 Task: Create a due date automation trigger when advanced on, on the monday of the week before a card is due add dates due in less than 1 days at 11:00 AM.
Action: Mouse moved to (1105, 340)
Screenshot: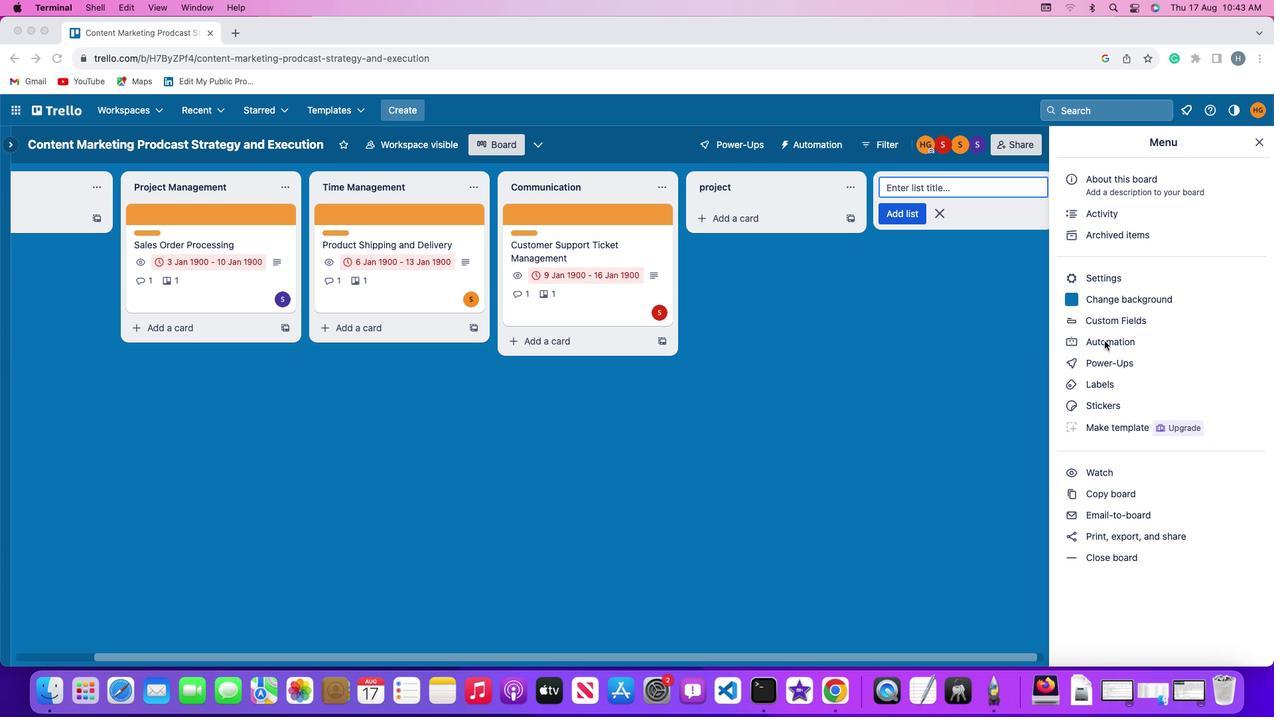 
Action: Mouse pressed left at (1105, 340)
Screenshot: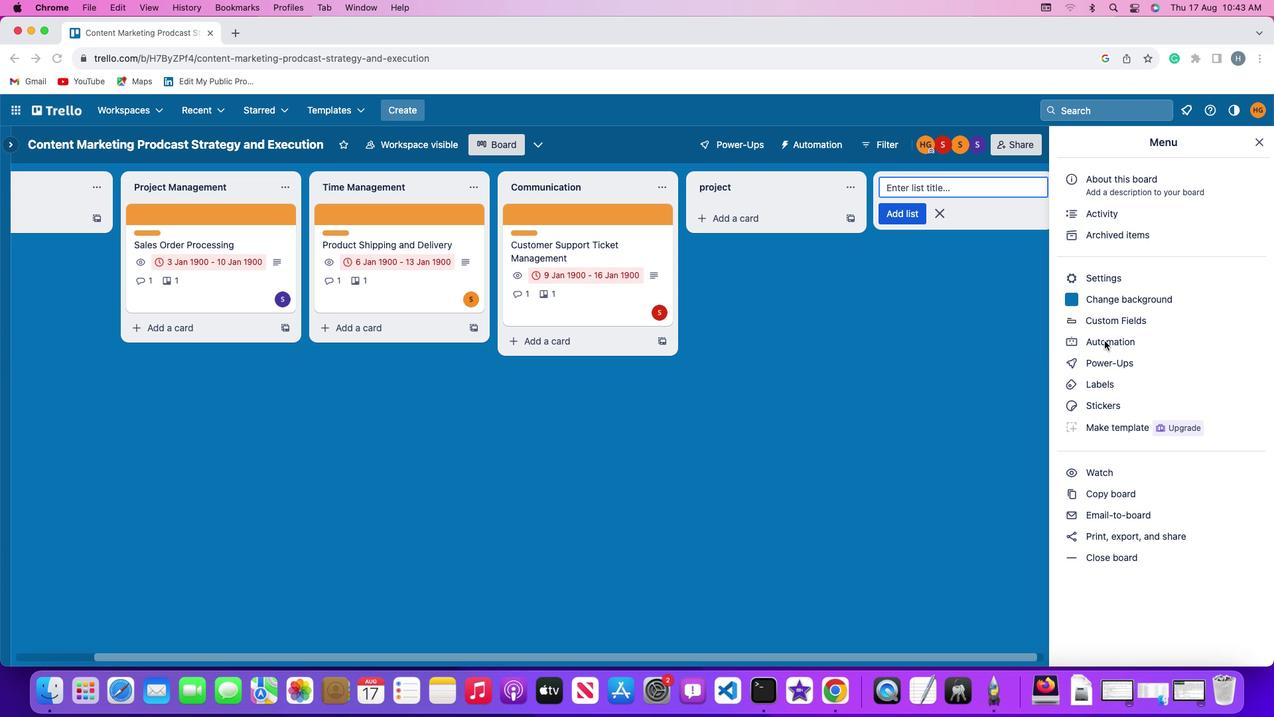 
Action: Mouse pressed left at (1105, 340)
Screenshot: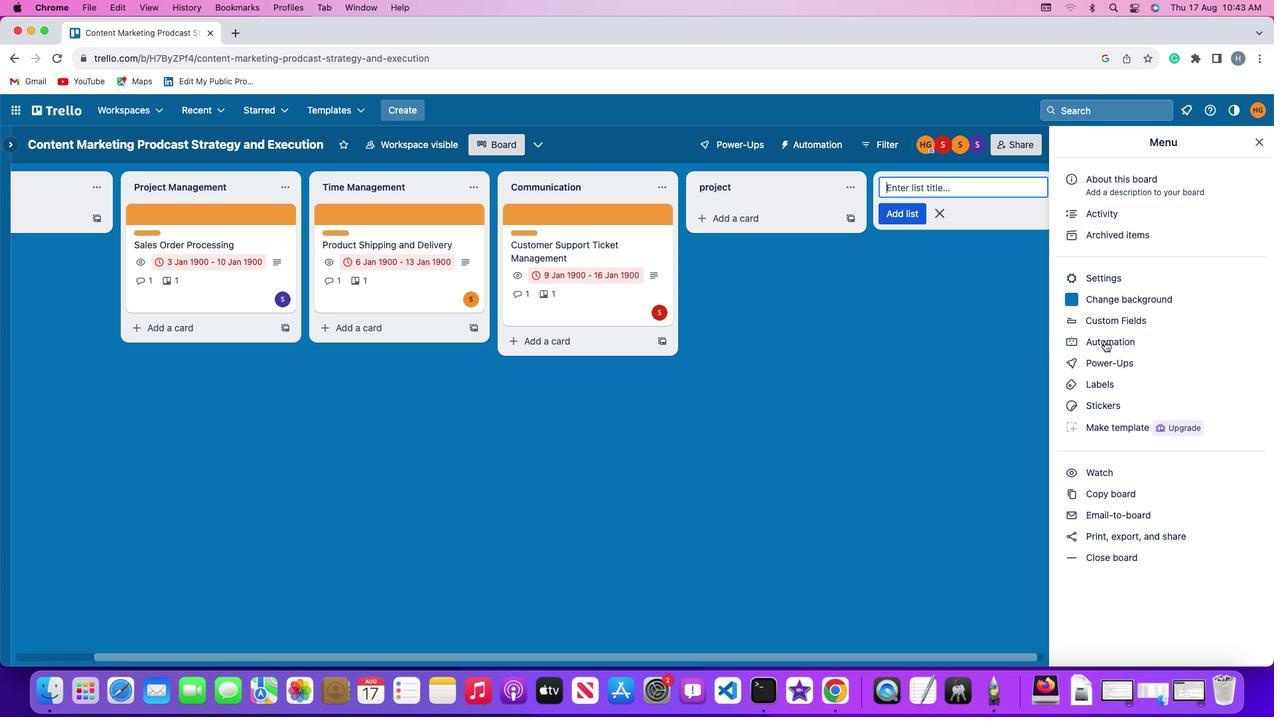 
Action: Mouse moved to (58, 314)
Screenshot: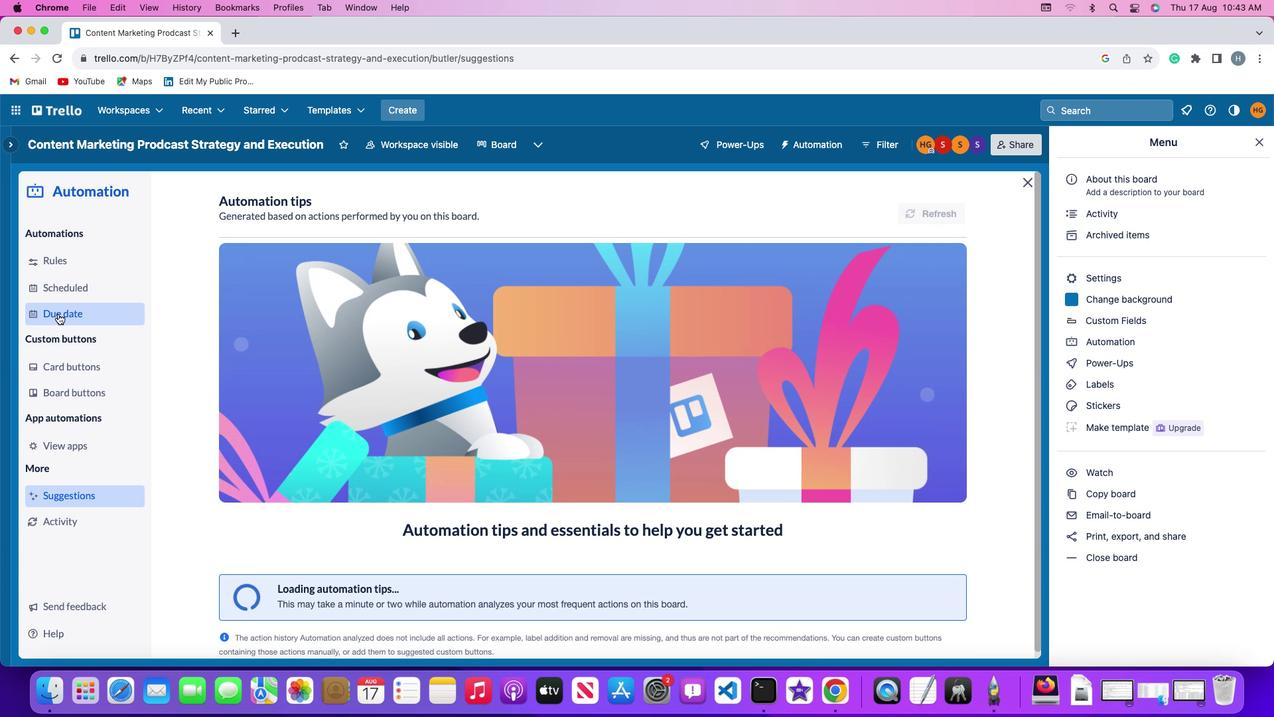 
Action: Mouse pressed left at (58, 314)
Screenshot: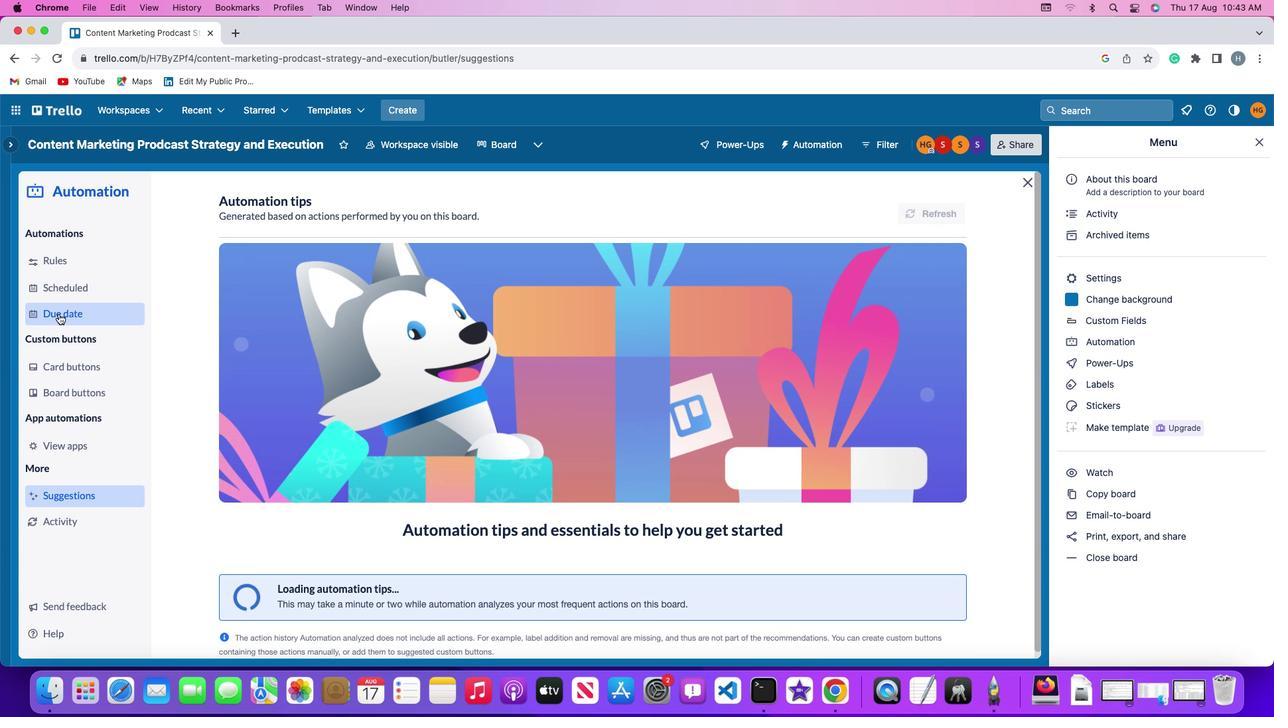 
Action: Mouse moved to (886, 202)
Screenshot: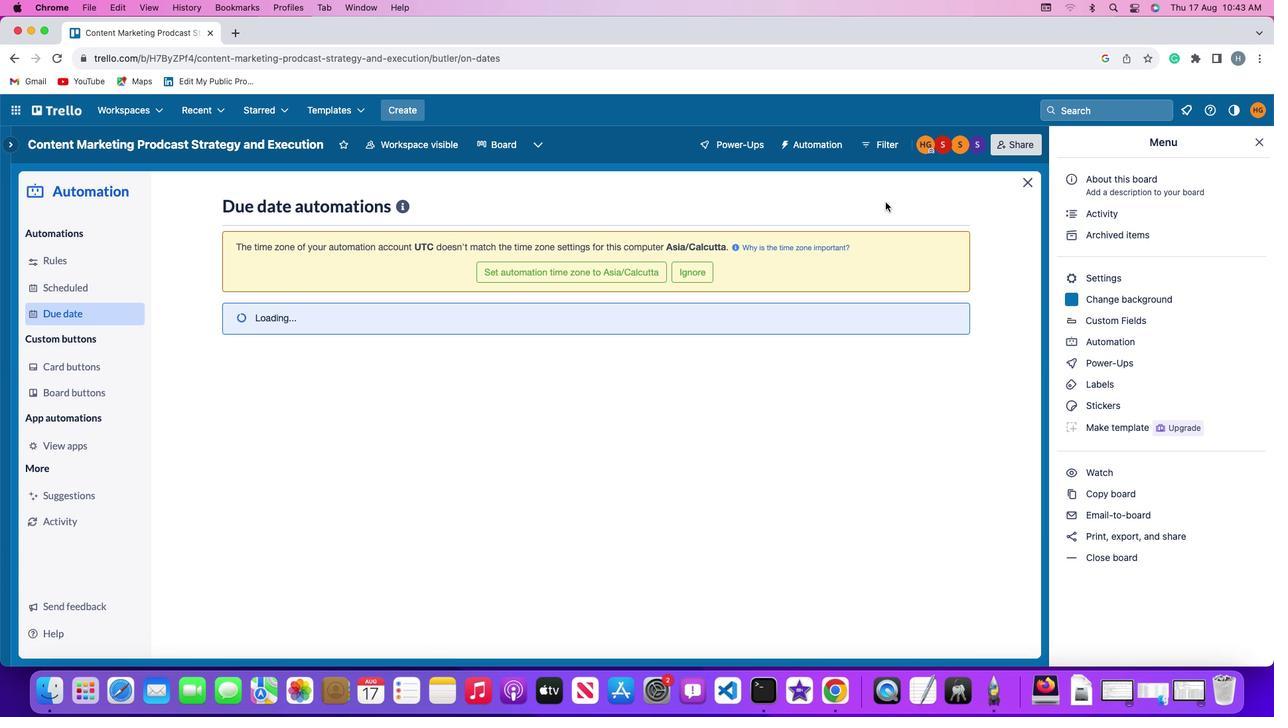 
Action: Mouse pressed left at (886, 202)
Screenshot: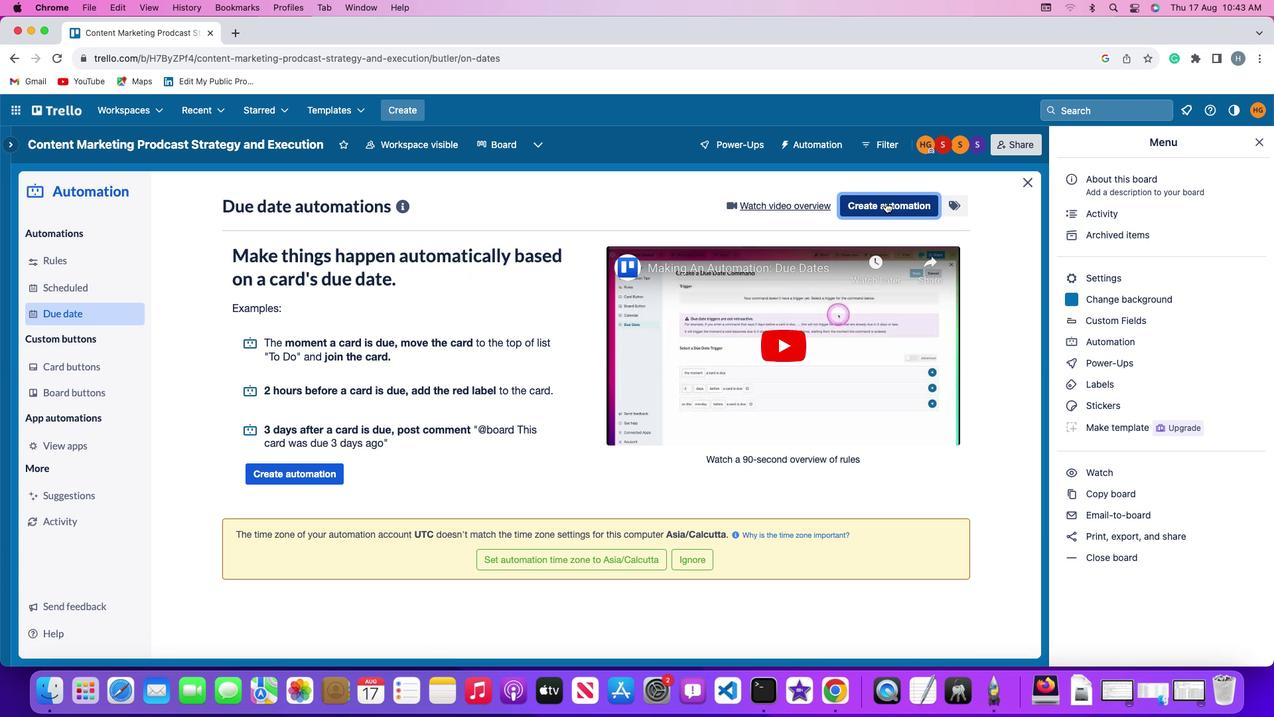 
Action: Mouse moved to (252, 326)
Screenshot: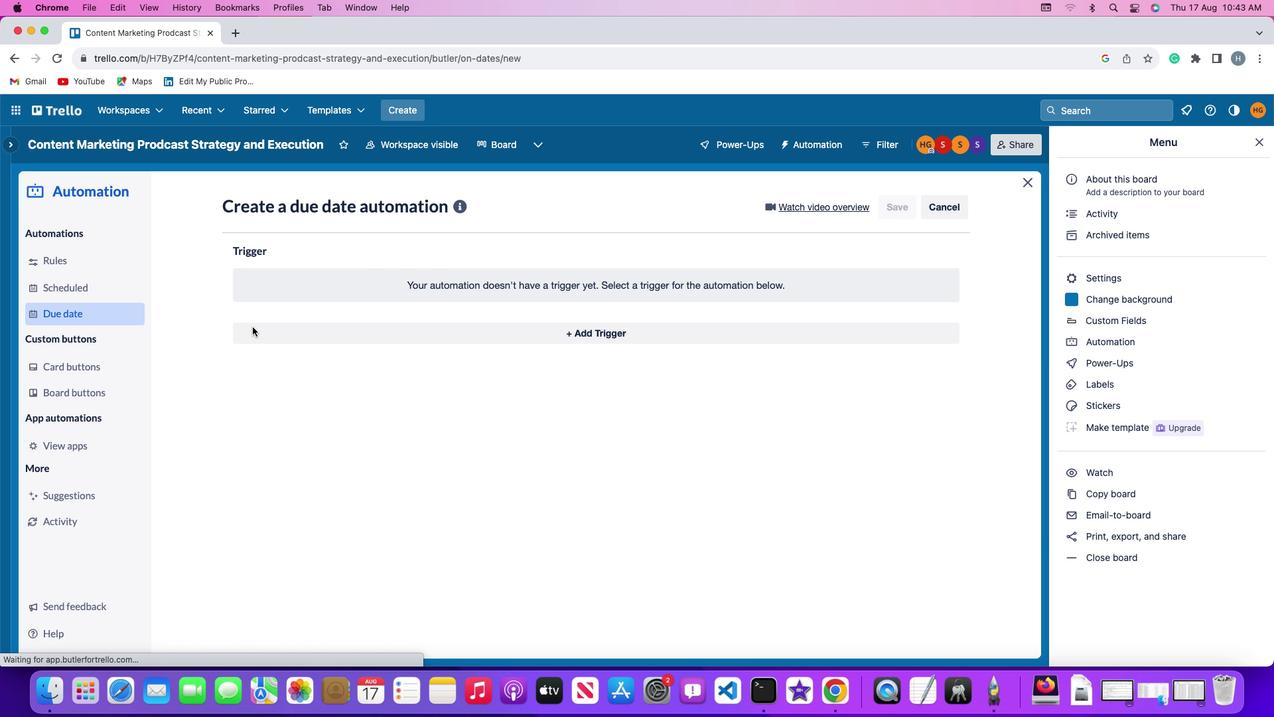 
Action: Mouse pressed left at (252, 326)
Screenshot: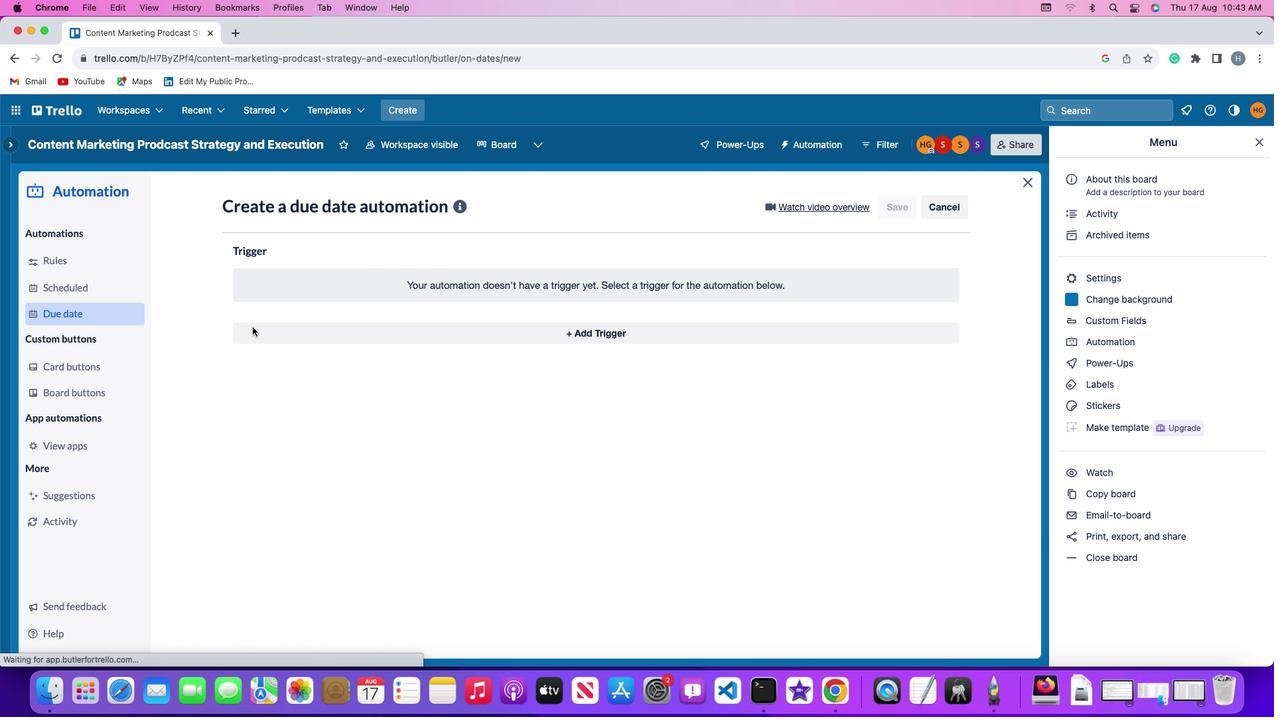 
Action: Mouse moved to (281, 577)
Screenshot: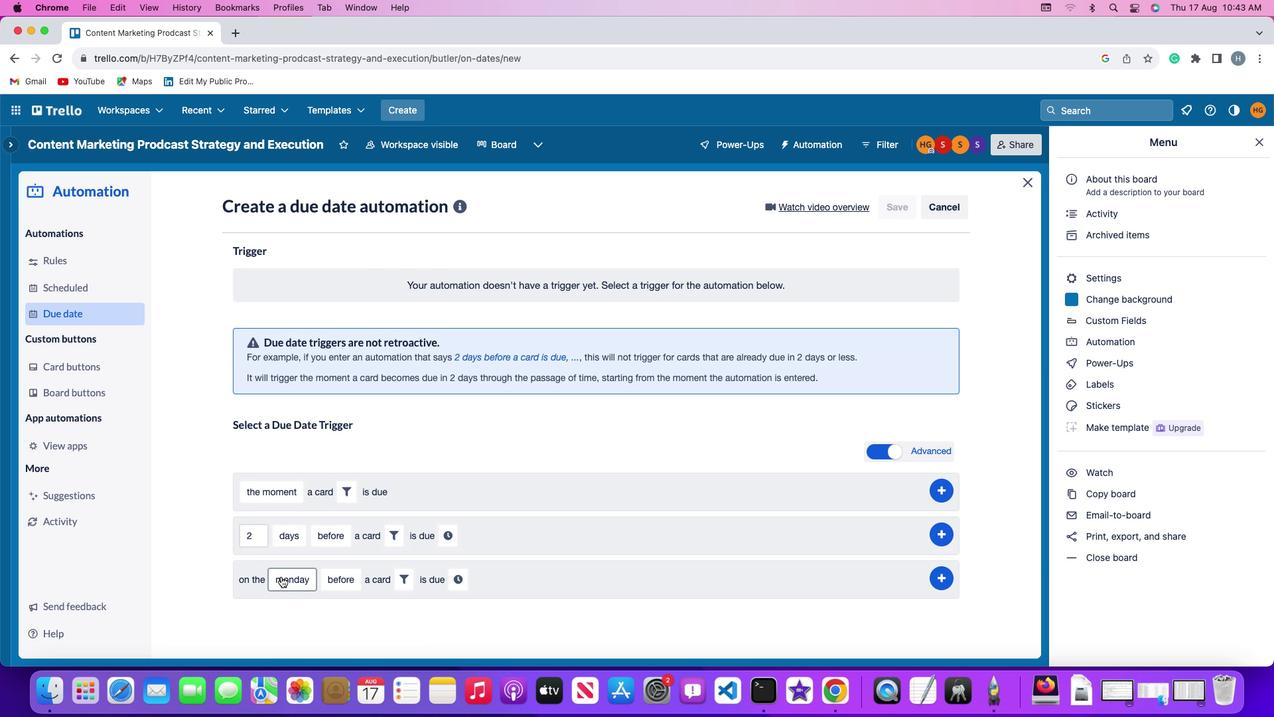 
Action: Mouse pressed left at (281, 577)
Screenshot: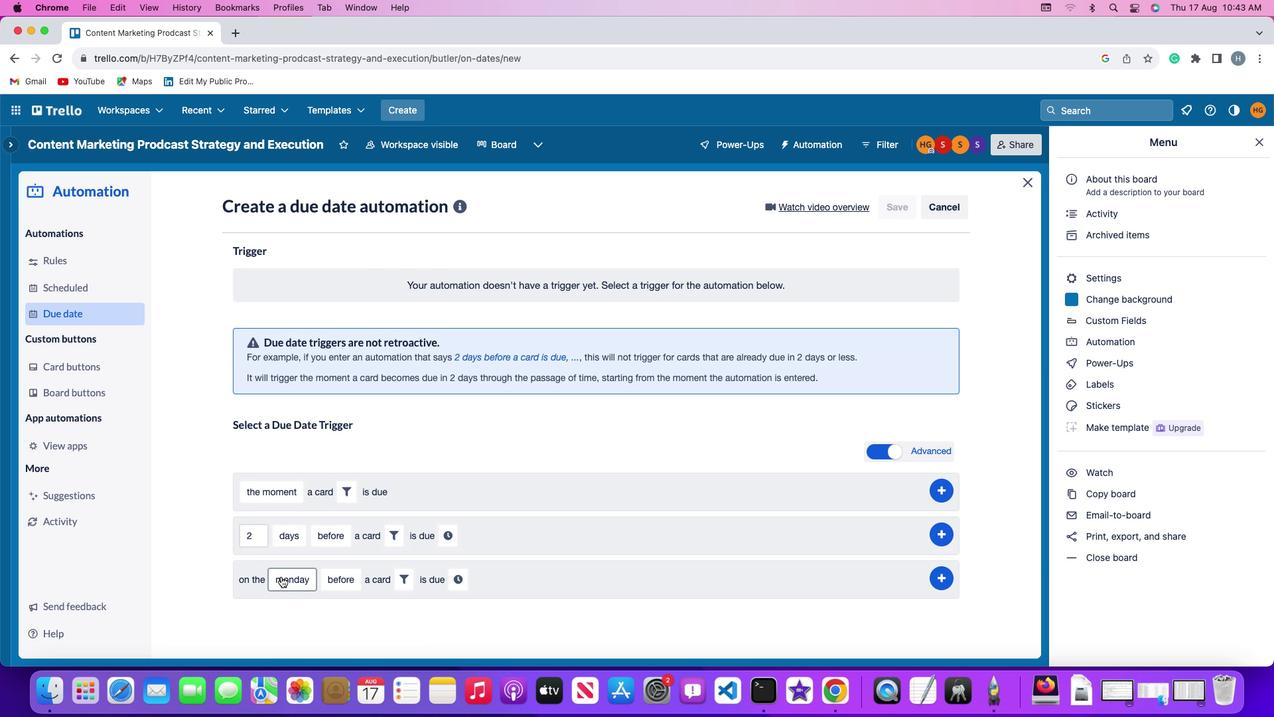
Action: Mouse moved to (298, 397)
Screenshot: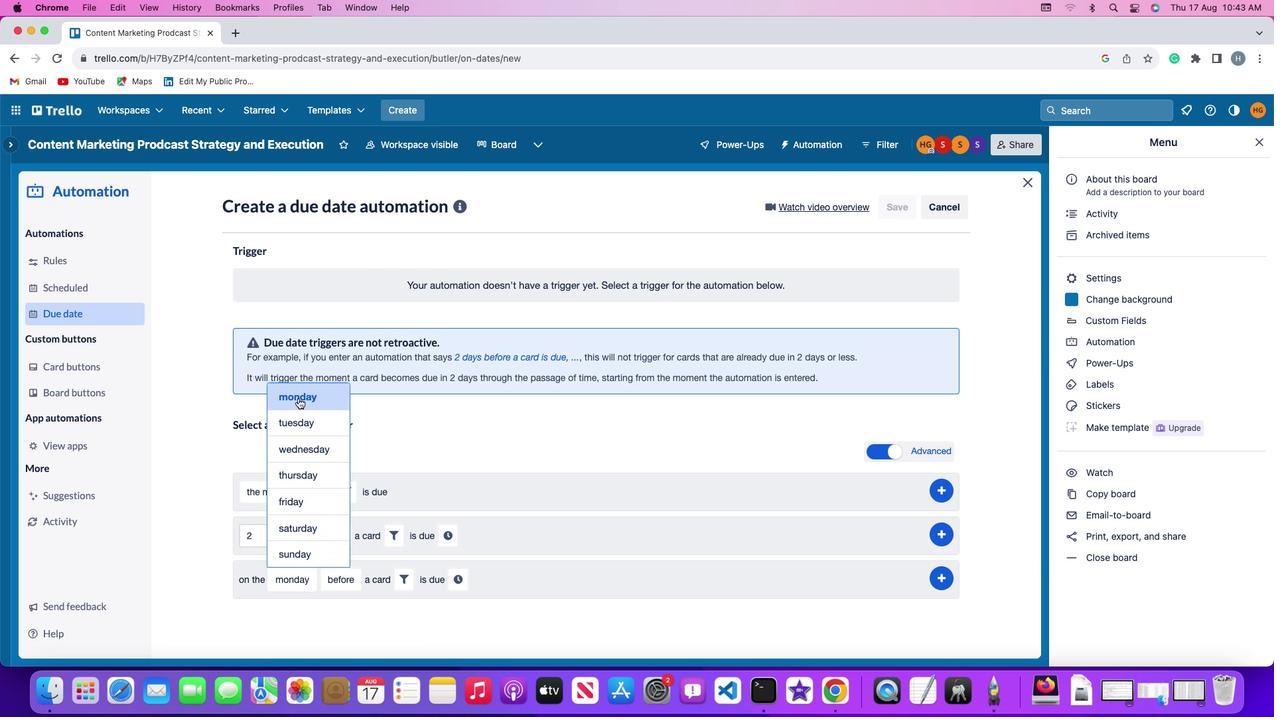 
Action: Mouse pressed left at (298, 397)
Screenshot: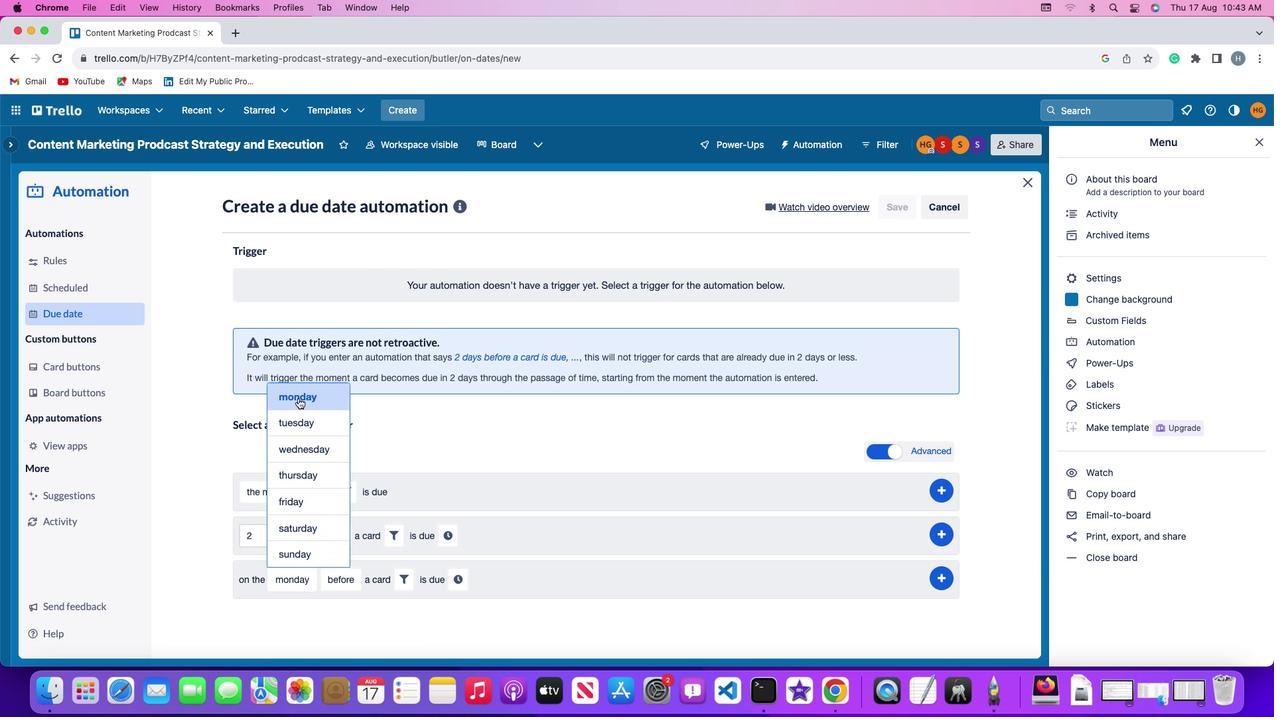
Action: Mouse moved to (333, 570)
Screenshot: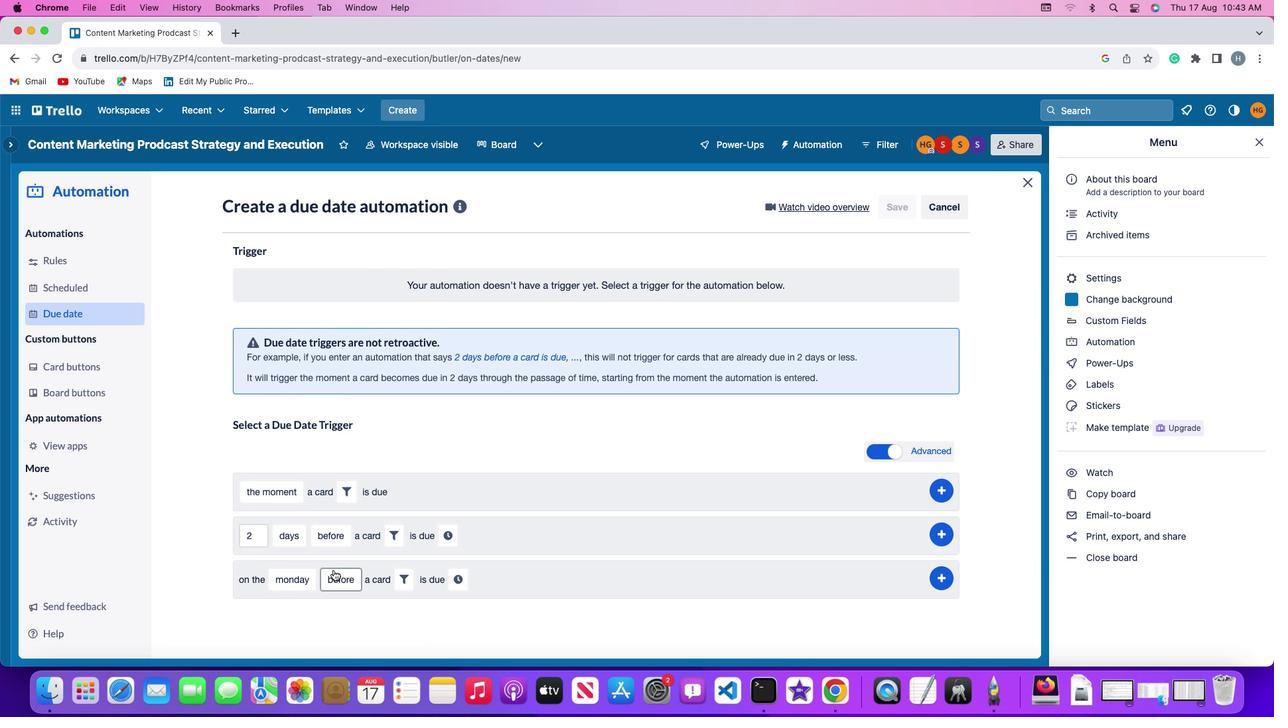 
Action: Mouse pressed left at (333, 570)
Screenshot: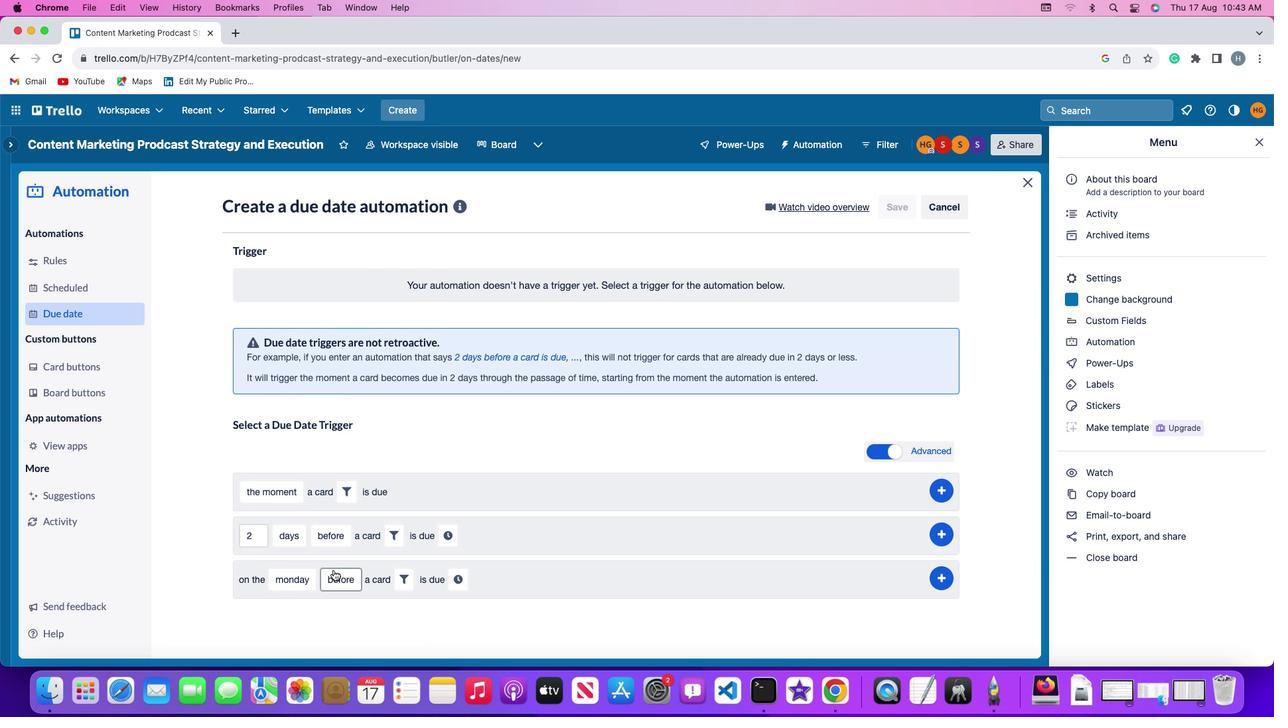 
Action: Mouse moved to (343, 545)
Screenshot: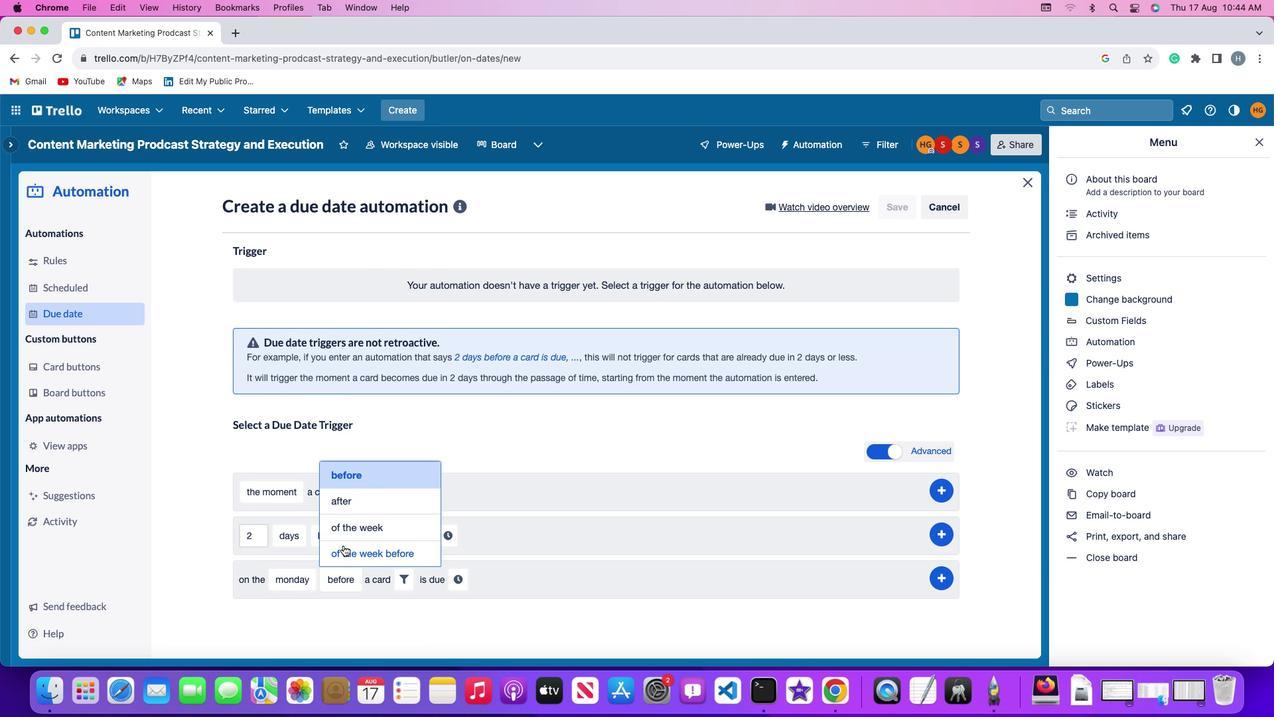 
Action: Mouse pressed left at (343, 545)
Screenshot: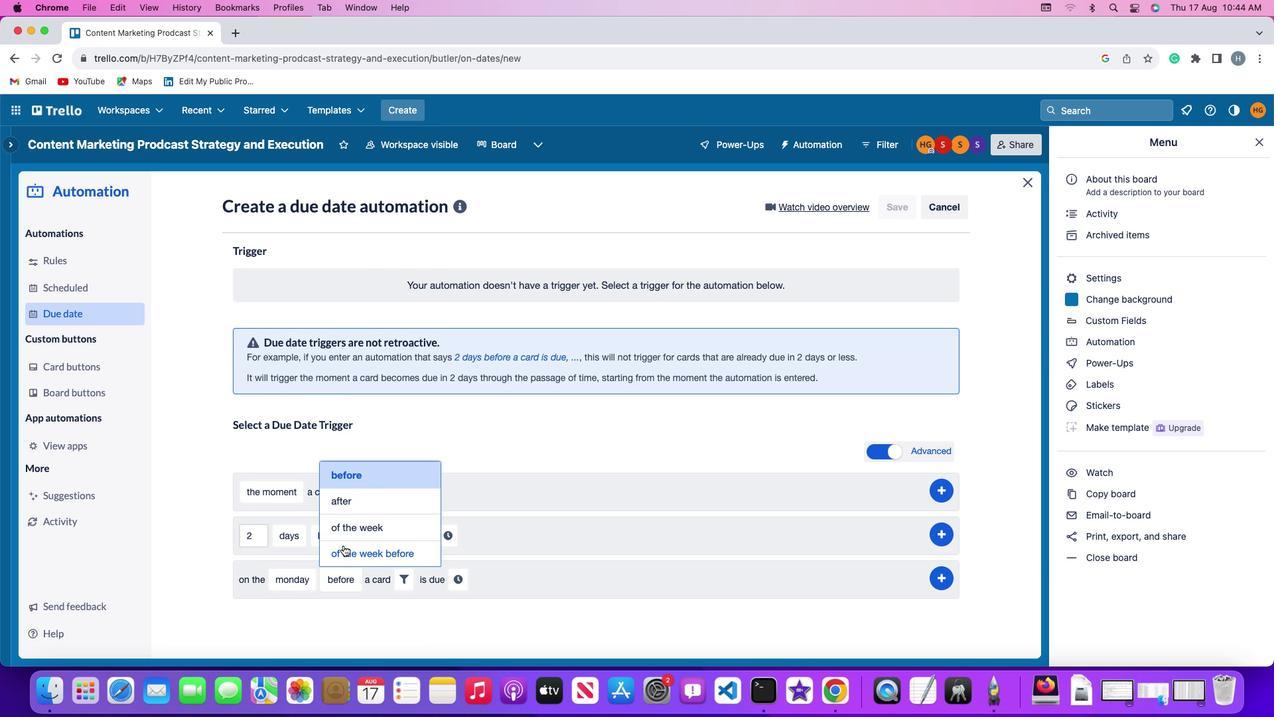 
Action: Mouse moved to (459, 580)
Screenshot: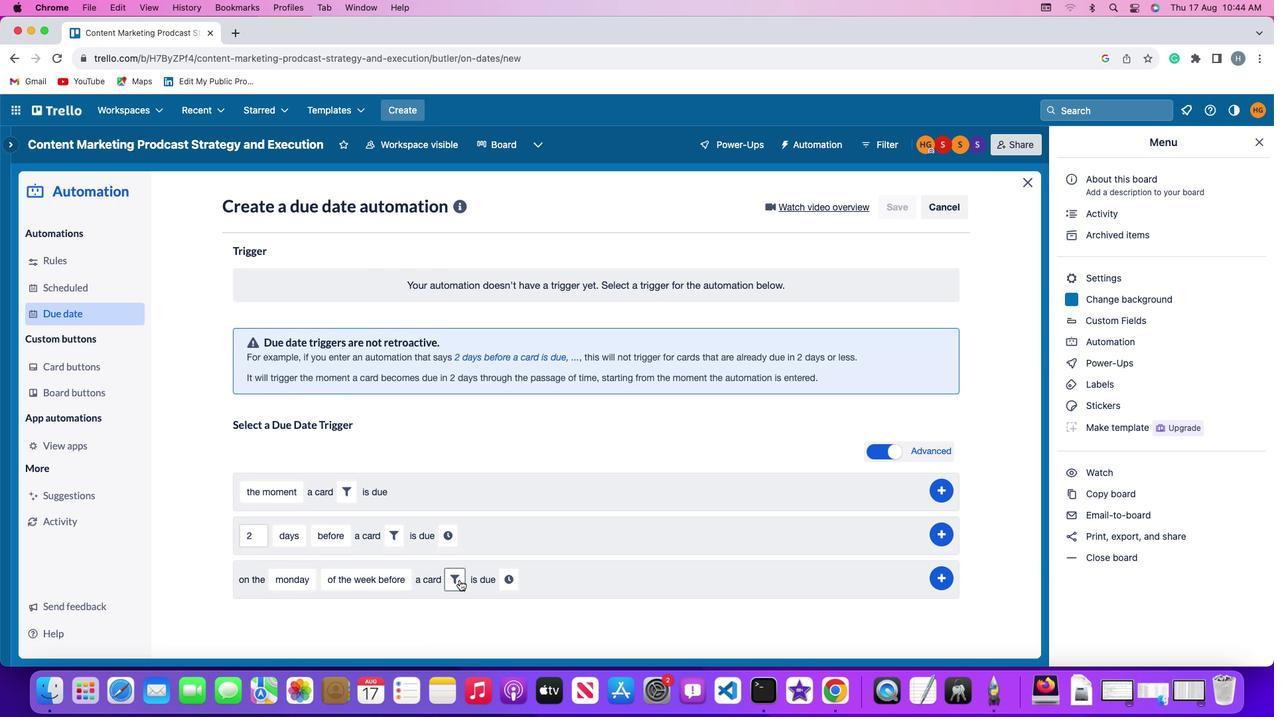 
Action: Mouse pressed left at (459, 580)
Screenshot: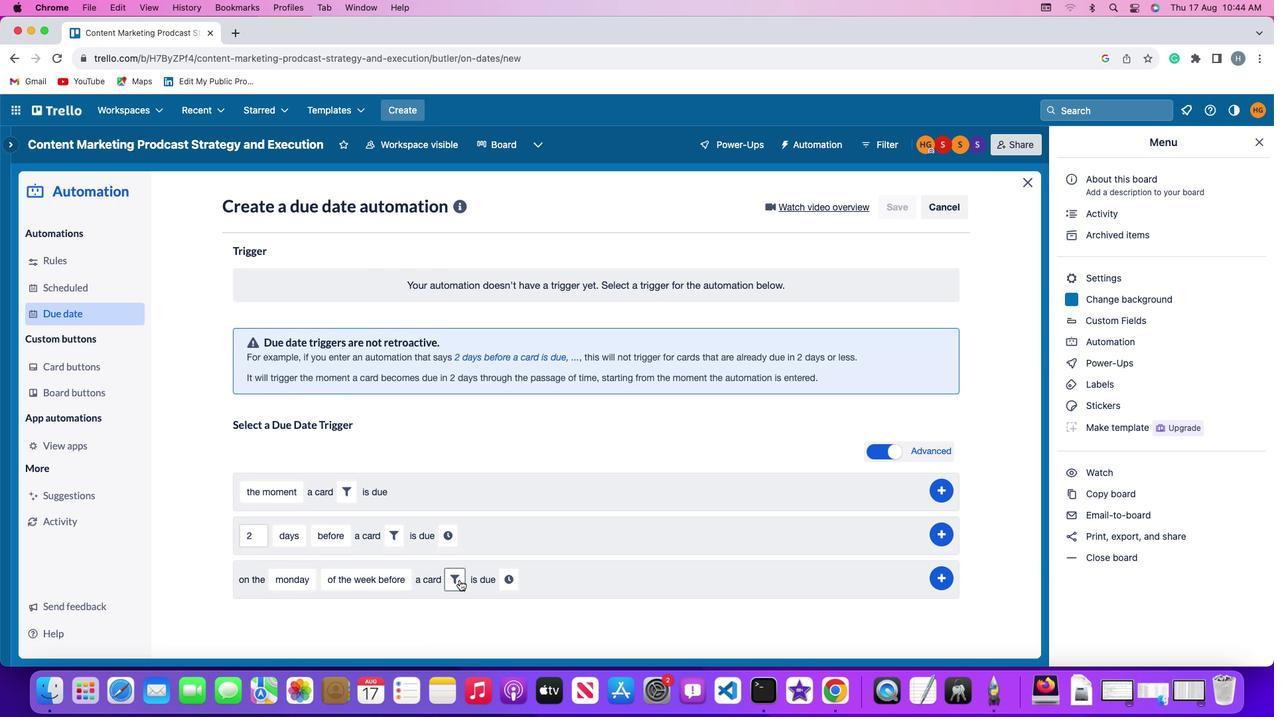 
Action: Mouse moved to (349, 611)
Screenshot: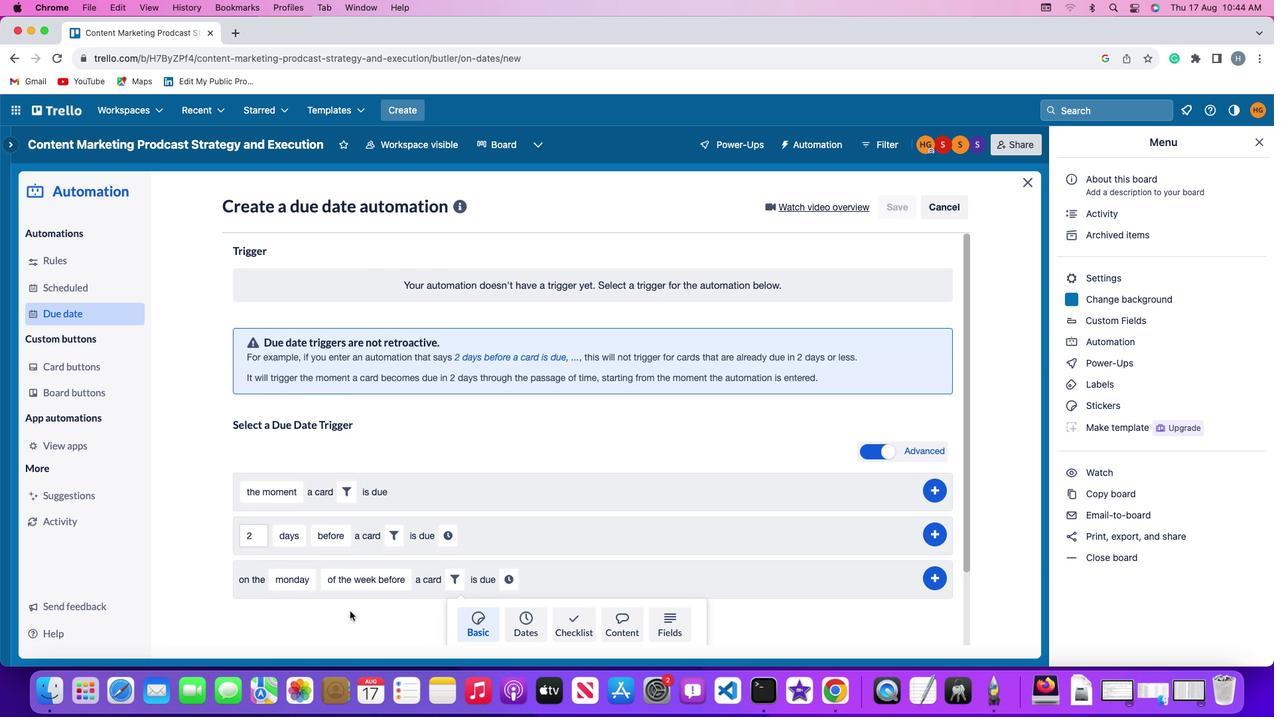 
Action: Mouse scrolled (349, 611) with delta (0, 0)
Screenshot: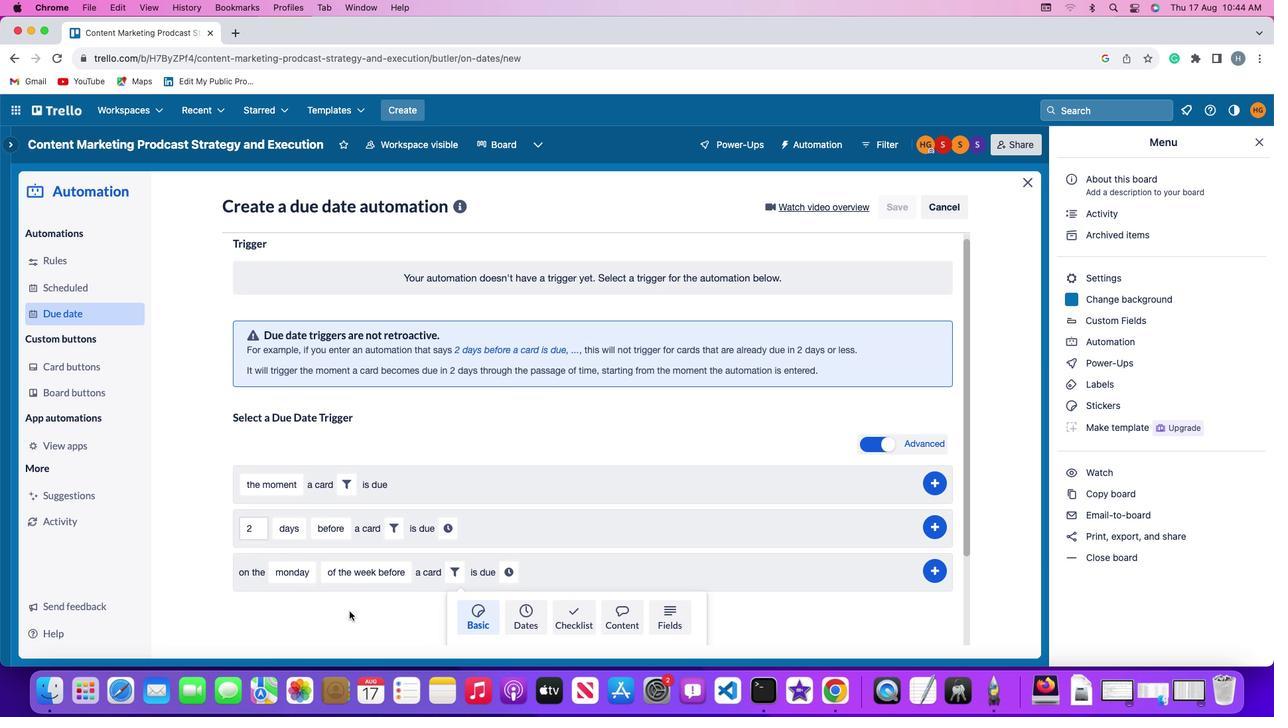 
Action: Mouse scrolled (349, 611) with delta (0, 0)
Screenshot: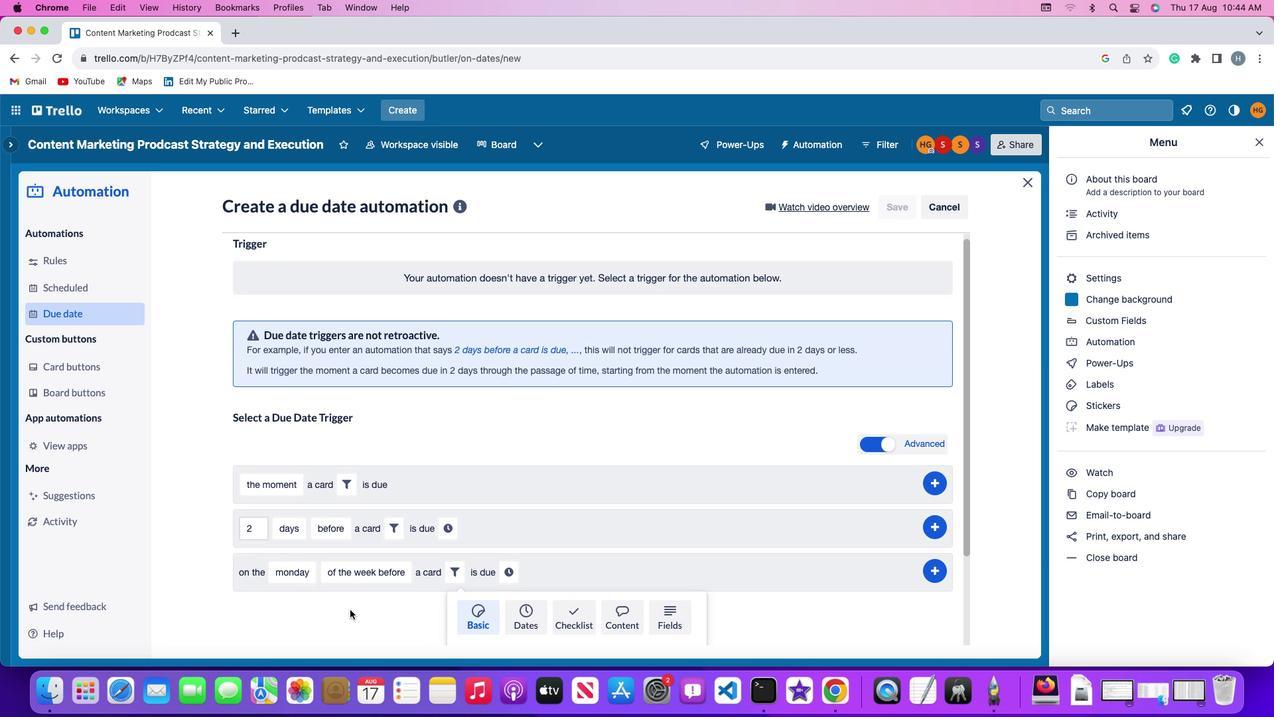 
Action: Mouse scrolled (349, 611) with delta (0, -1)
Screenshot: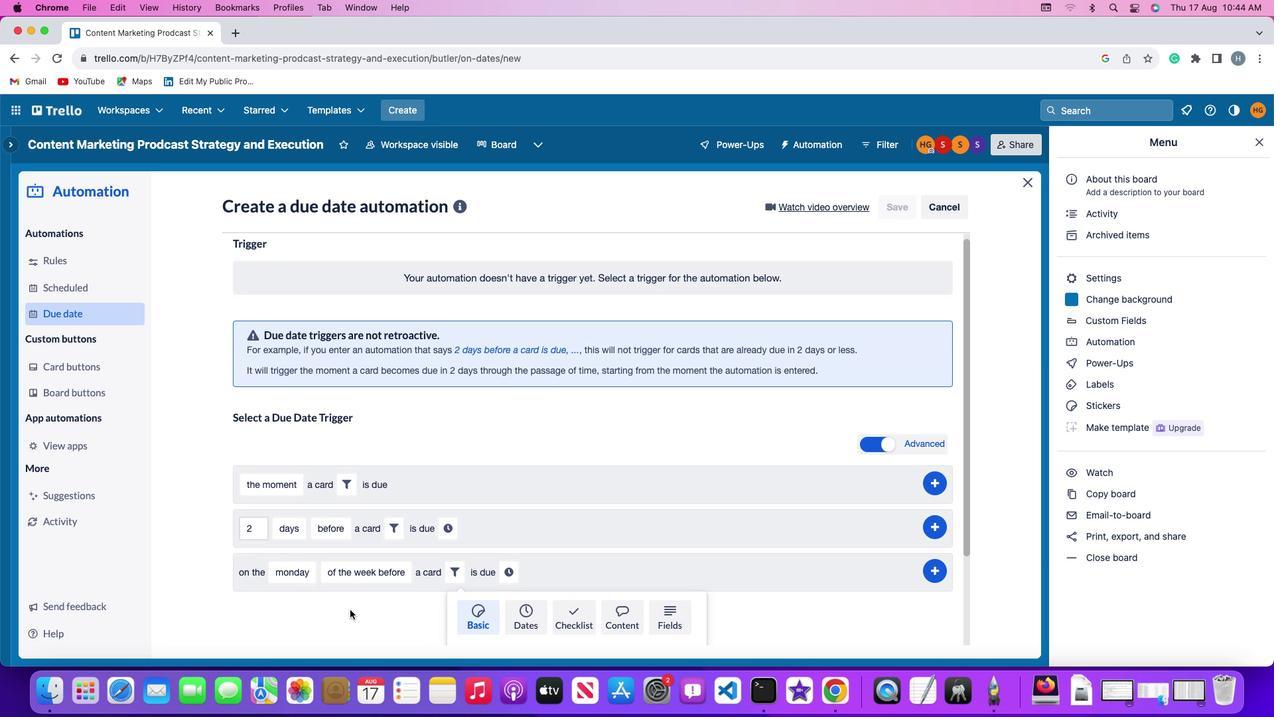 
Action: Mouse scrolled (349, 611) with delta (0, -3)
Screenshot: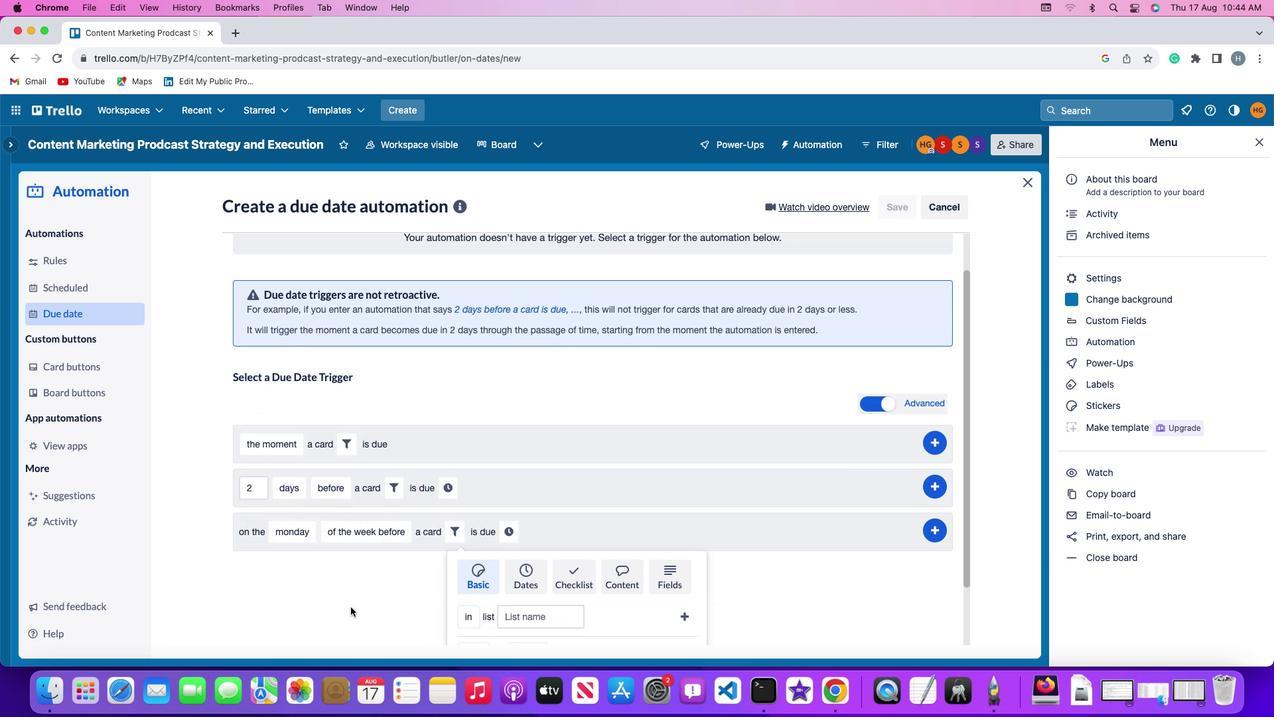 
Action: Mouse moved to (349, 610)
Screenshot: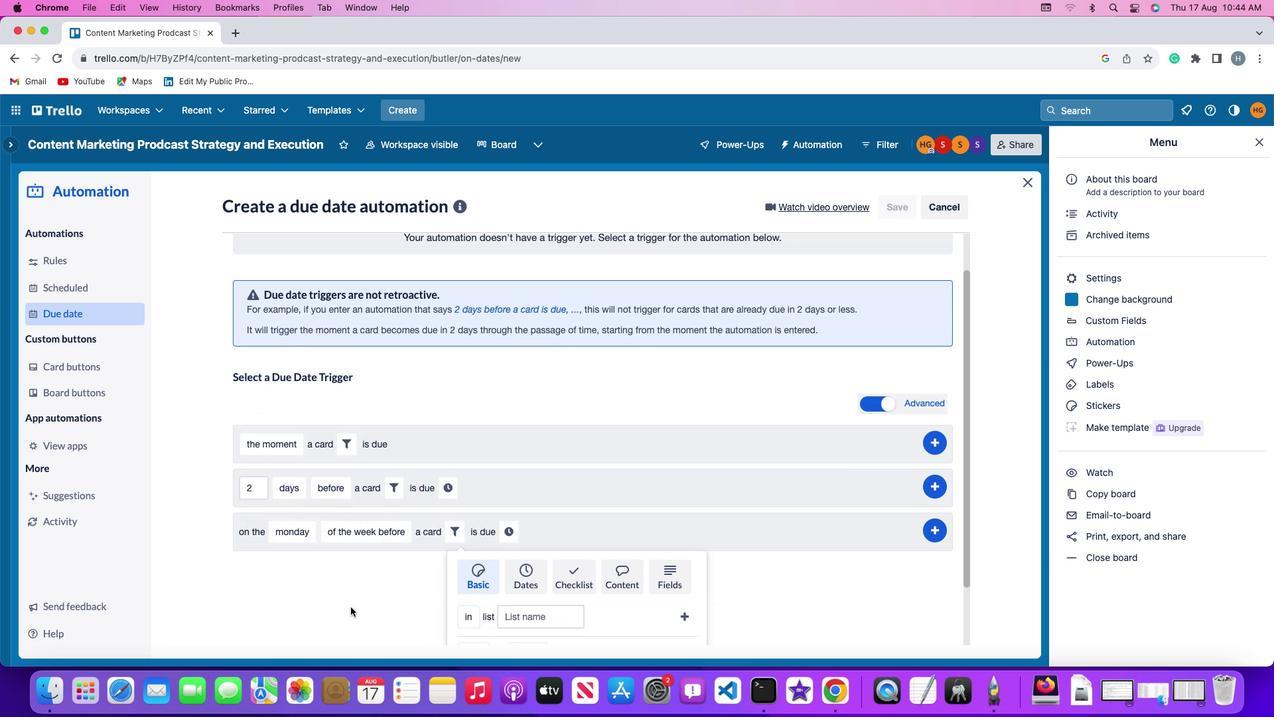 
Action: Mouse scrolled (349, 610) with delta (0, -3)
Screenshot: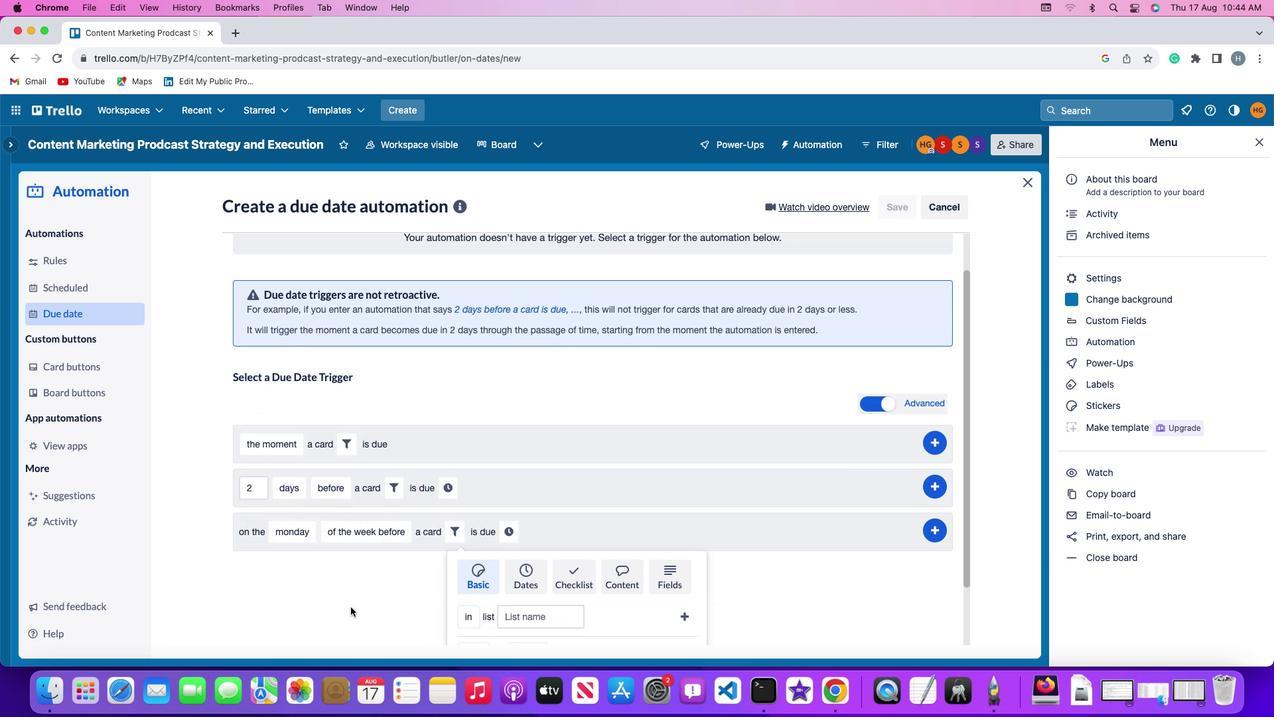 
Action: Mouse moved to (351, 606)
Screenshot: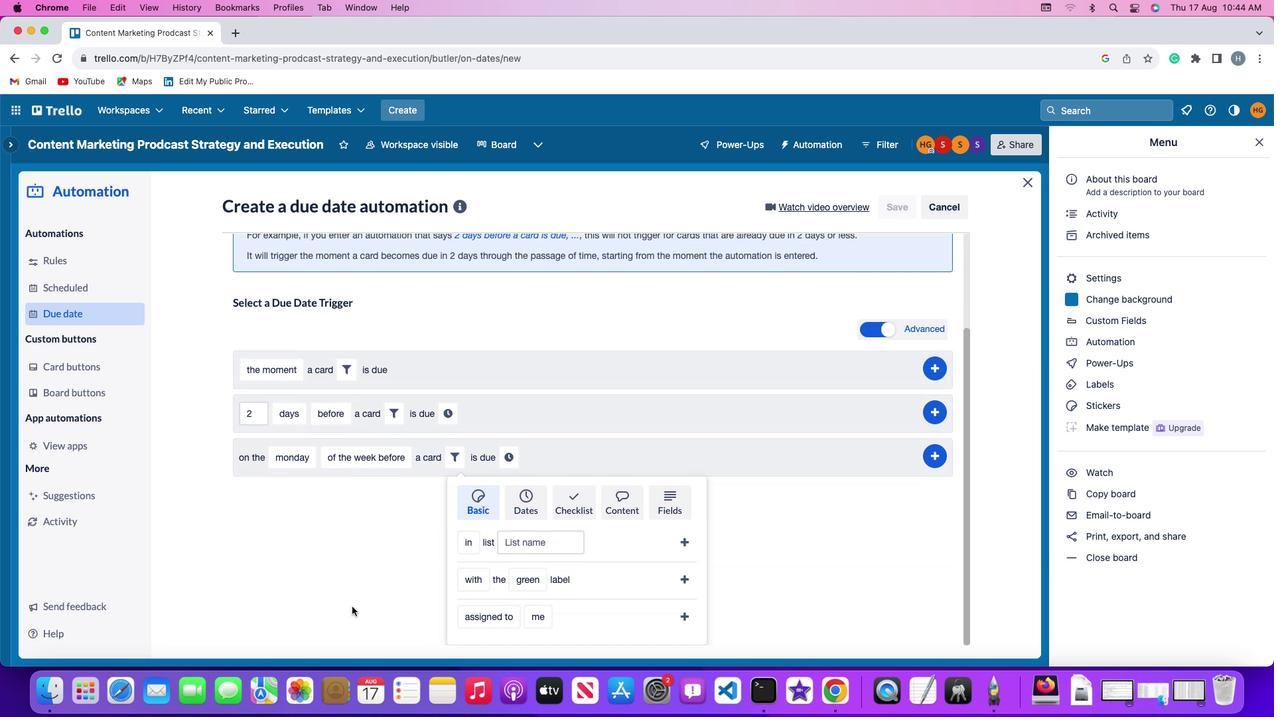 
Action: Mouse scrolled (351, 606) with delta (0, 0)
Screenshot: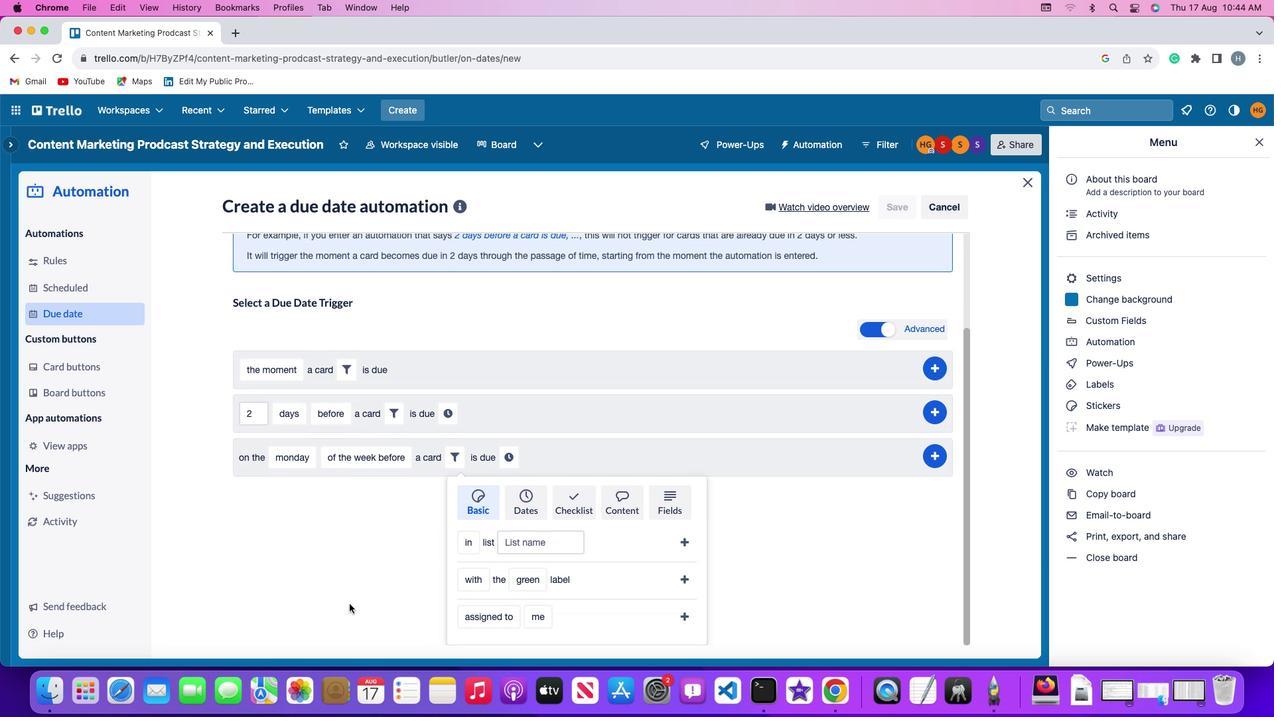 
Action: Mouse moved to (351, 606)
Screenshot: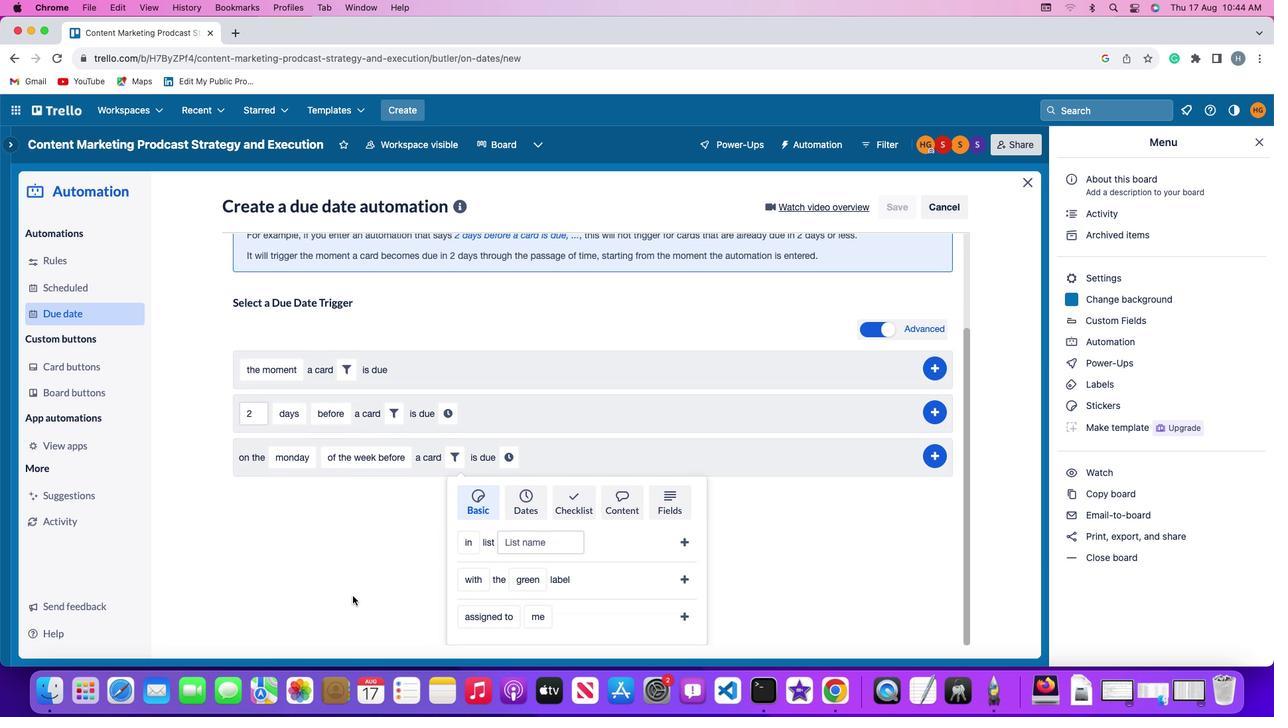 
Action: Mouse scrolled (351, 606) with delta (0, 0)
Screenshot: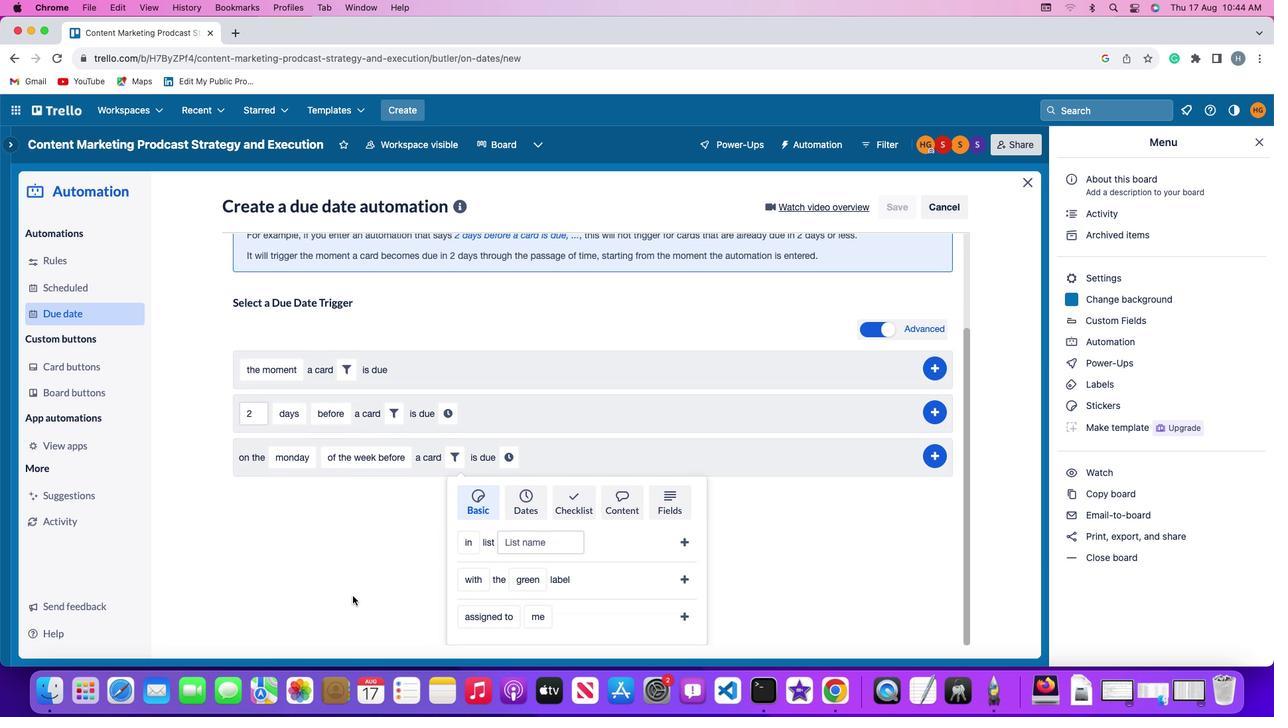 
Action: Mouse moved to (523, 508)
Screenshot: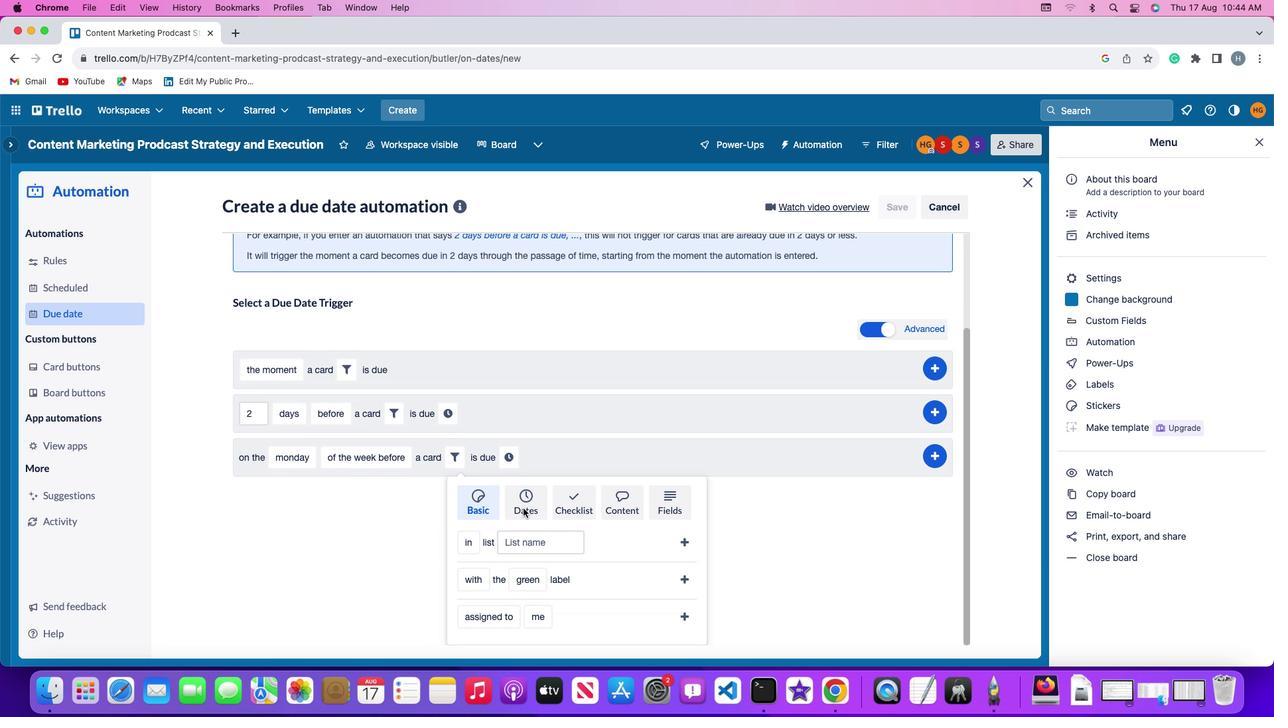 
Action: Mouse pressed left at (523, 508)
Screenshot: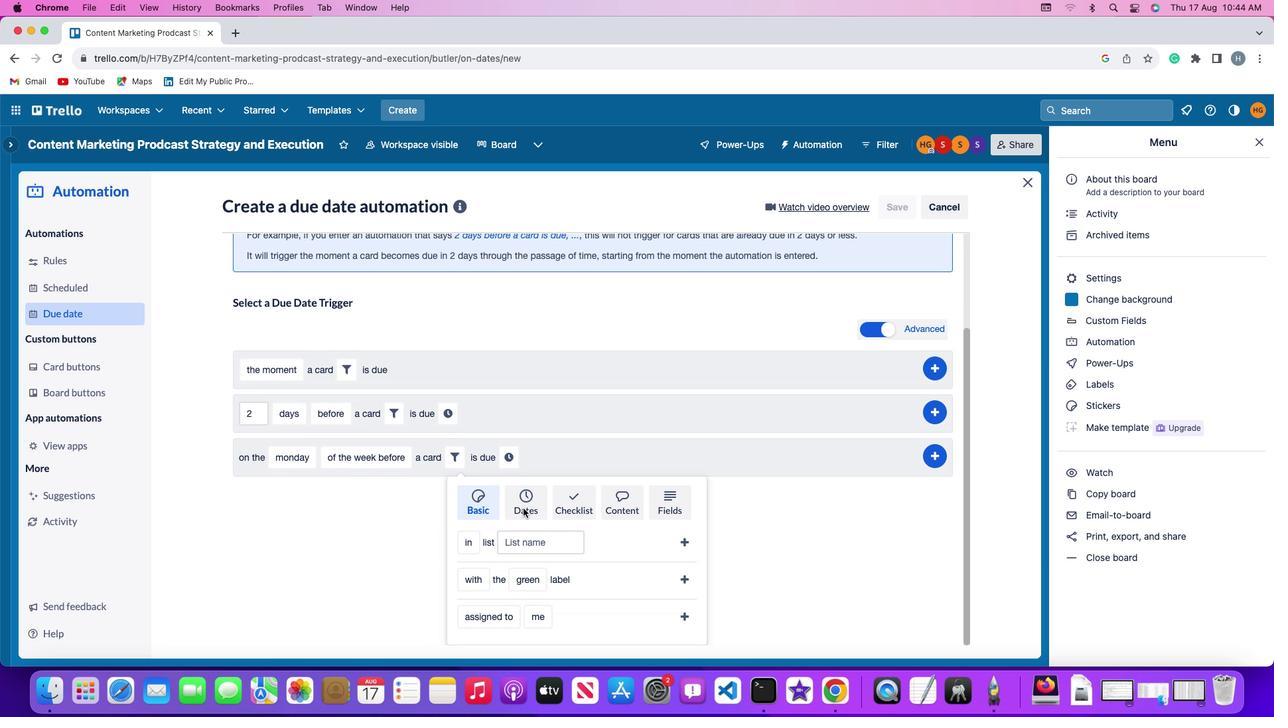 
Action: Mouse moved to (400, 529)
Screenshot: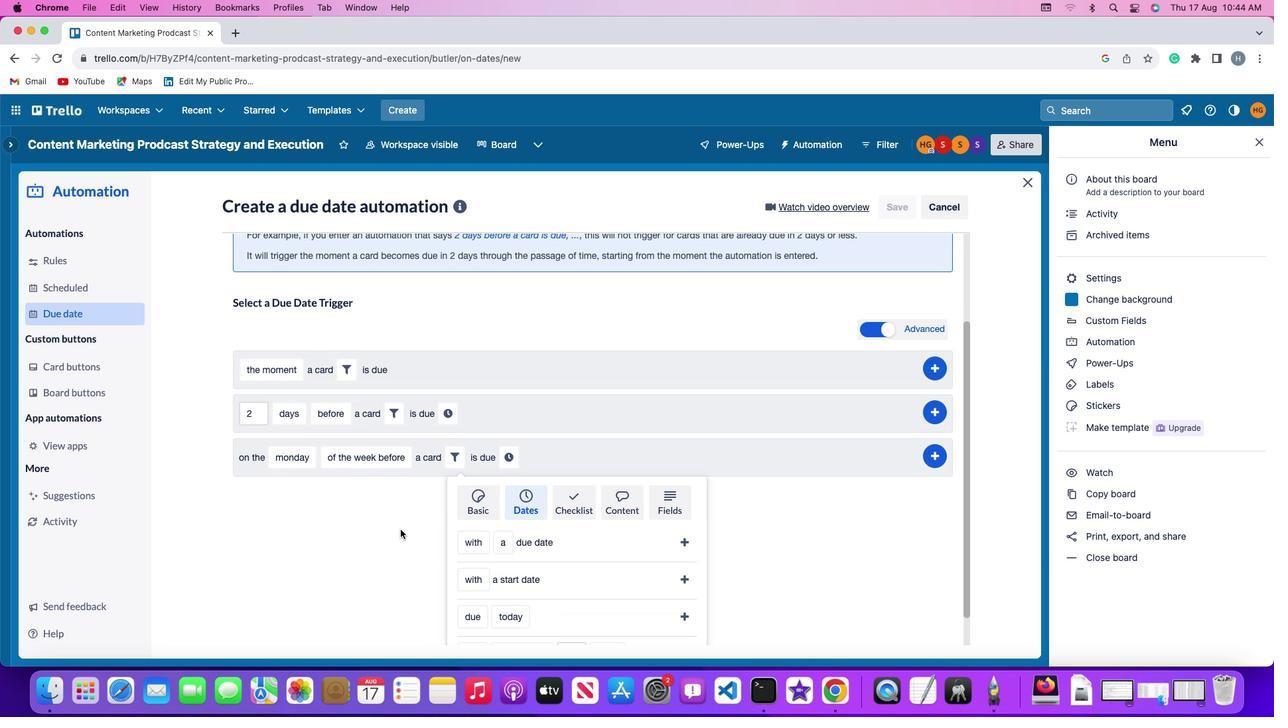 
Action: Mouse scrolled (400, 529) with delta (0, 0)
Screenshot: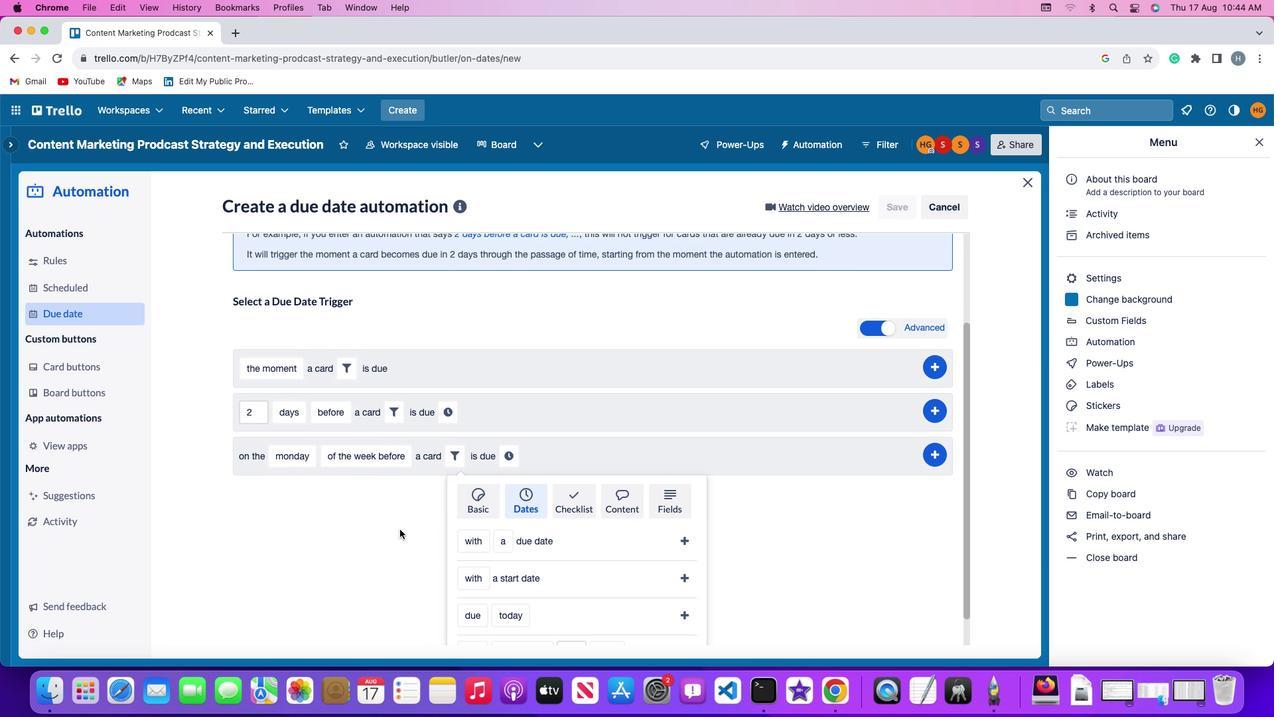 
Action: Mouse scrolled (400, 529) with delta (0, 0)
Screenshot: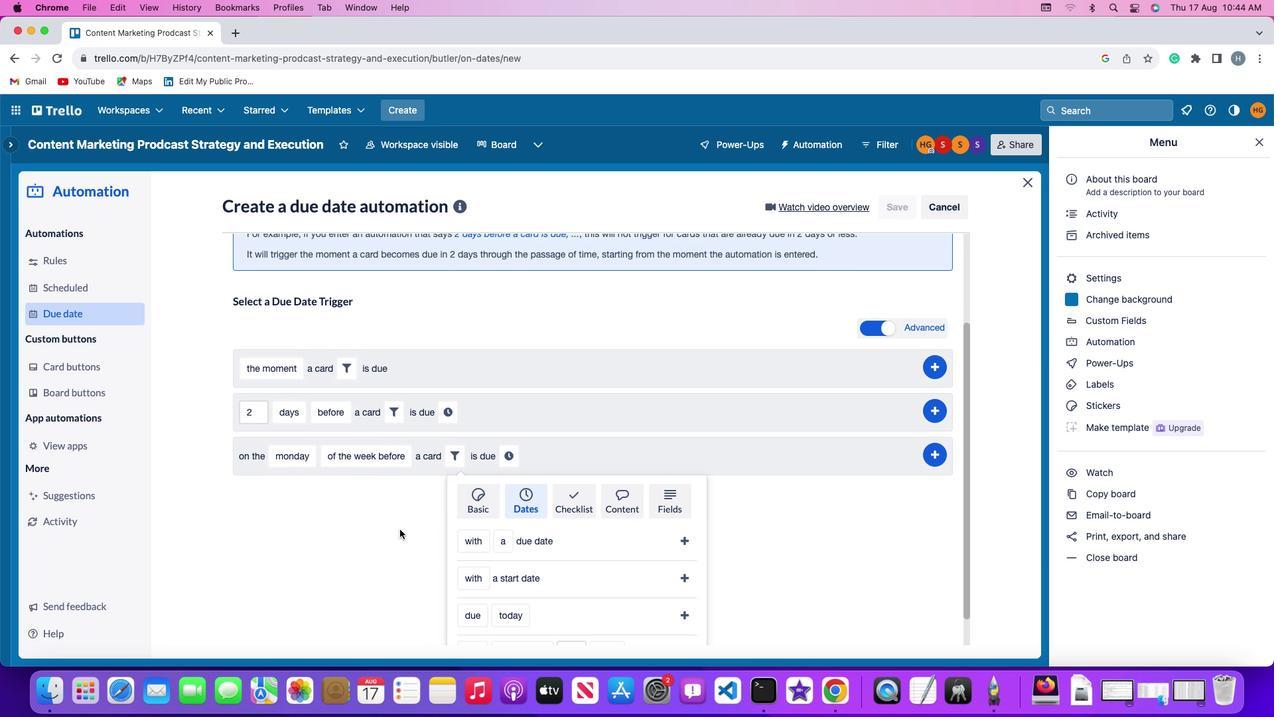 
Action: Mouse moved to (400, 529)
Screenshot: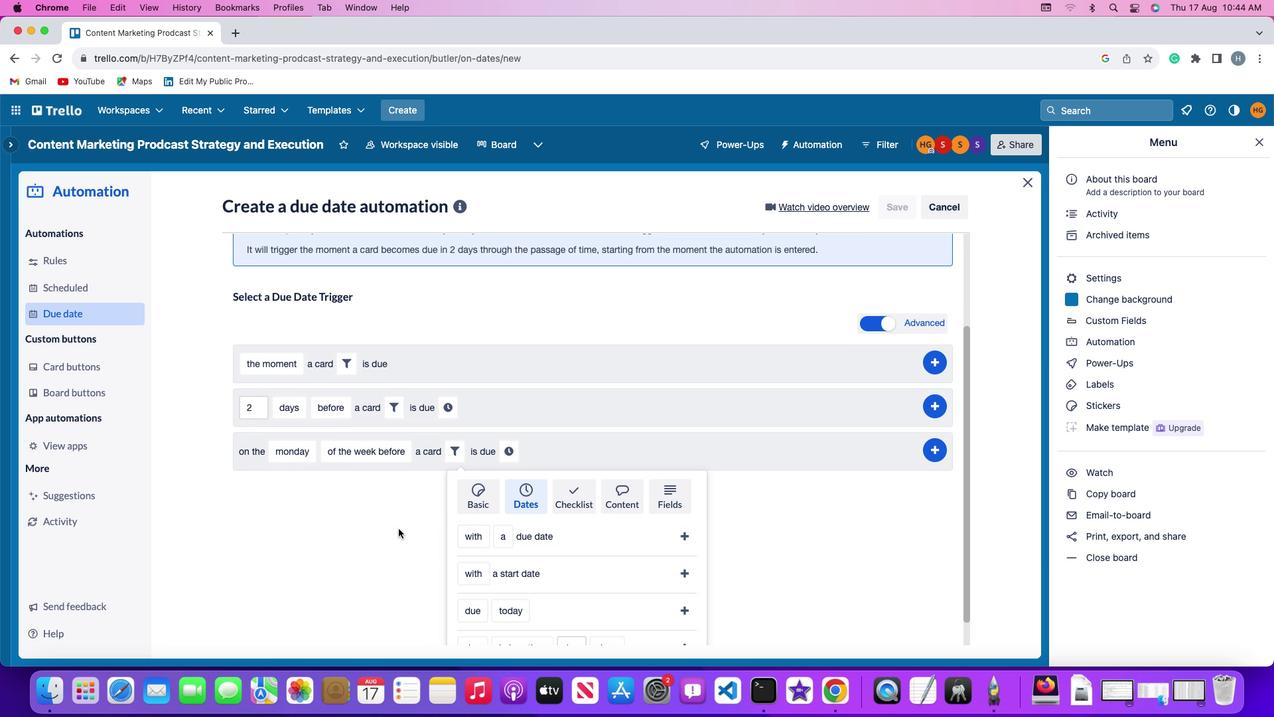
Action: Mouse scrolled (400, 529) with delta (0, -1)
Screenshot: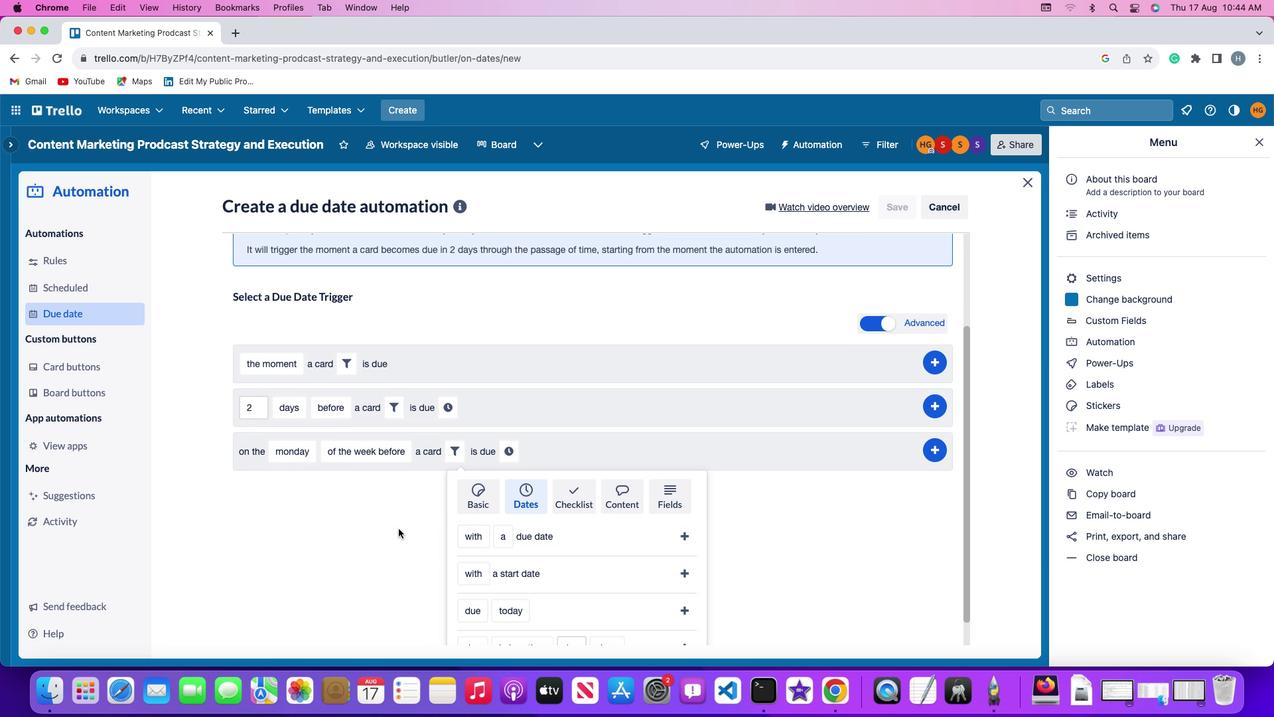 
Action: Mouse scrolled (400, 529) with delta (0, -3)
Screenshot: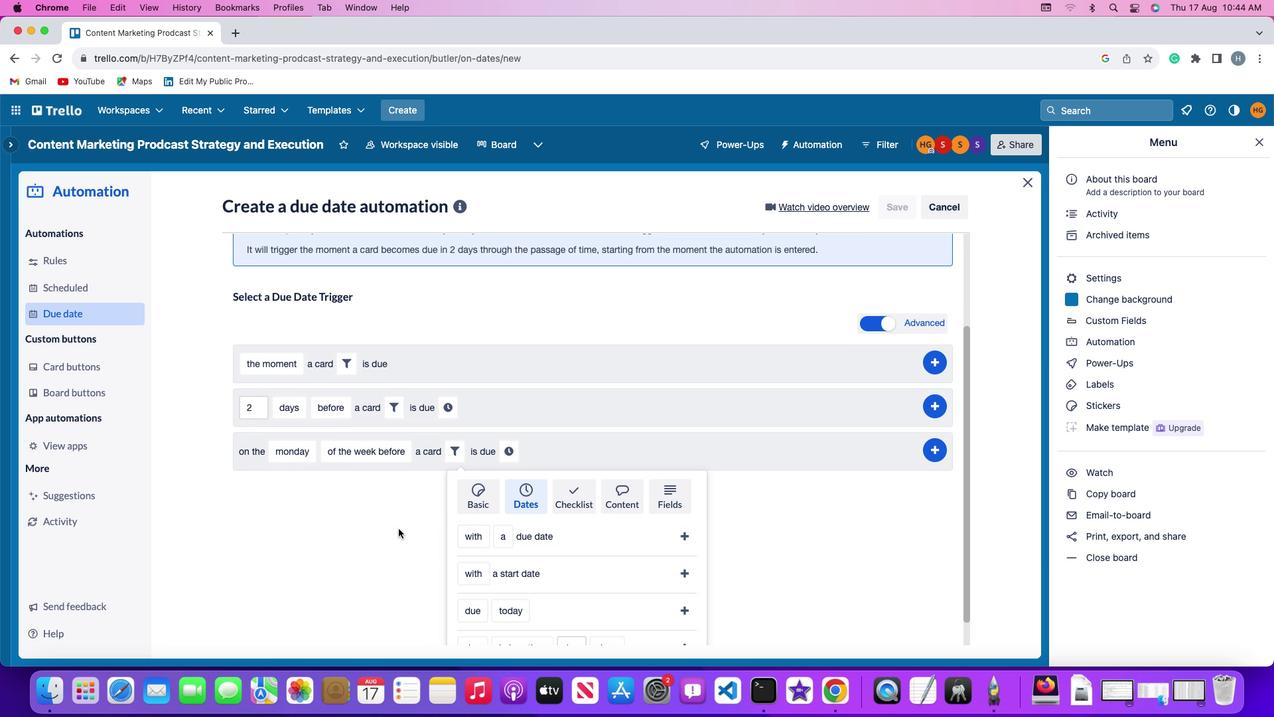 
Action: Mouse scrolled (400, 529) with delta (0, -3)
Screenshot: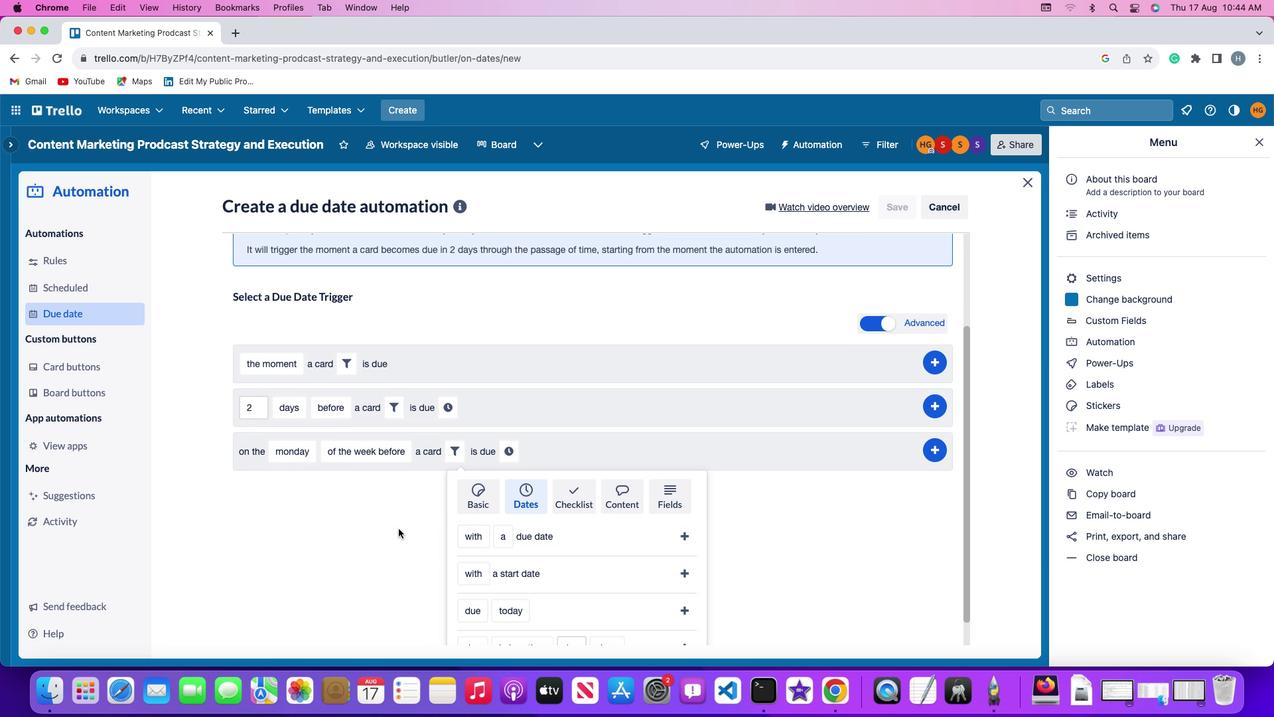 
Action: Mouse scrolled (400, 529) with delta (0, -4)
Screenshot: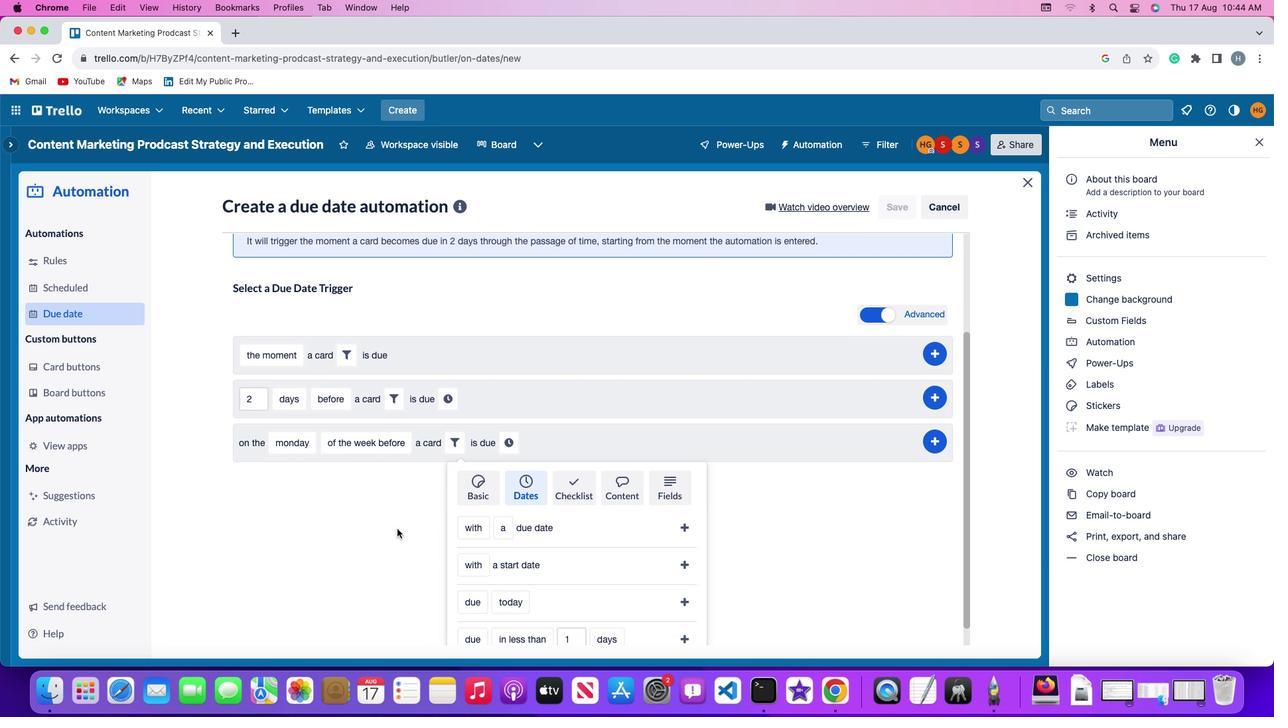 
Action: Mouse moved to (375, 541)
Screenshot: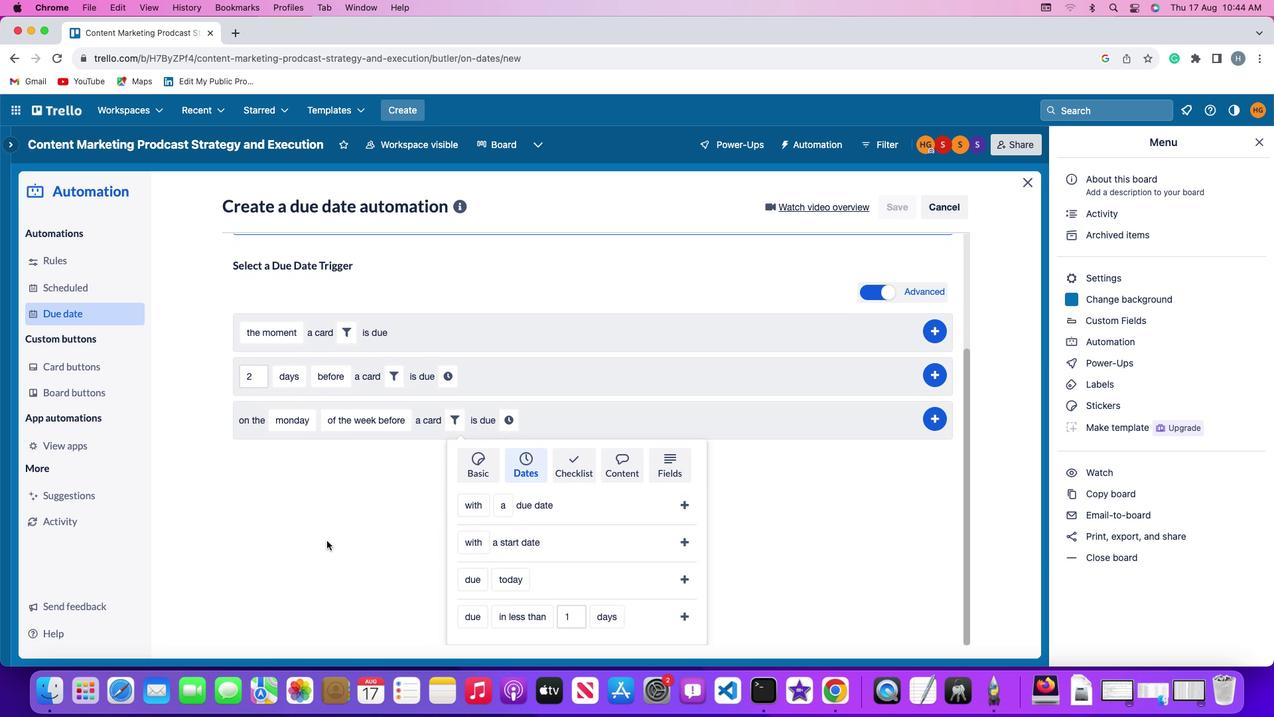 
Action: Mouse scrolled (375, 541) with delta (0, 0)
Screenshot: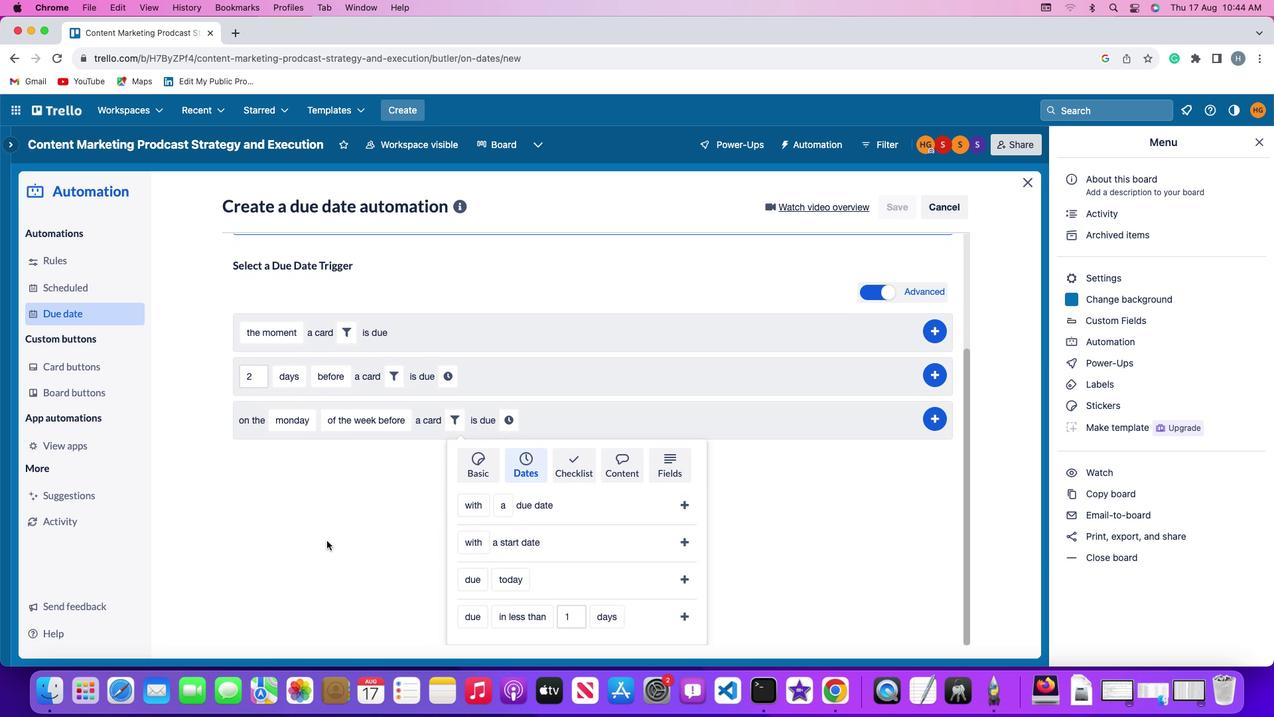 
Action: Mouse moved to (365, 541)
Screenshot: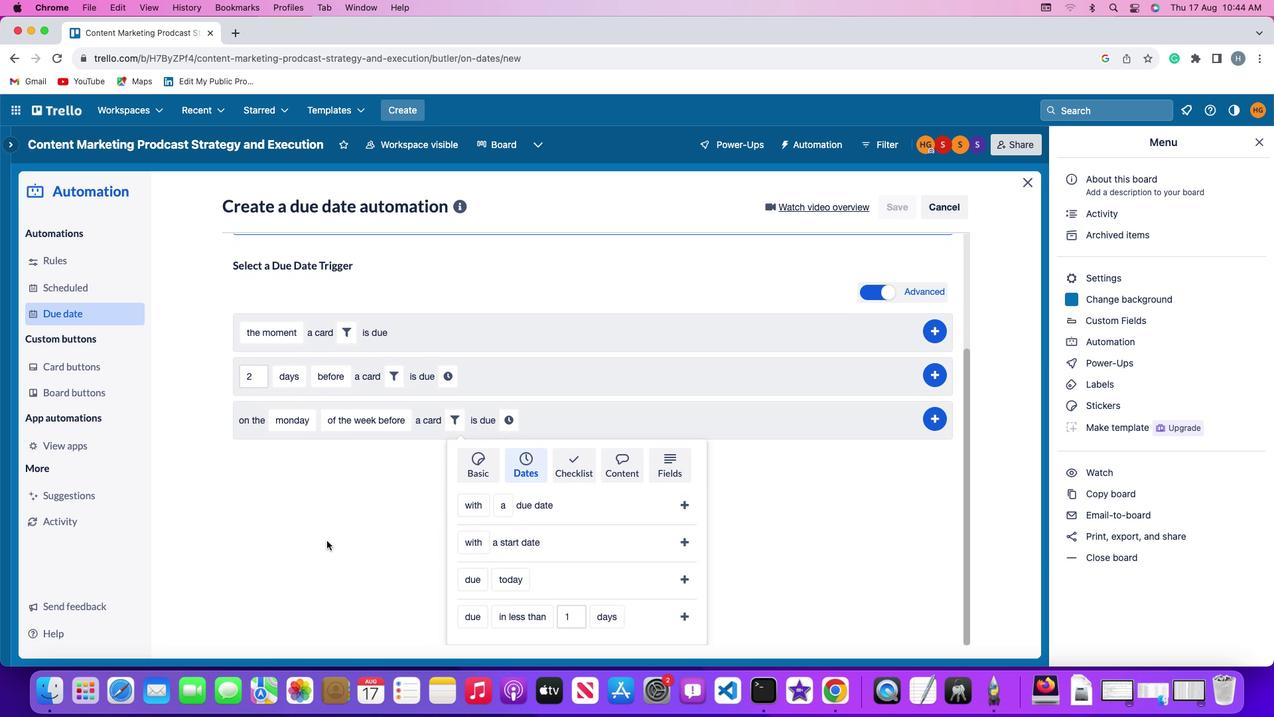 
Action: Mouse scrolled (365, 541) with delta (0, 0)
Screenshot: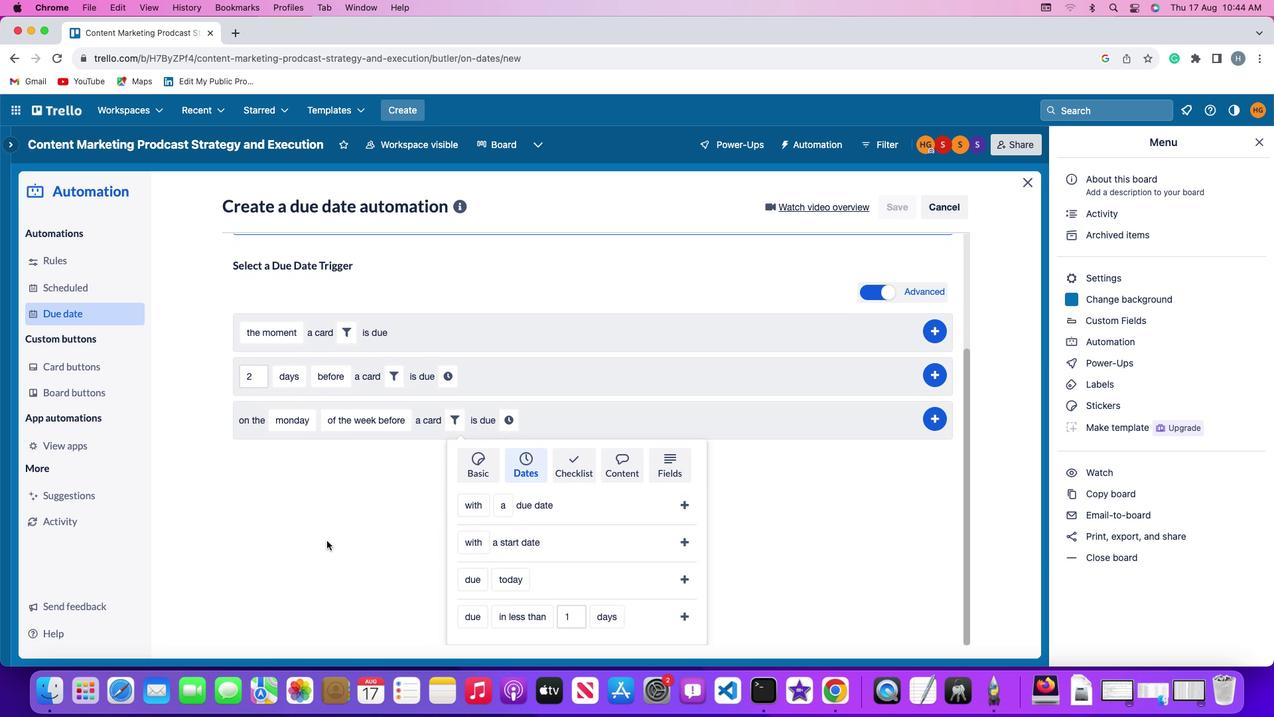 
Action: Mouse moved to (353, 541)
Screenshot: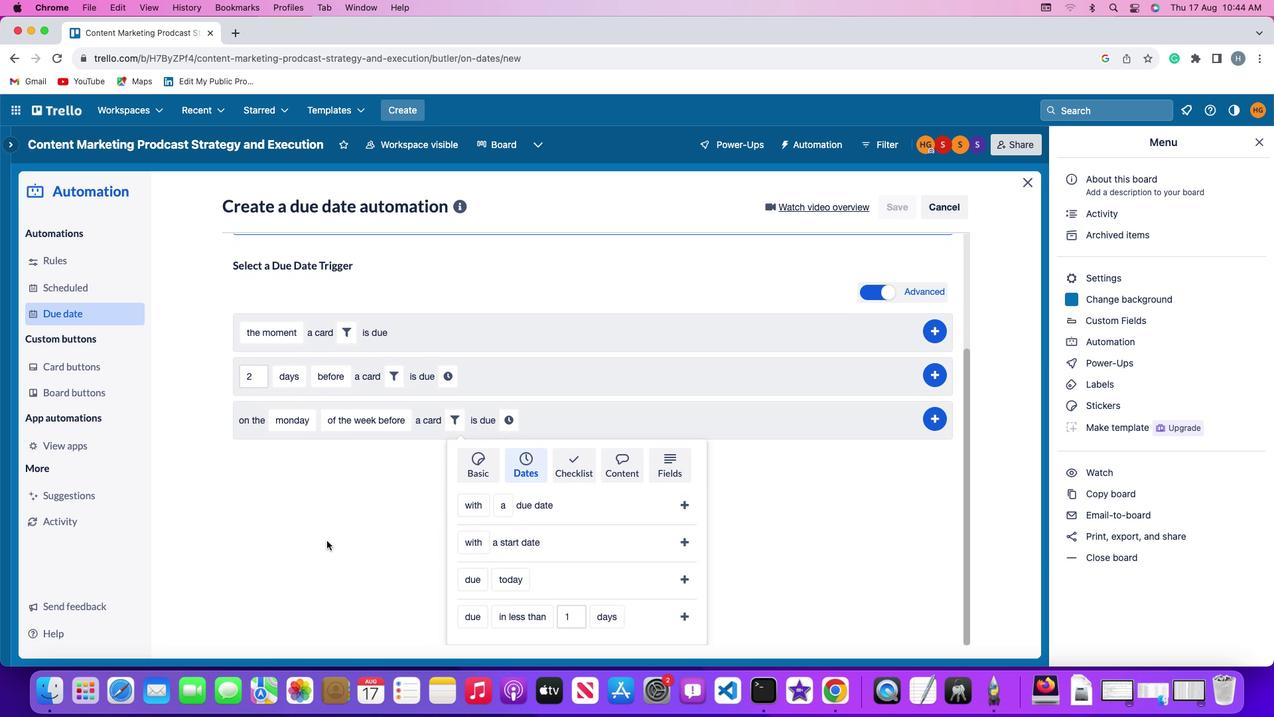 
Action: Mouse scrolled (353, 541) with delta (0, -1)
Screenshot: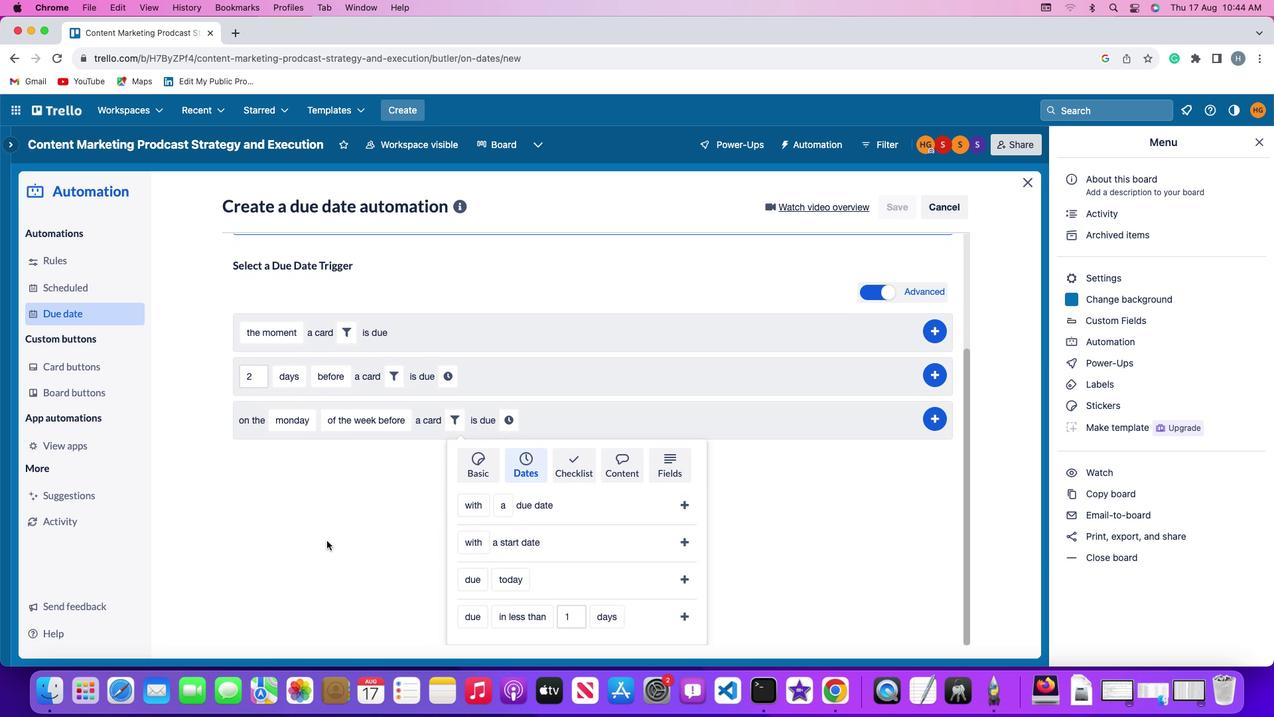 
Action: Mouse moved to (341, 540)
Screenshot: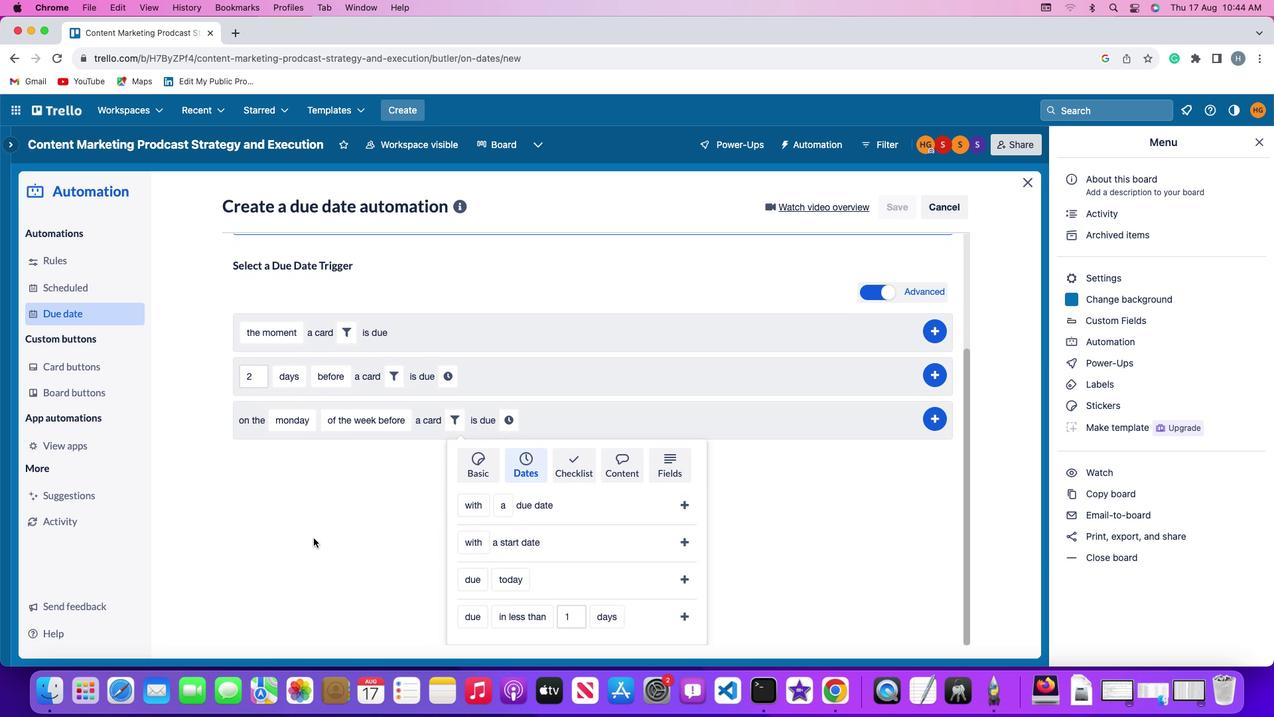 
Action: Mouse scrolled (341, 540) with delta (0, -3)
Screenshot: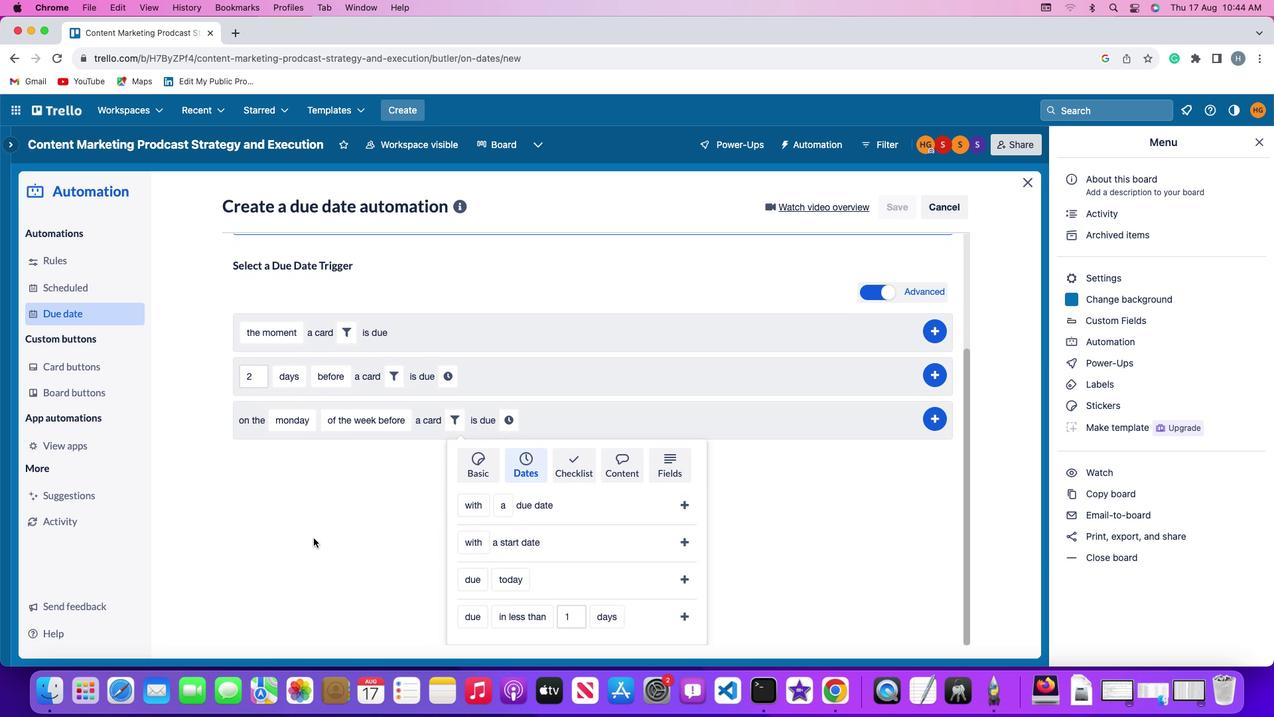 
Action: Mouse moved to (468, 616)
Screenshot: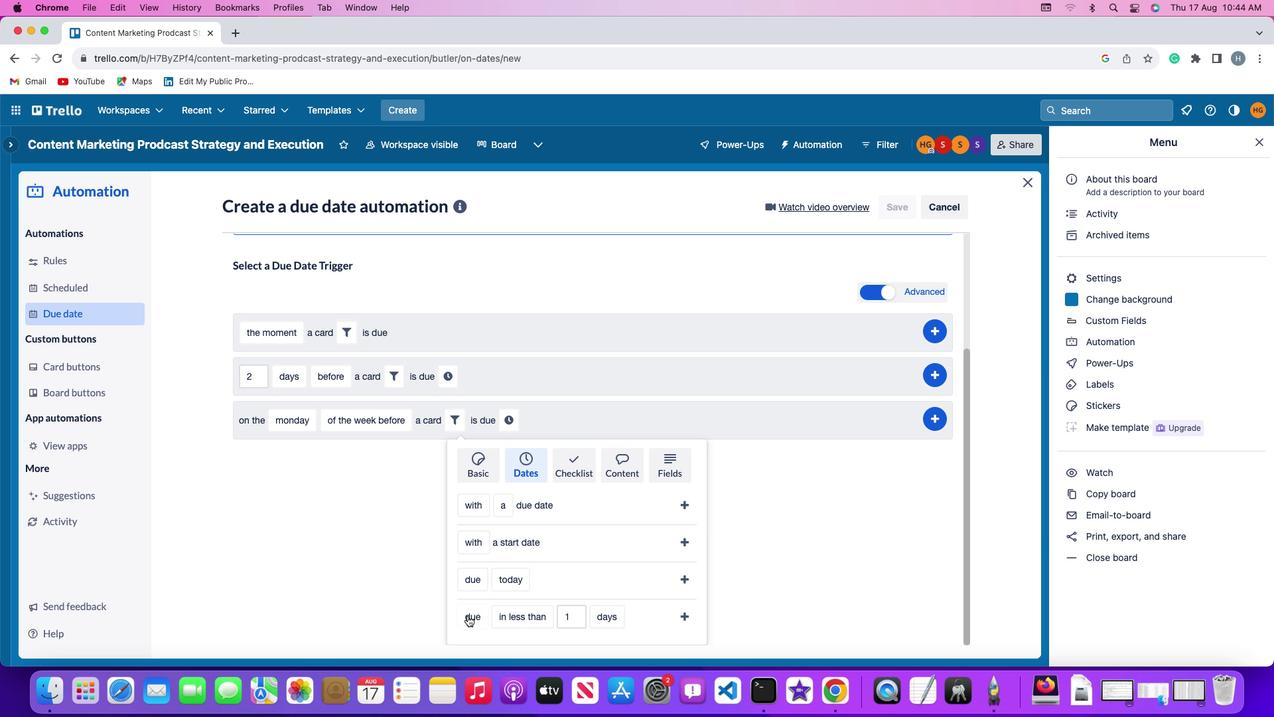 
Action: Mouse pressed left at (468, 616)
Screenshot: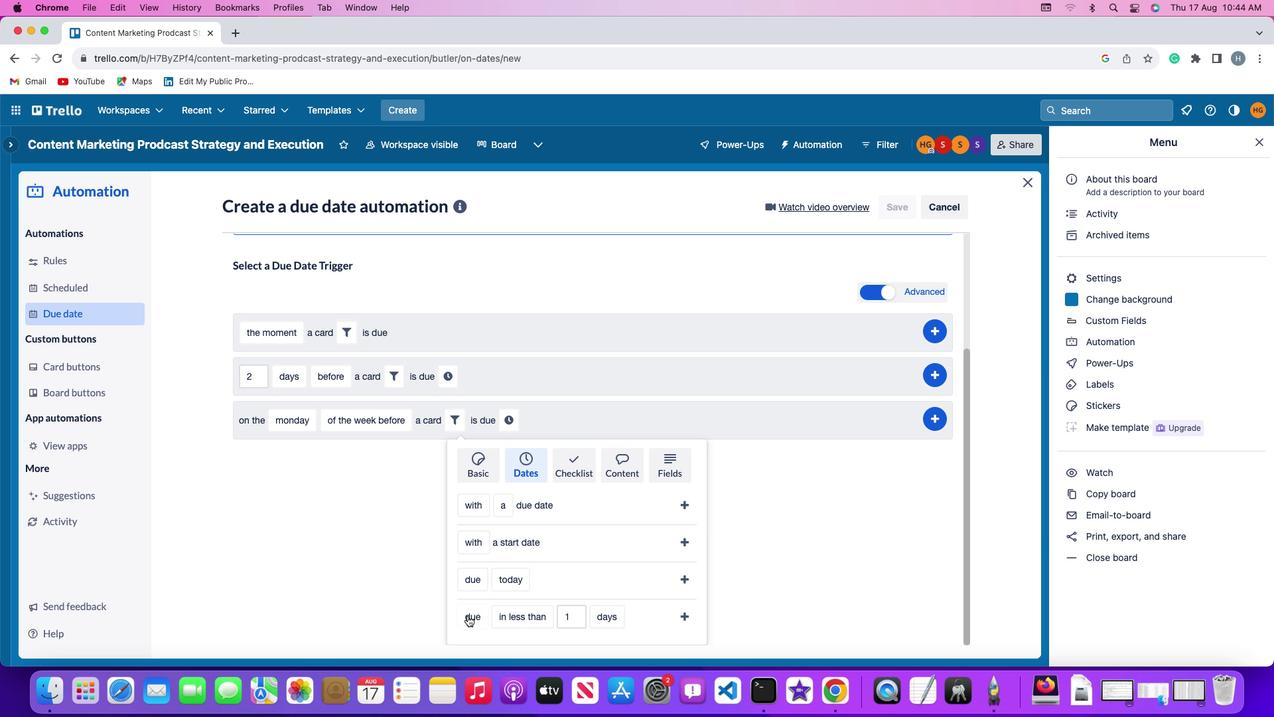 
Action: Mouse moved to (480, 569)
Screenshot: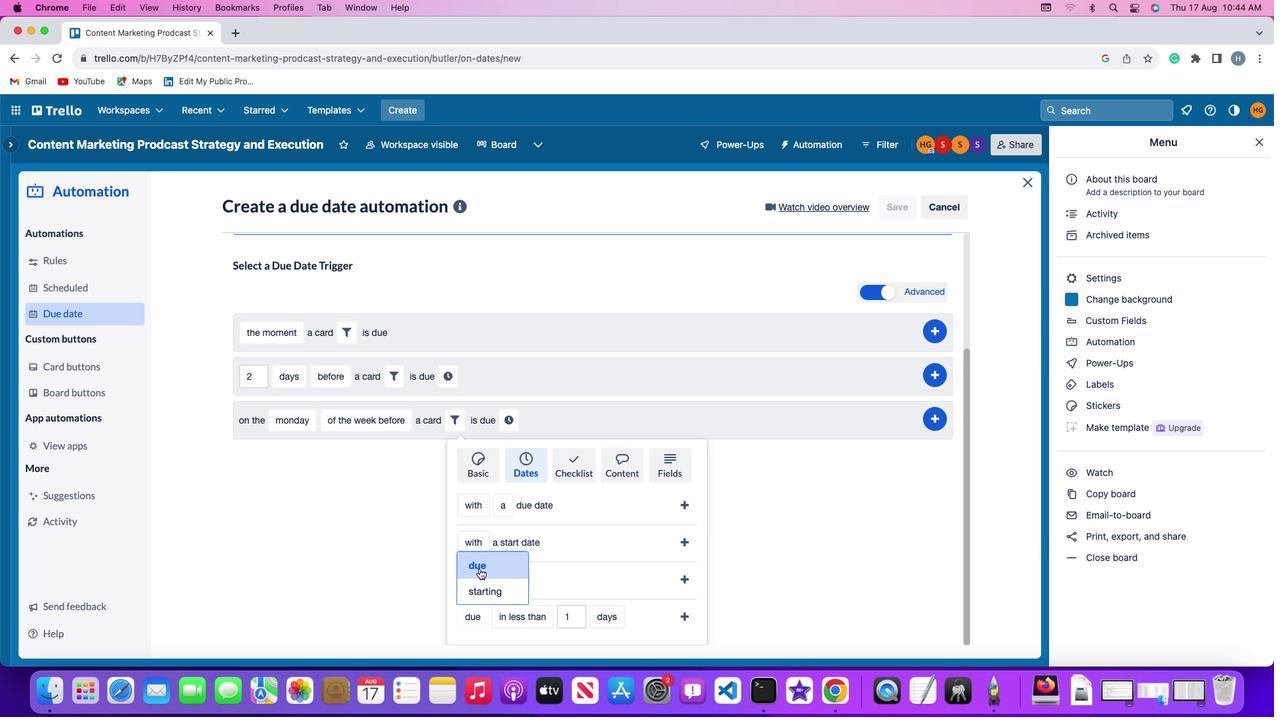 
Action: Mouse pressed left at (480, 569)
Screenshot: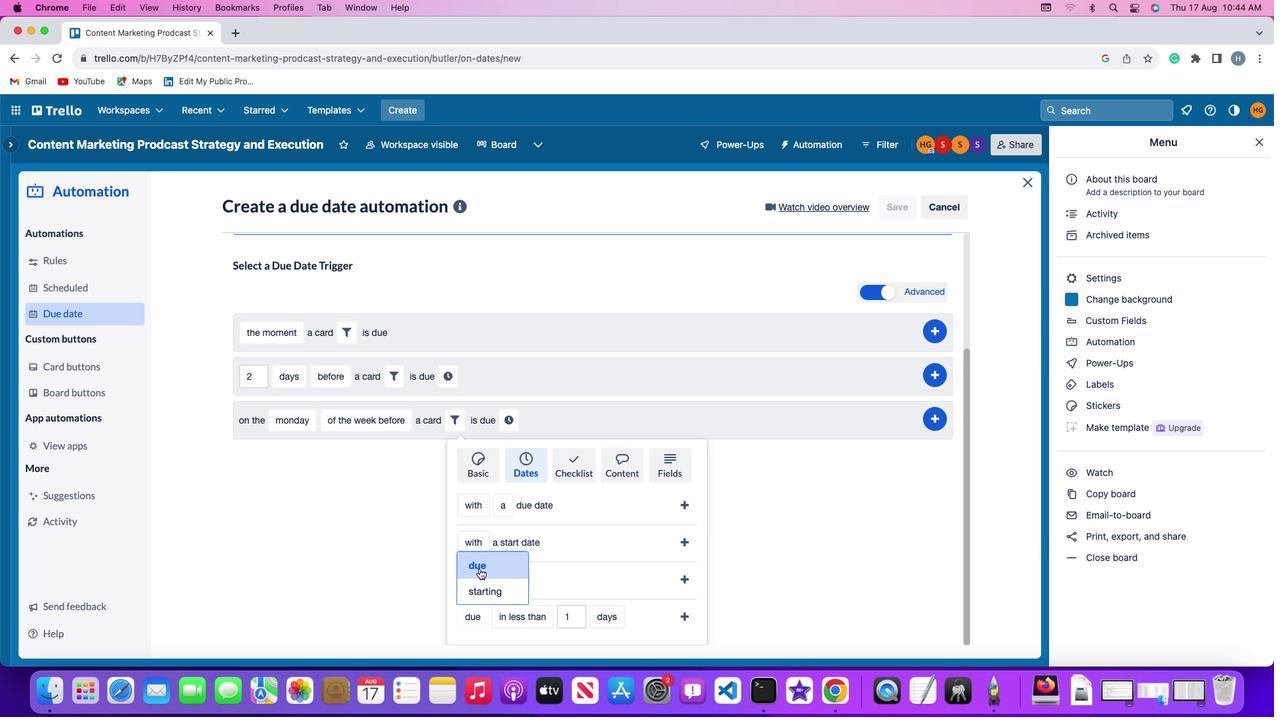 
Action: Mouse moved to (523, 619)
Screenshot: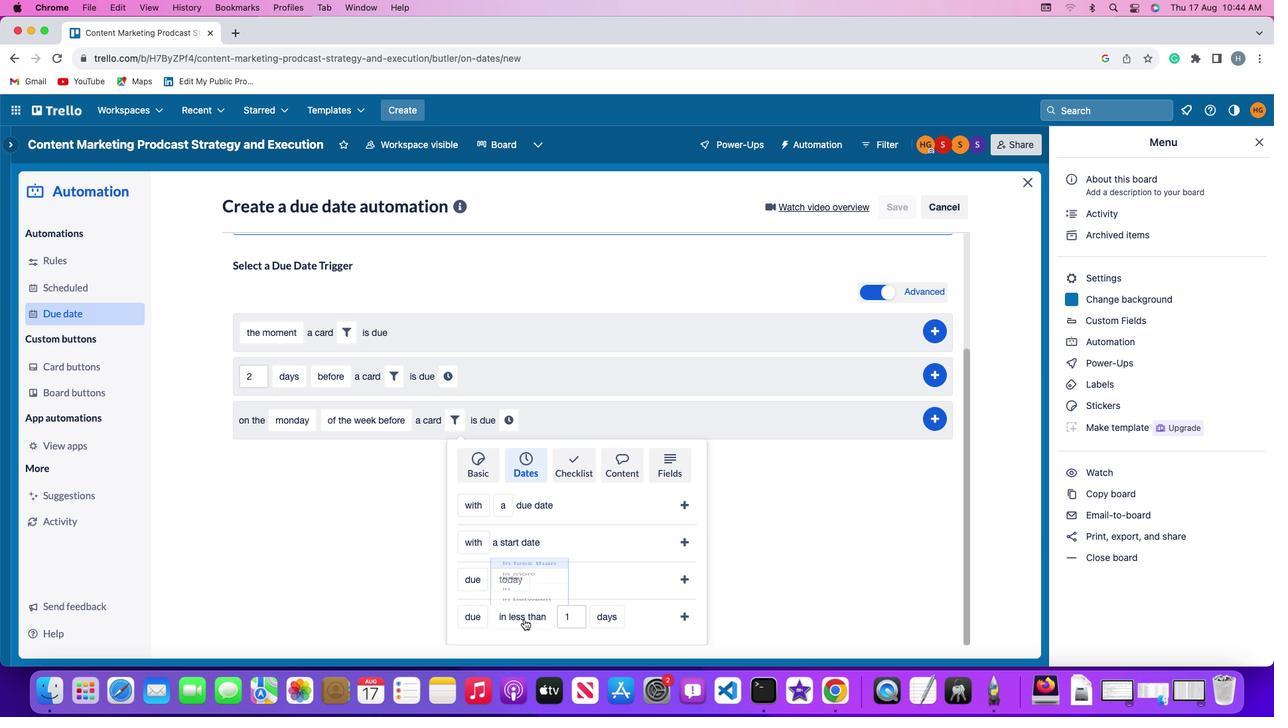 
Action: Mouse pressed left at (523, 619)
Screenshot: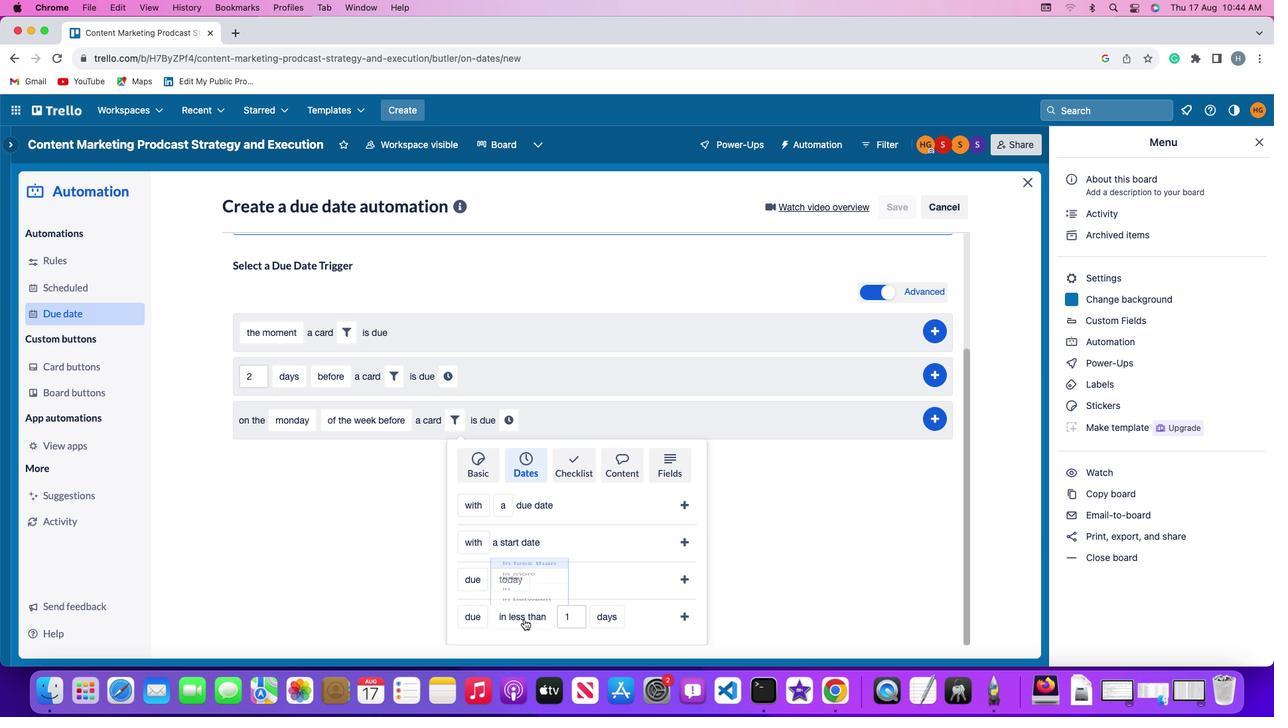 
Action: Mouse moved to (523, 509)
Screenshot: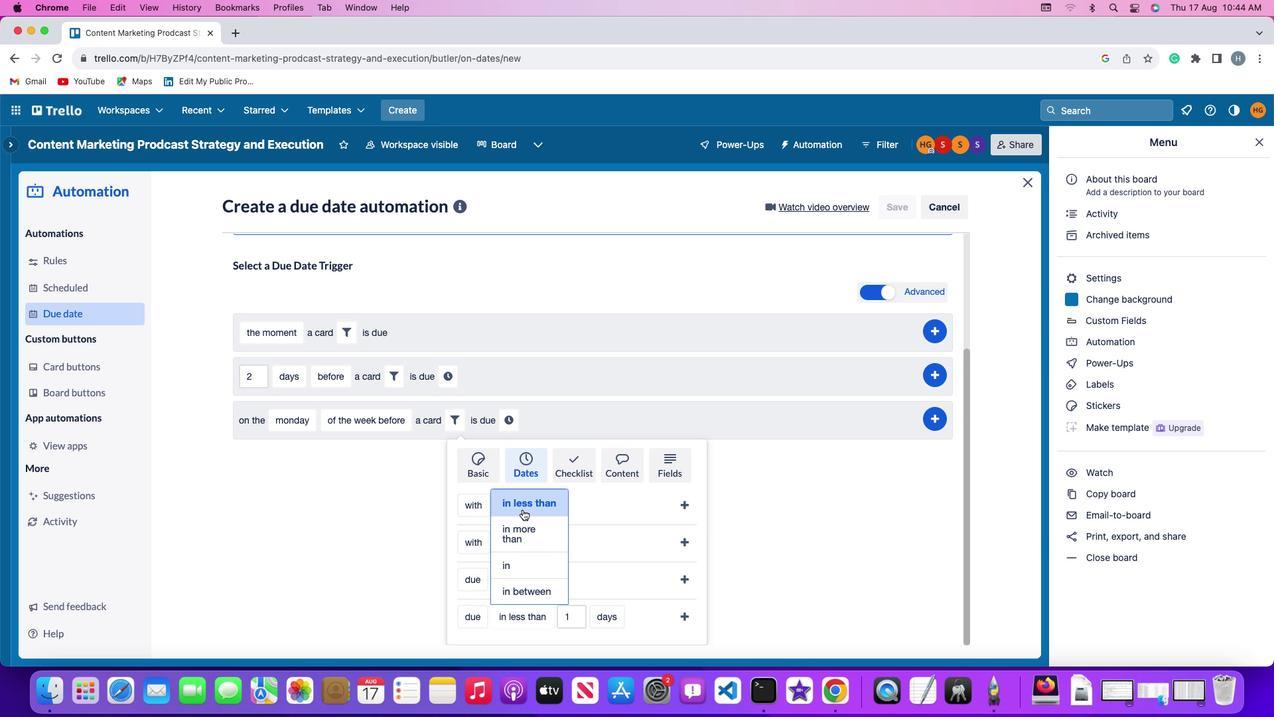 
Action: Mouse pressed left at (523, 509)
Screenshot: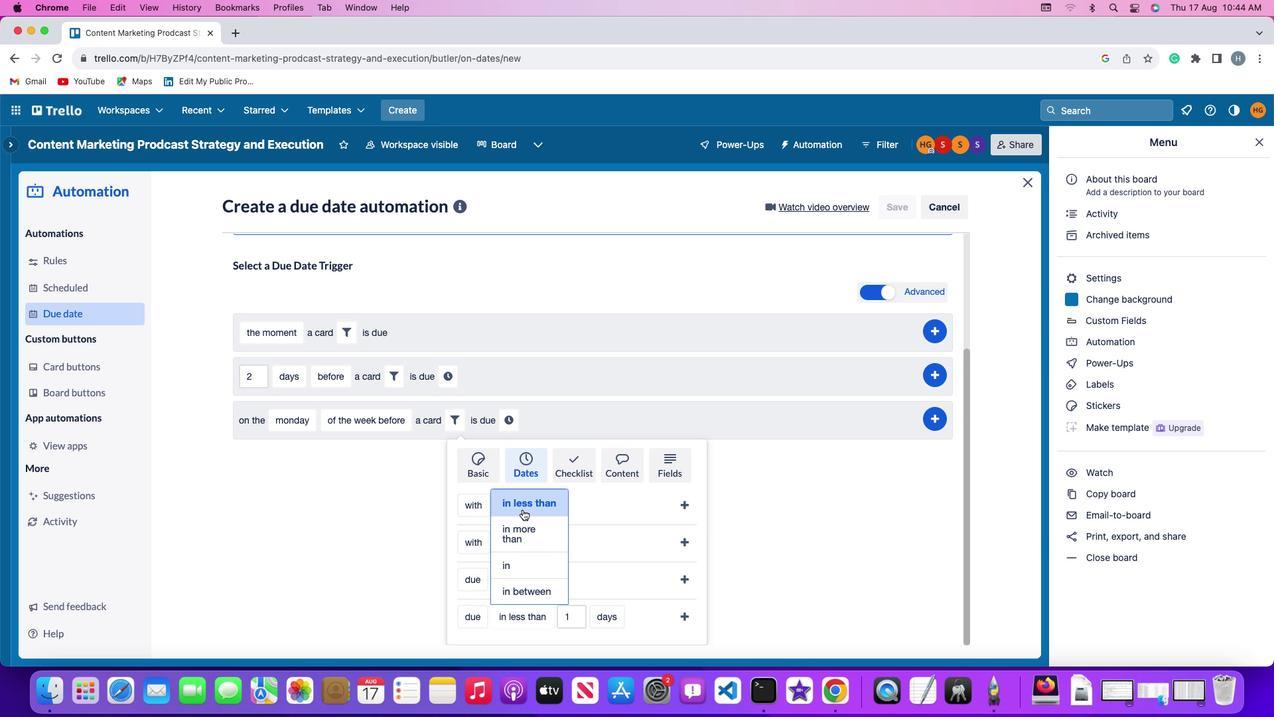 
Action: Mouse moved to (574, 619)
Screenshot: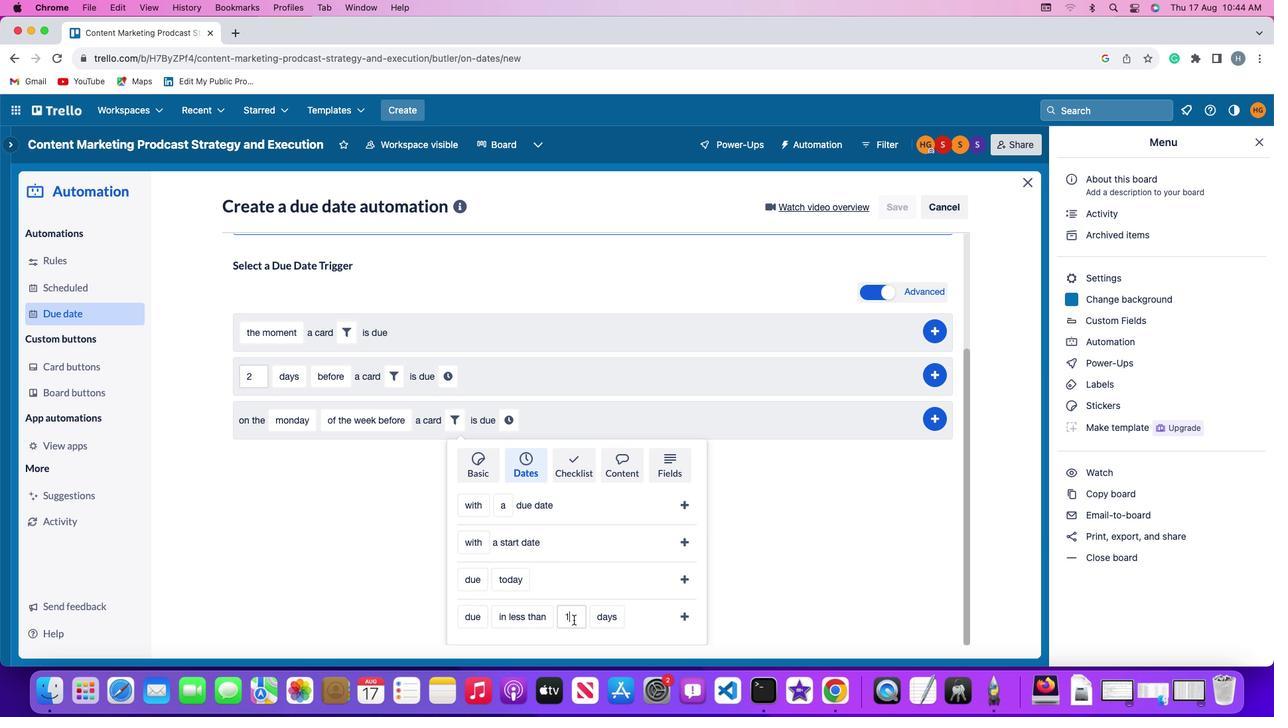 
Action: Mouse pressed left at (574, 619)
Screenshot: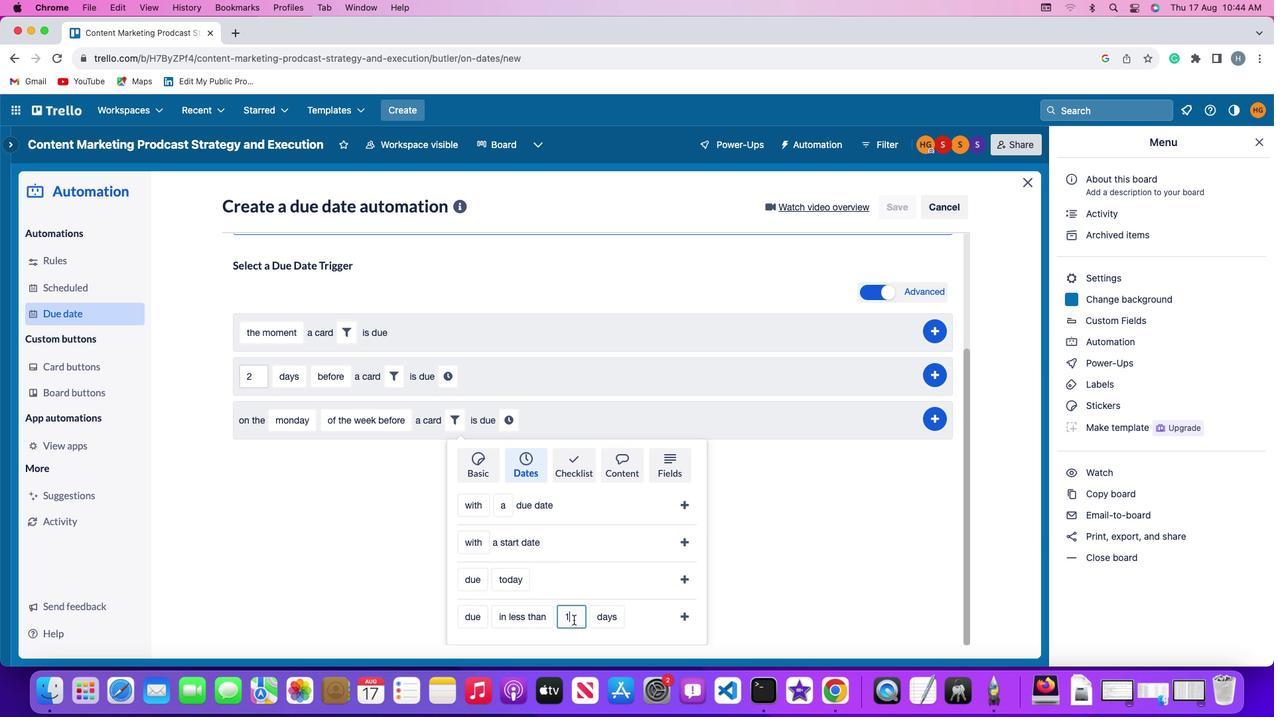 
Action: Key pressed Key.backspace'1'
Screenshot: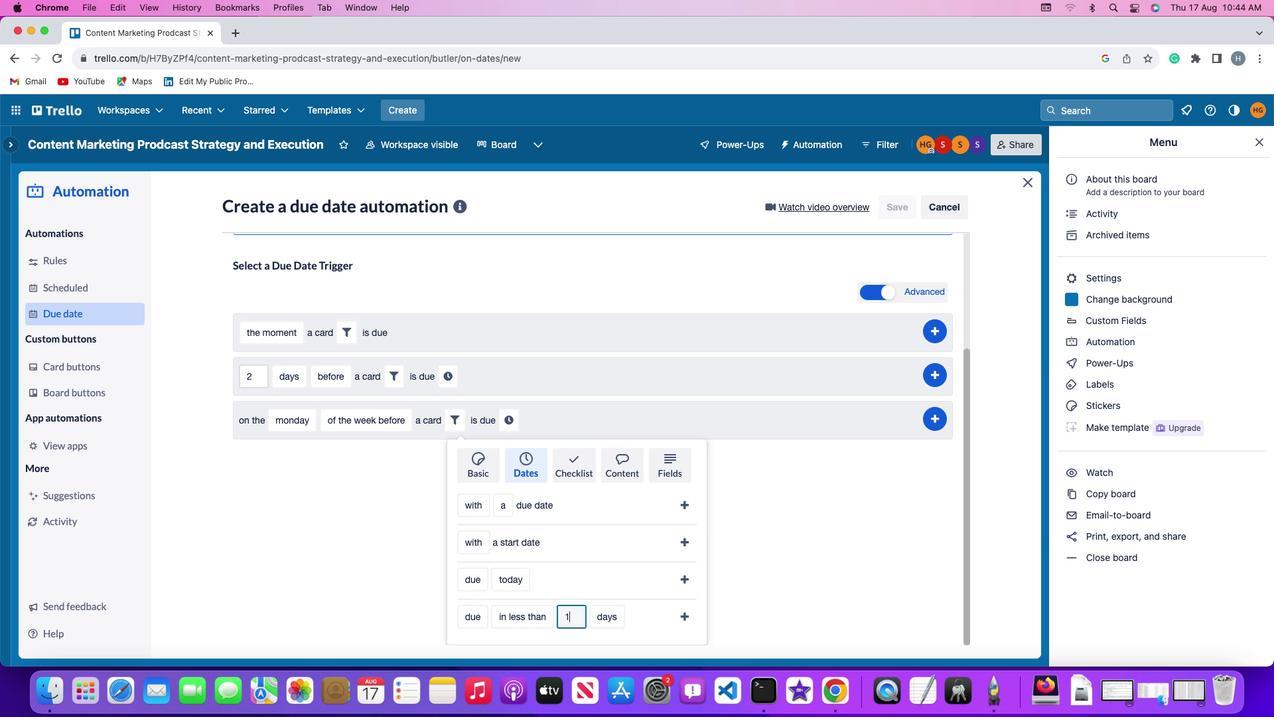 
Action: Mouse moved to (608, 619)
Screenshot: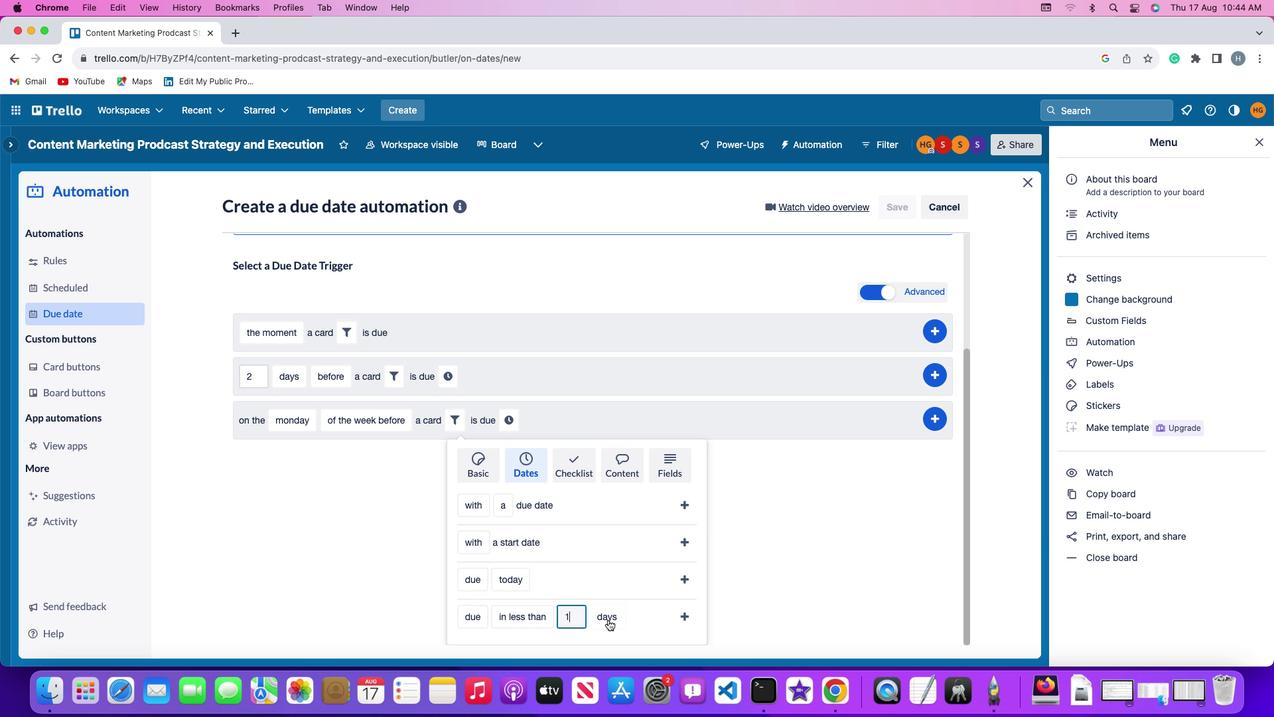 
Action: Mouse pressed left at (608, 619)
Screenshot: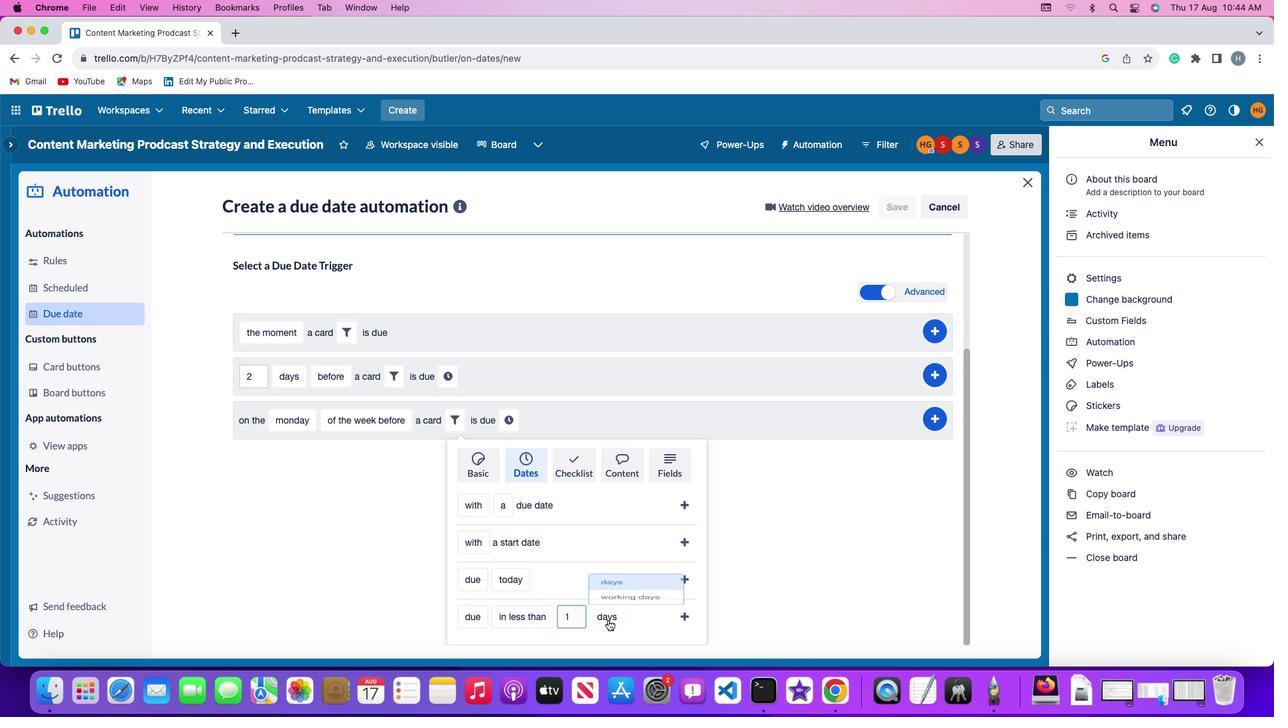 
Action: Mouse moved to (612, 561)
Screenshot: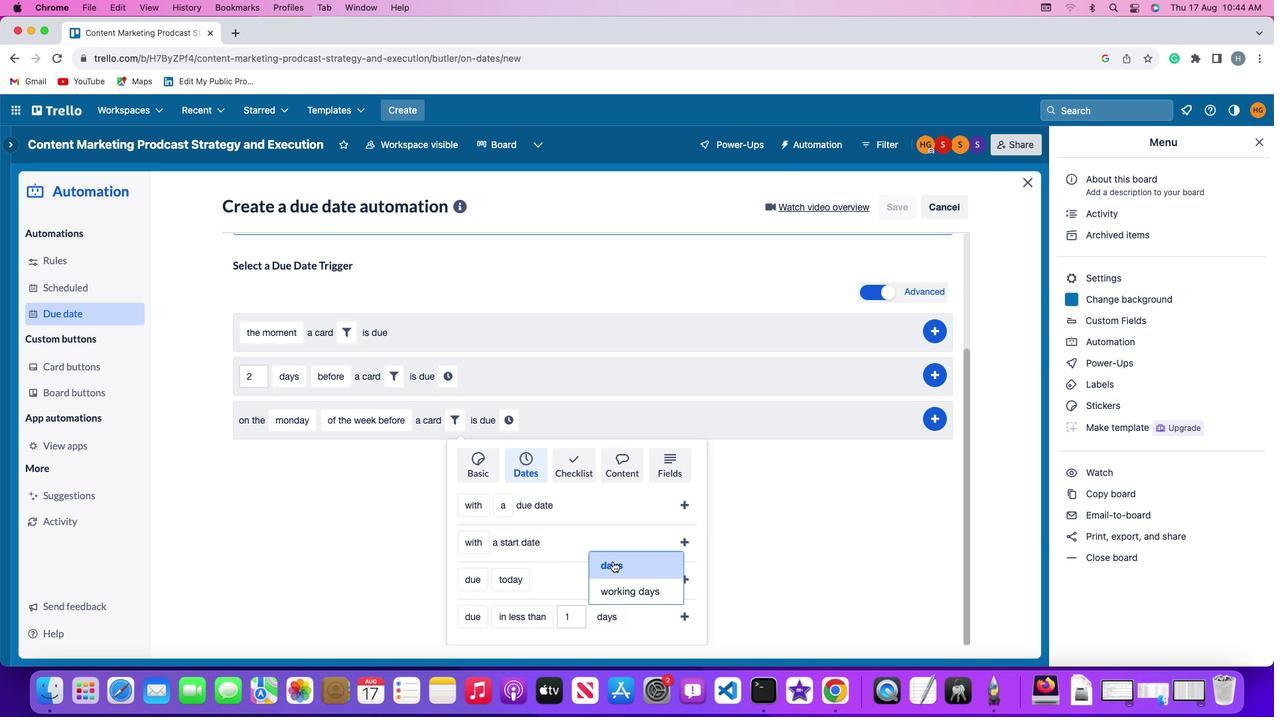 
Action: Mouse pressed left at (612, 561)
Screenshot: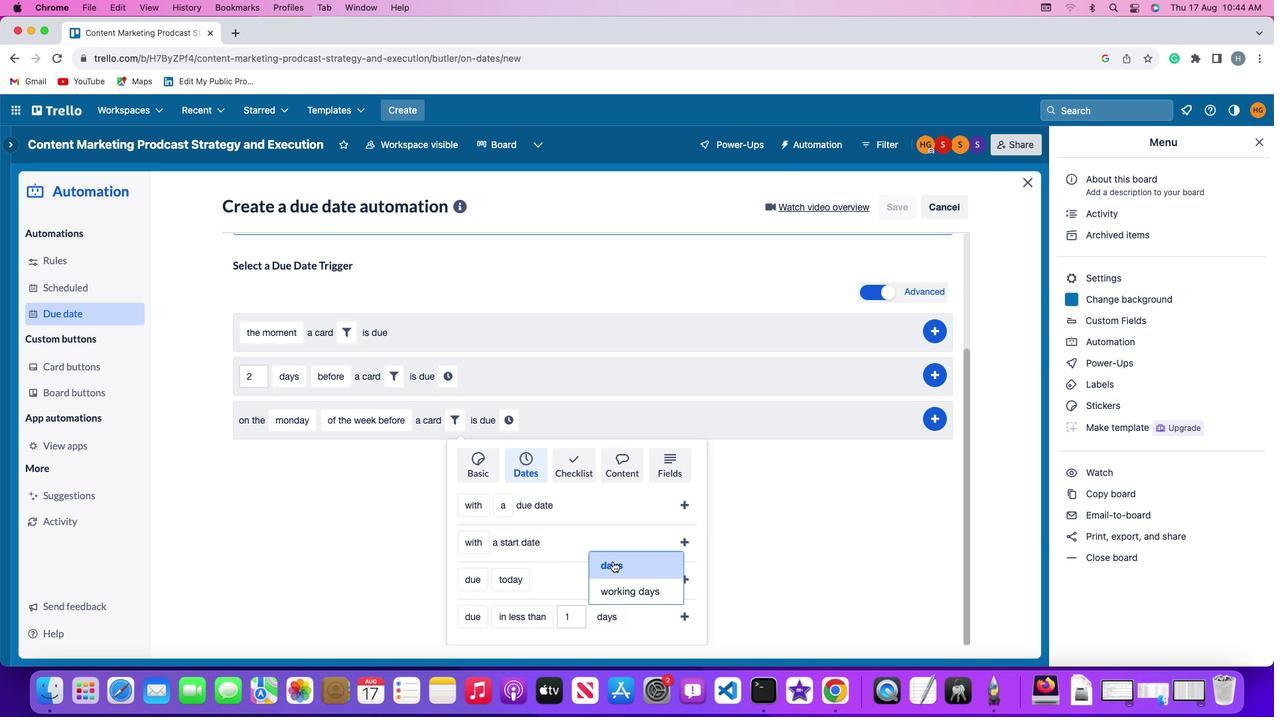 
Action: Mouse moved to (690, 615)
Screenshot: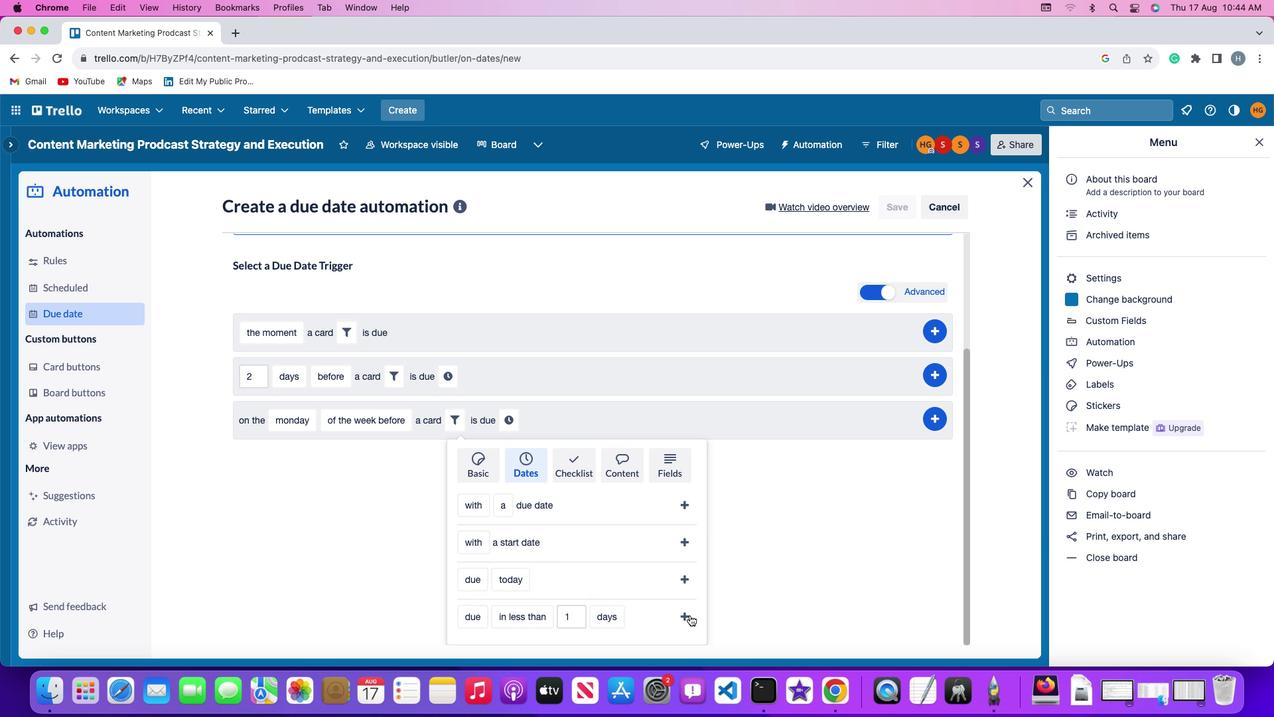 
Action: Mouse pressed left at (690, 615)
Screenshot: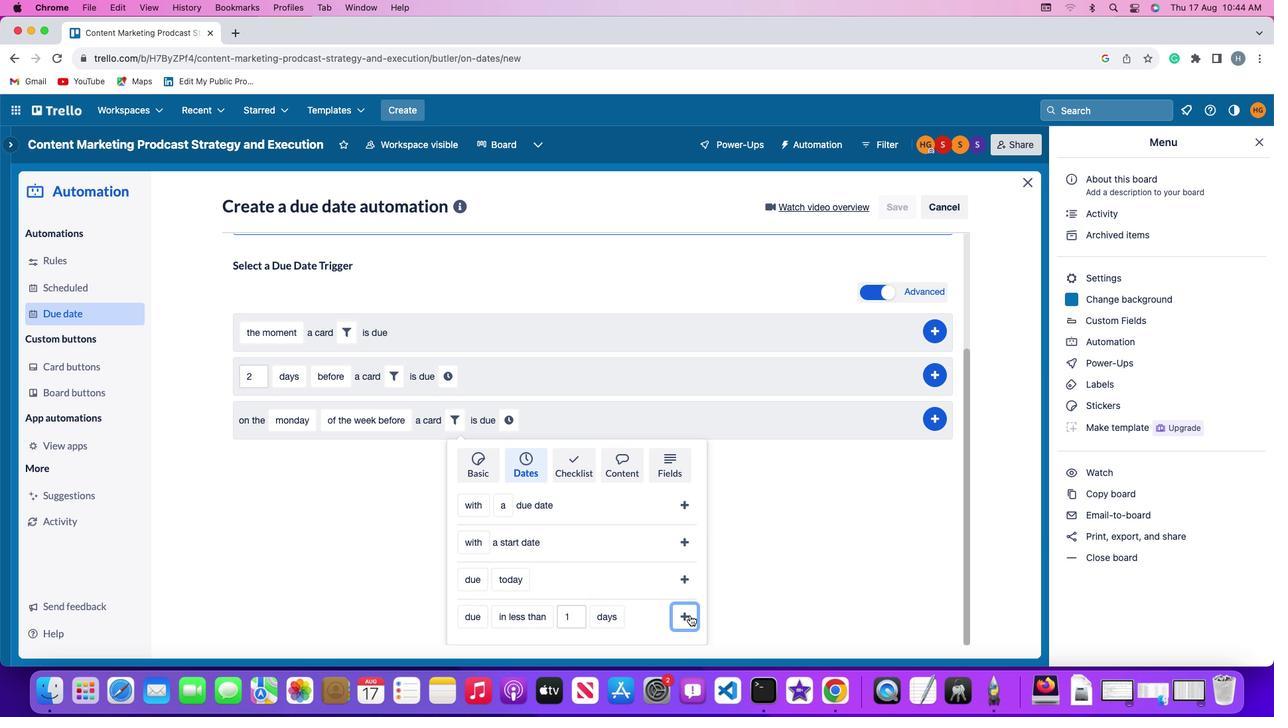 
Action: Mouse moved to (633, 582)
Screenshot: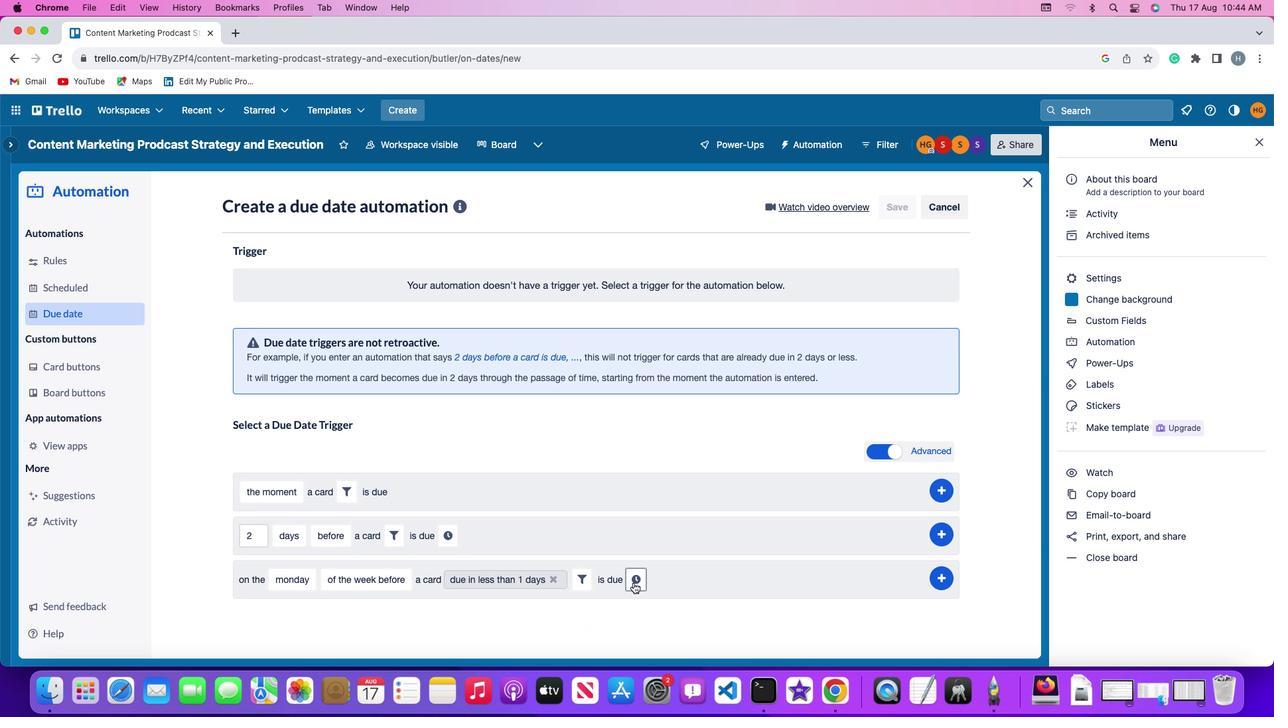 
Action: Mouse pressed left at (633, 582)
Screenshot: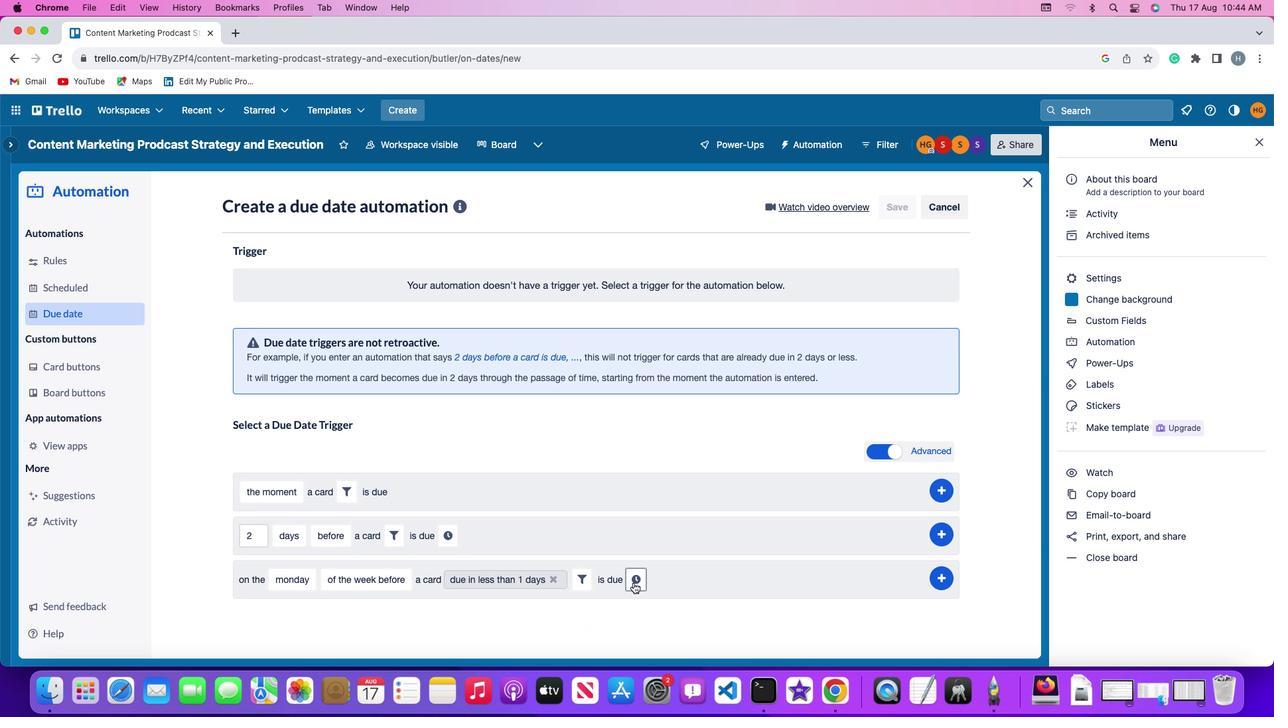 
Action: Mouse moved to (664, 578)
Screenshot: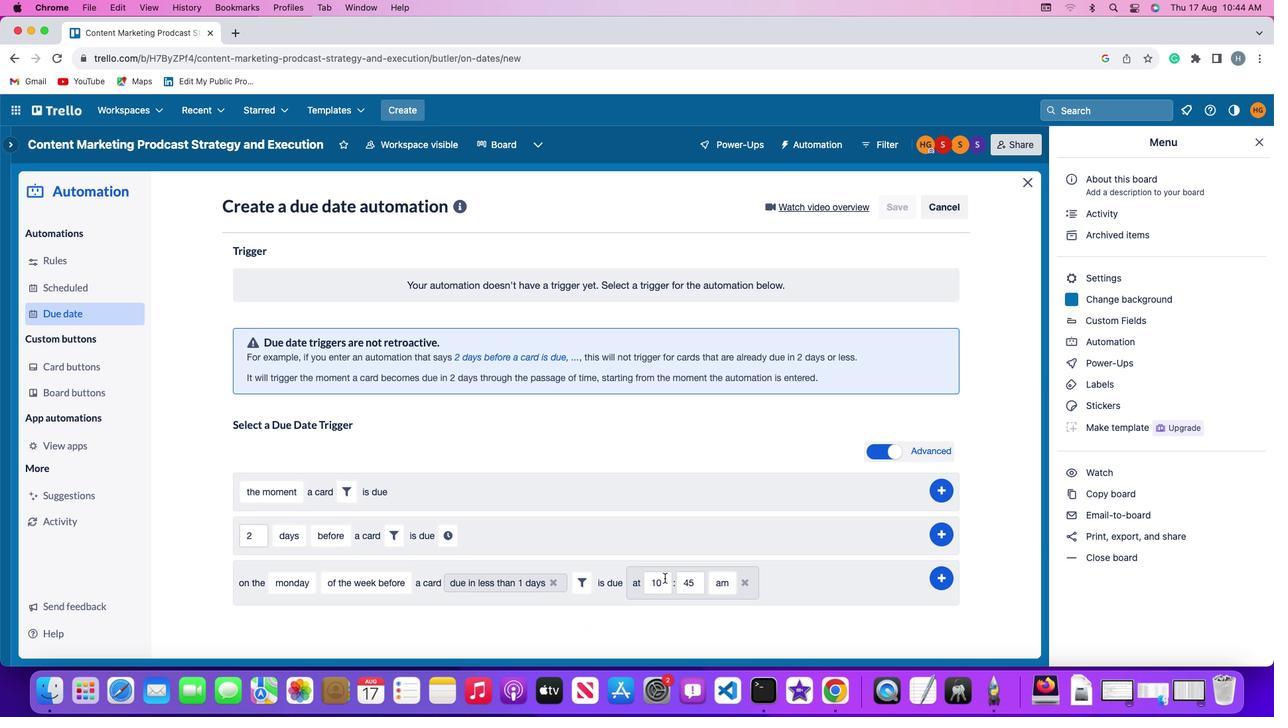 
Action: Mouse pressed left at (664, 578)
Screenshot: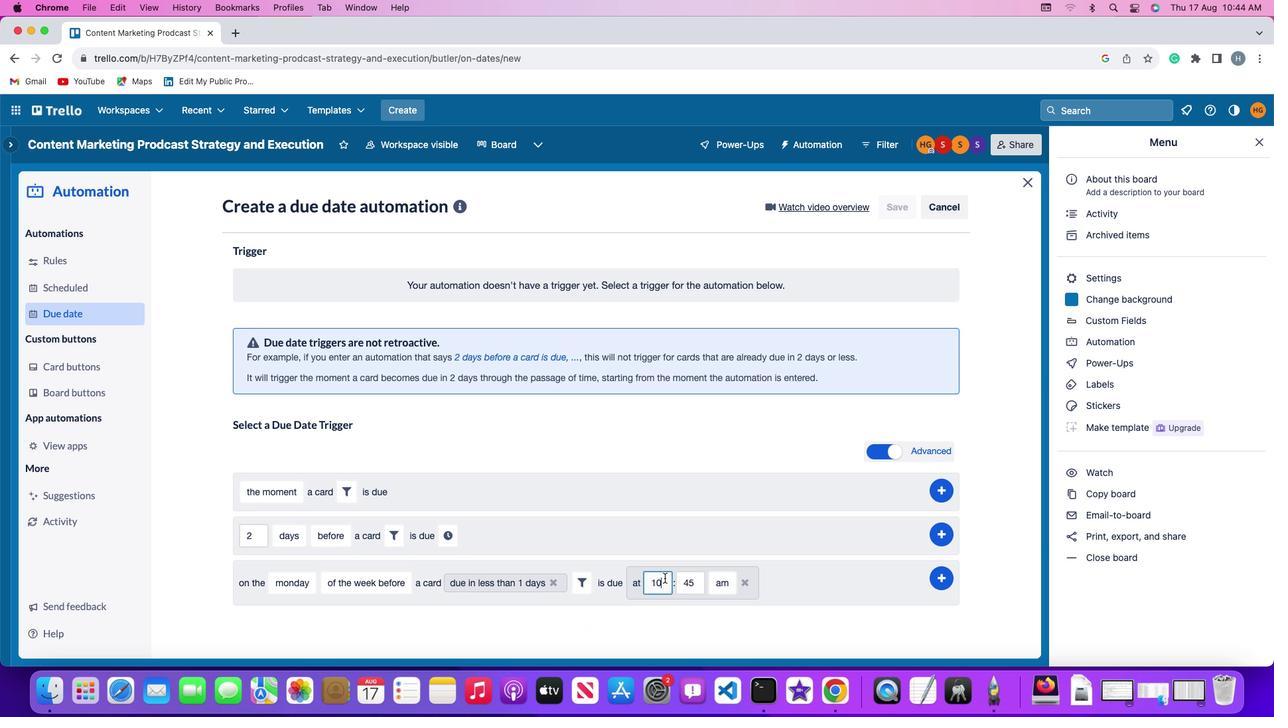 
Action: Mouse moved to (665, 578)
Screenshot: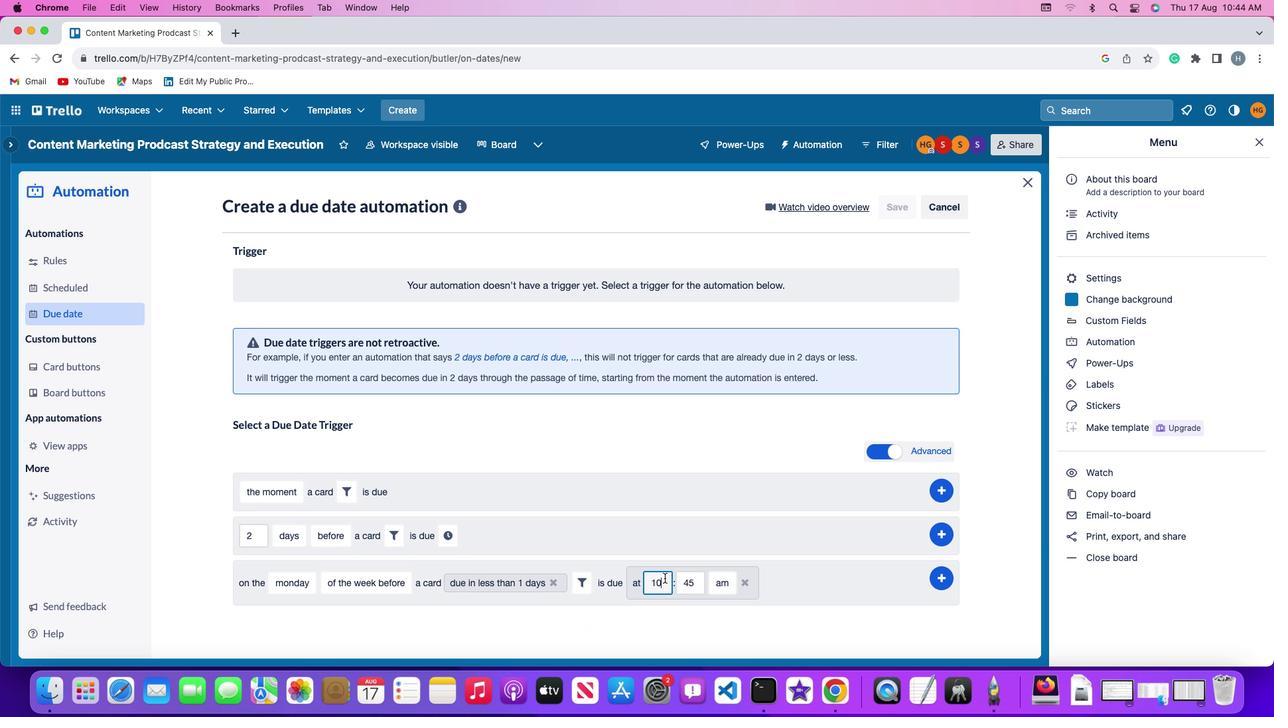 
Action: Key pressed Key.backspace'1'
Screenshot: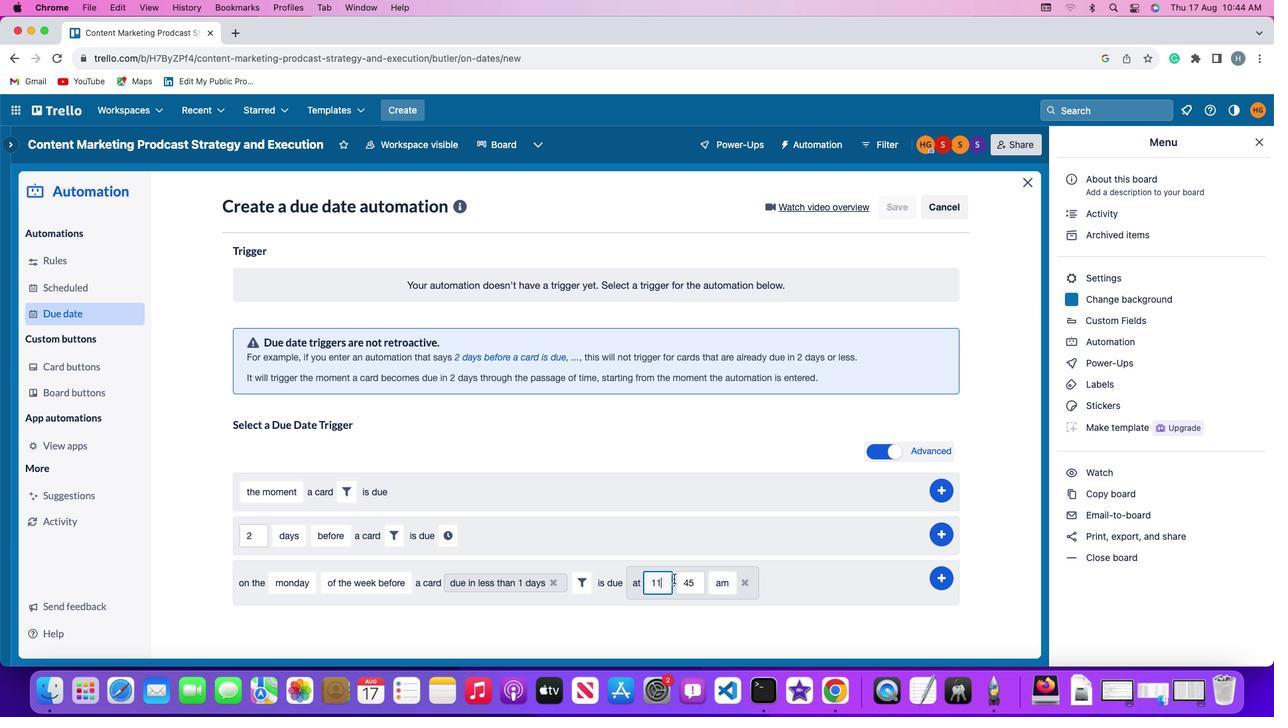 
Action: Mouse moved to (701, 581)
Screenshot: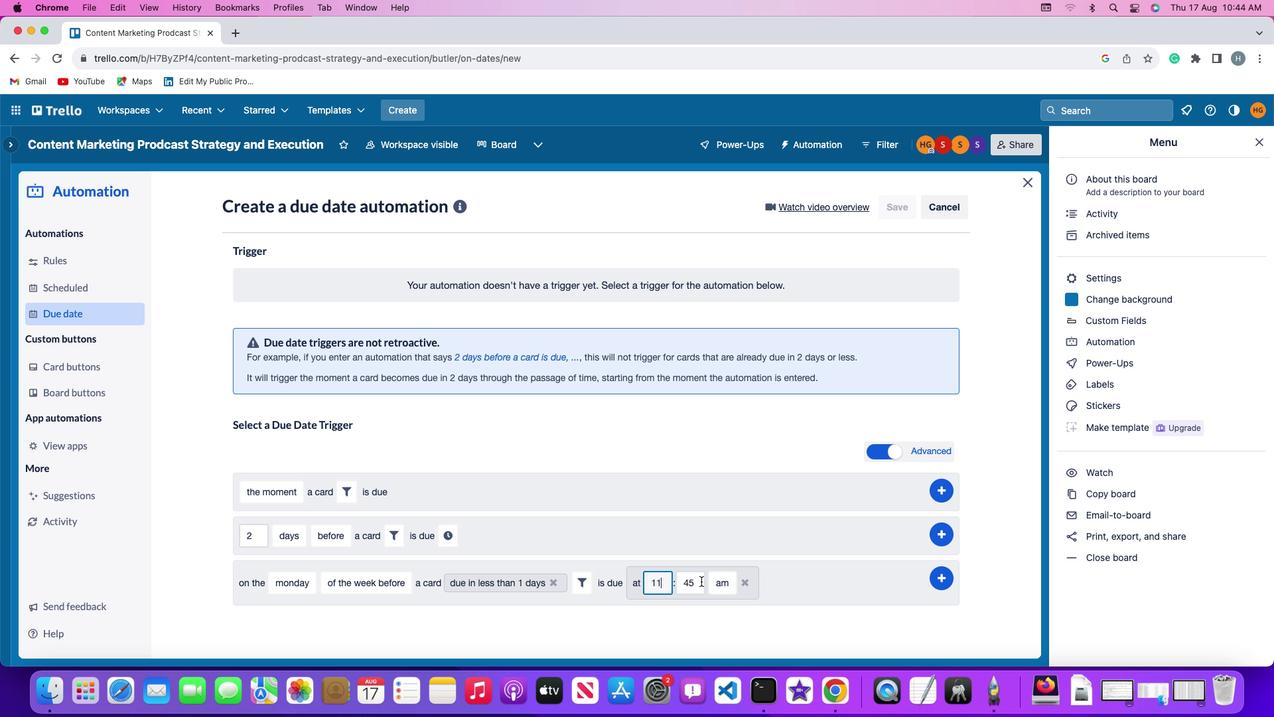 
Action: Mouse pressed left at (701, 581)
Screenshot: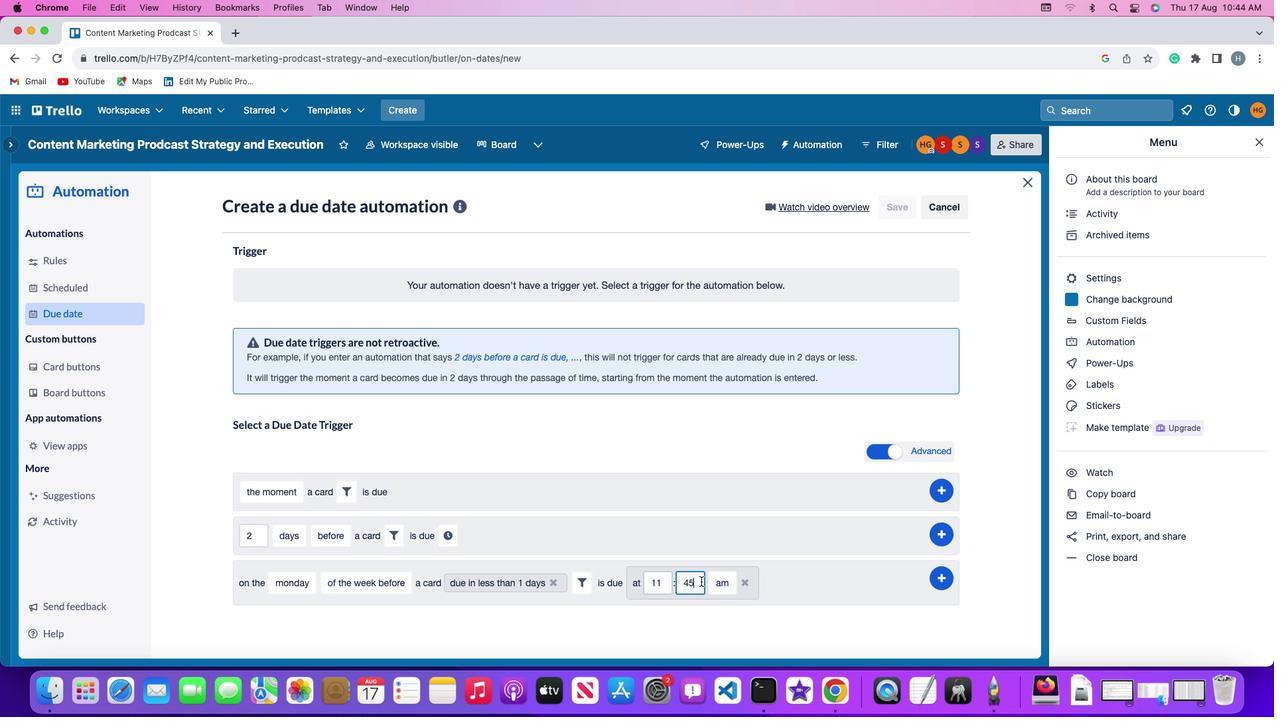 
Action: Key pressed Key.backspaceKey.backspace'0''0'
Screenshot: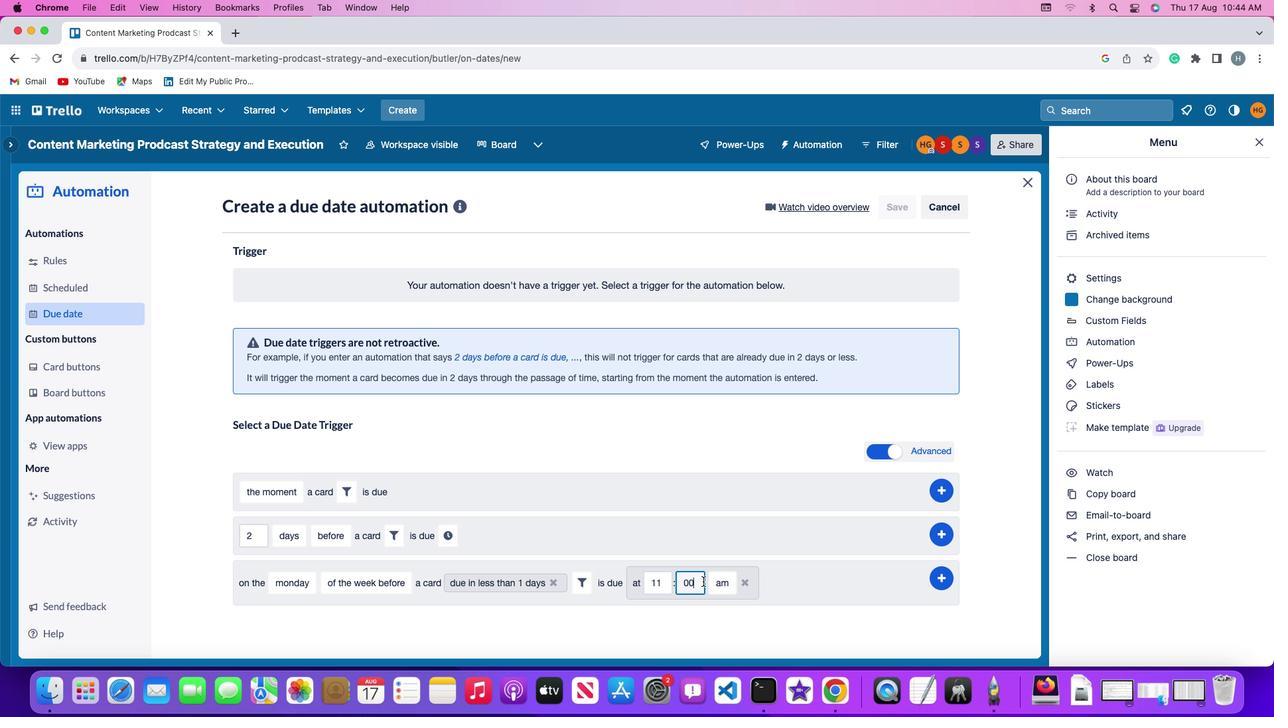 
Action: Mouse moved to (720, 581)
Screenshot: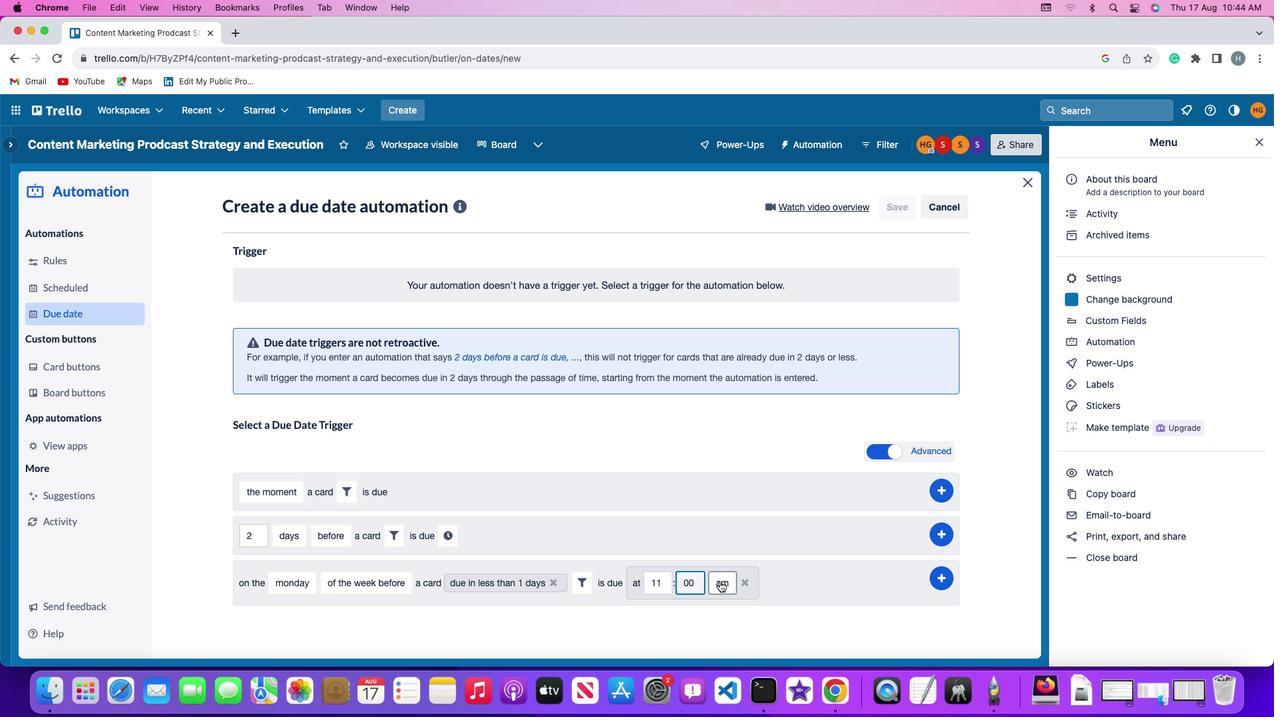 
Action: Mouse pressed left at (720, 581)
Screenshot: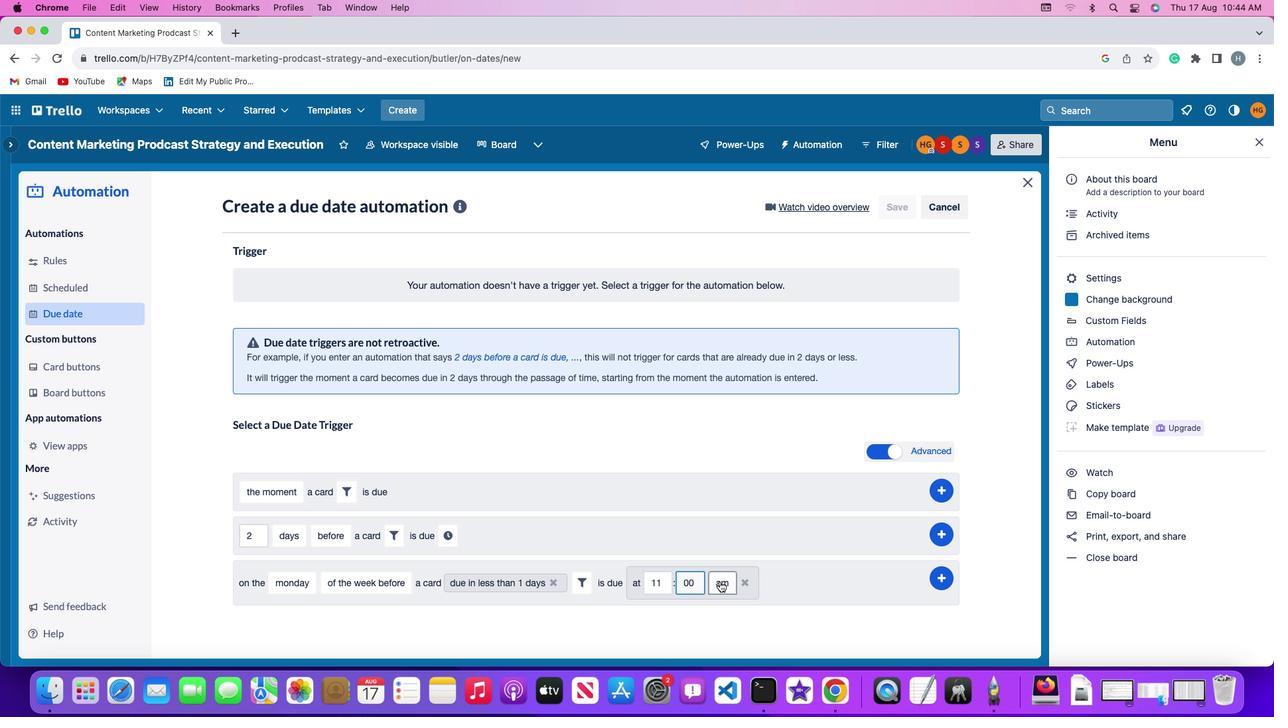 
Action: Mouse moved to (724, 604)
Screenshot: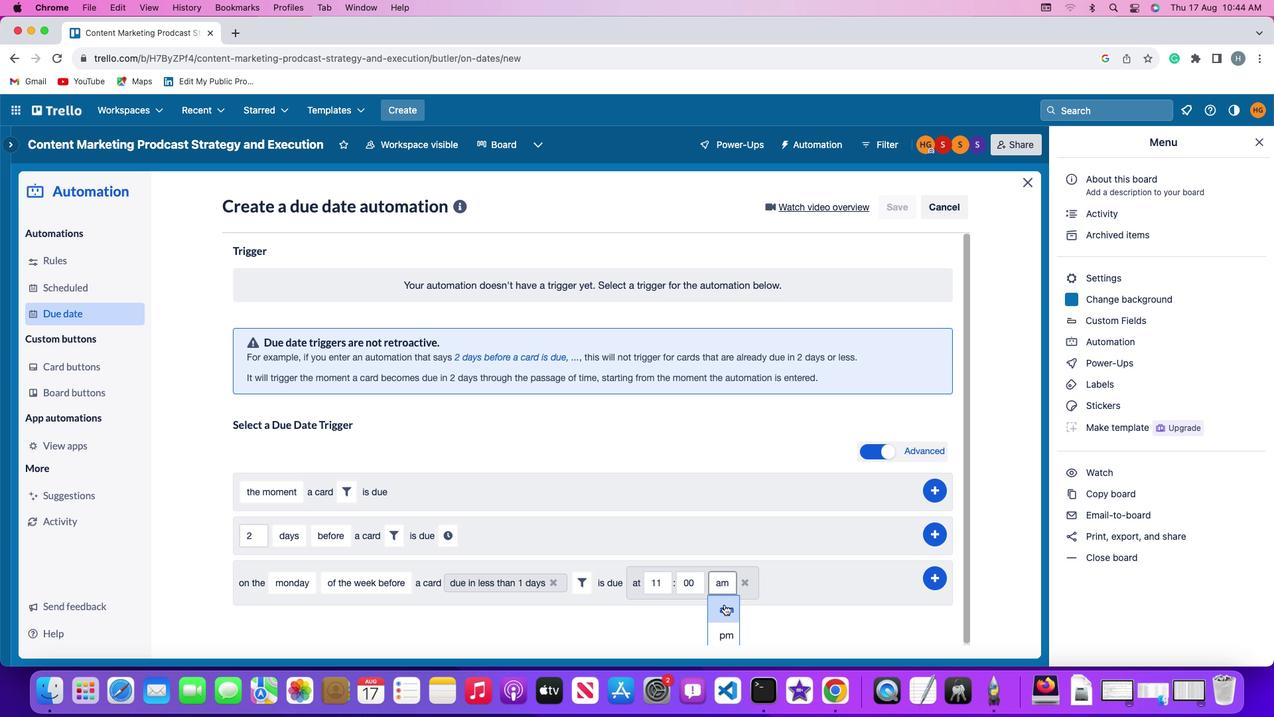 
Action: Mouse pressed left at (724, 604)
Screenshot: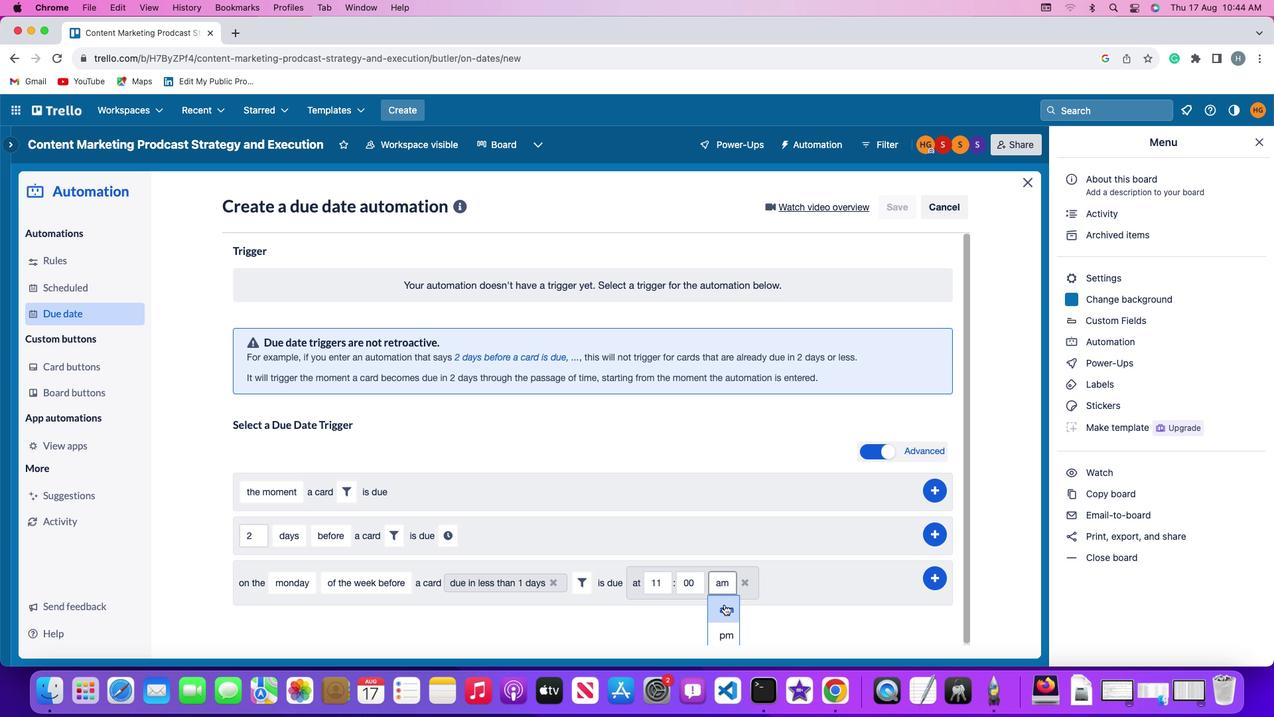 
Action: Mouse moved to (942, 575)
Screenshot: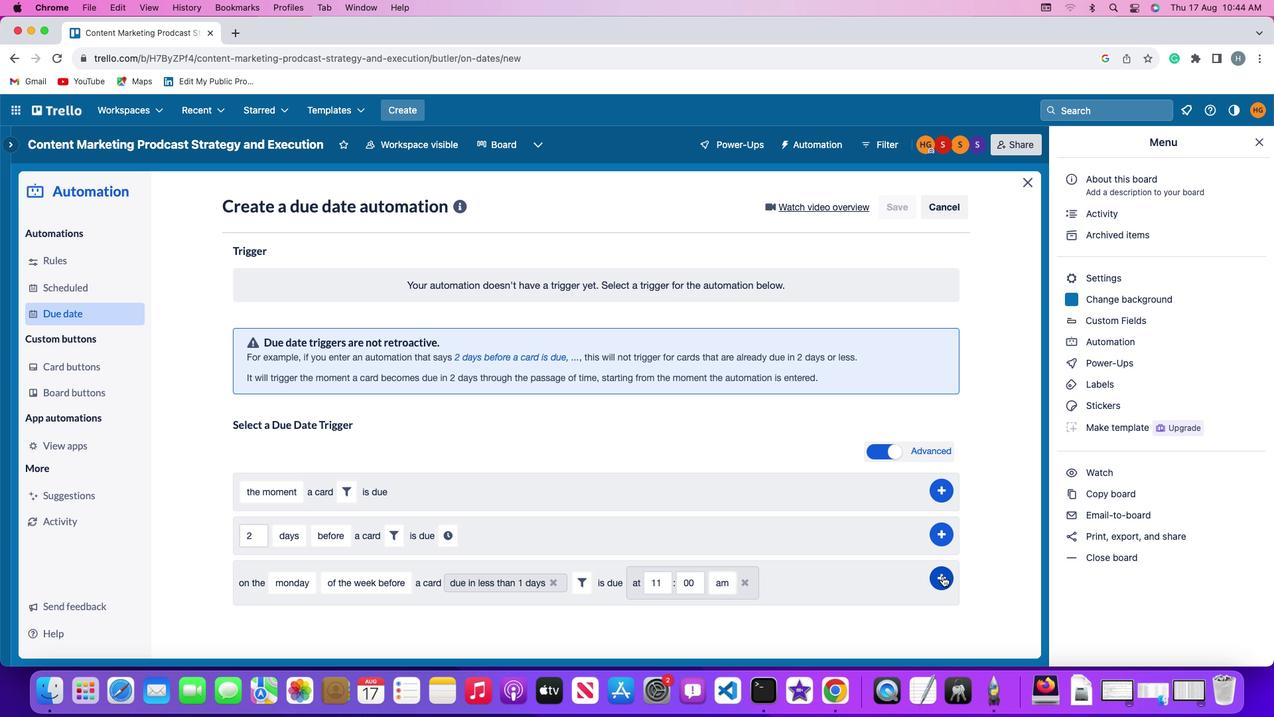 
Action: Mouse pressed left at (942, 575)
Screenshot: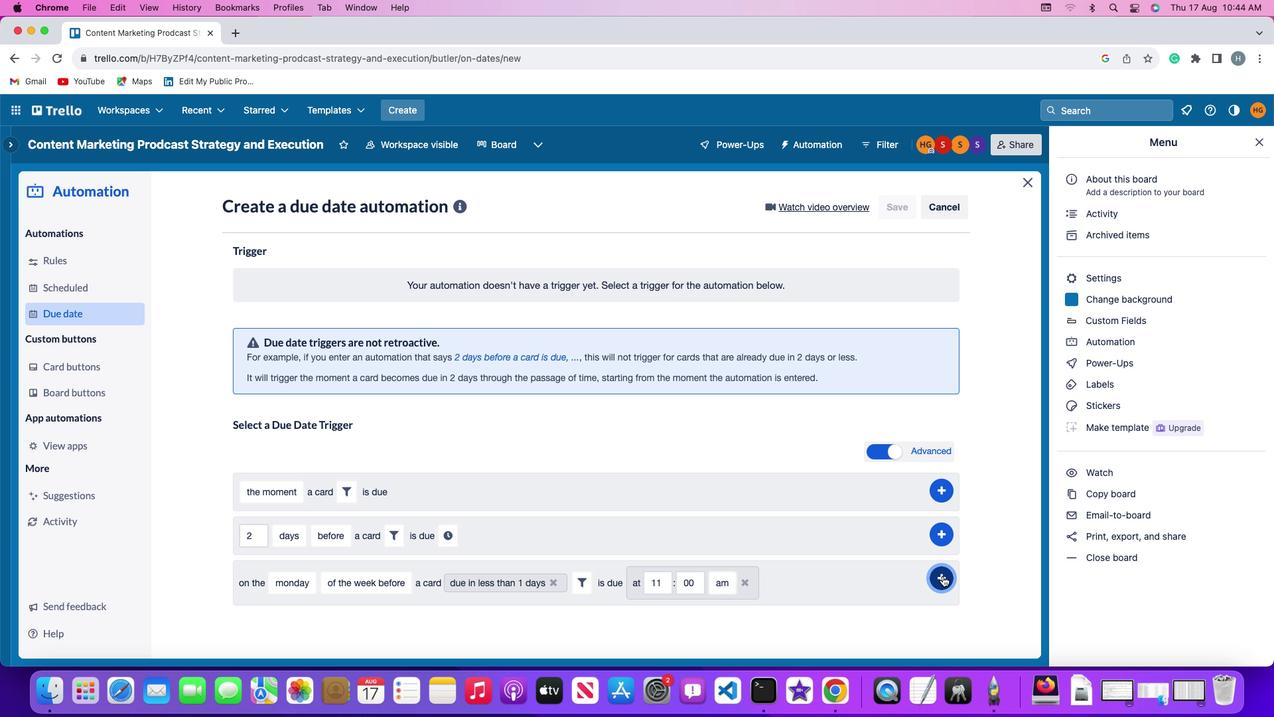 
Action: Mouse moved to (993, 474)
Screenshot: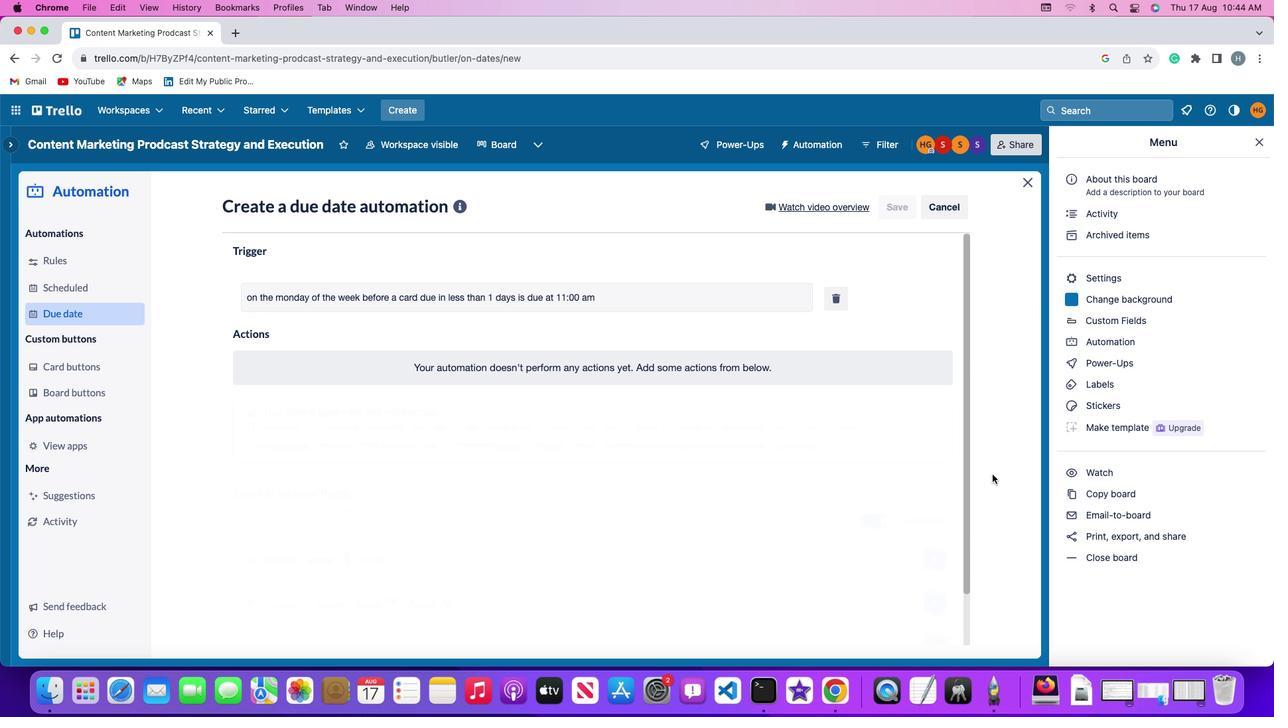 
